 Task: Go to Program & Features. Select Whole Food Market. Add to cart Organic Granola-2. Place order for Jazmin Davis, _x000D_
304 Lower Adkinstown Rd_x000D_
Mc Kee, Kentucky(KY), 40447, Cell Number (606) 287-3572
Action: Mouse moved to (335, 281)
Screenshot: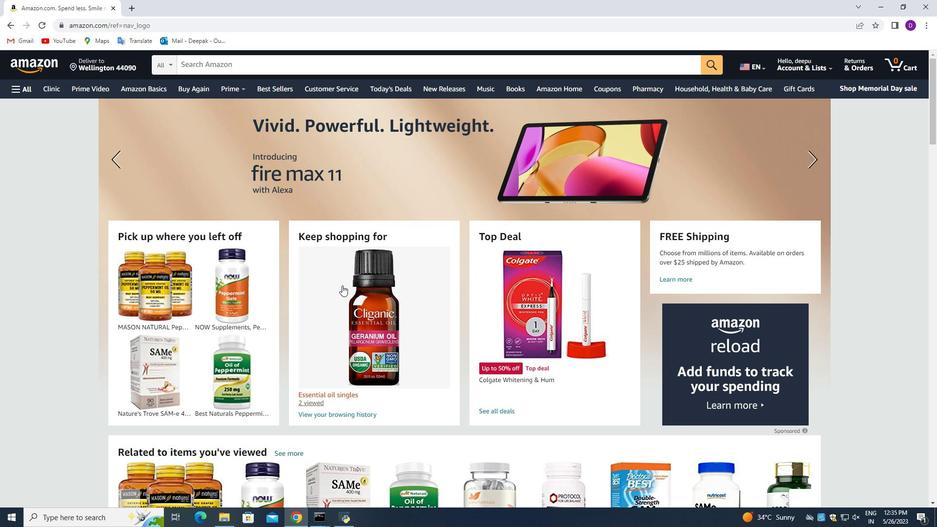 
Action: Mouse scrolled (335, 282) with delta (0, 0)
Screenshot: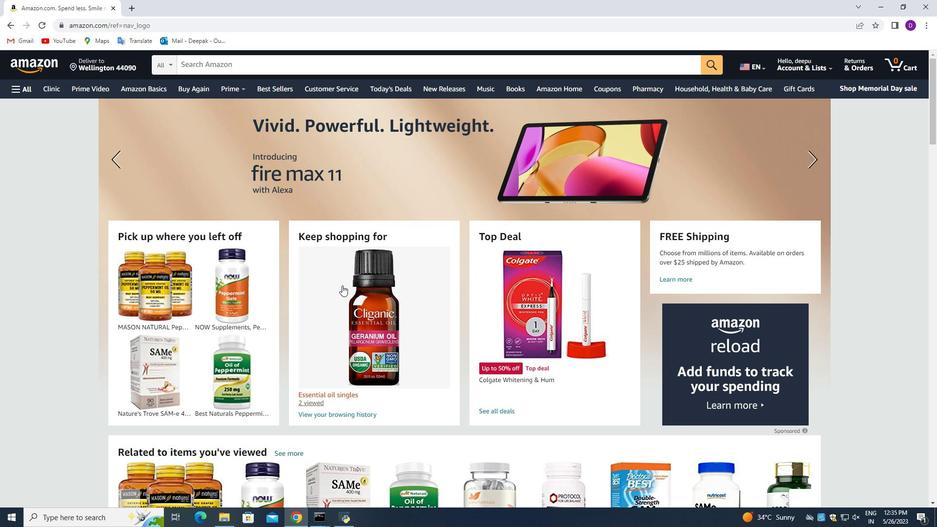
Action: Mouse scrolled (335, 282) with delta (0, 0)
Screenshot: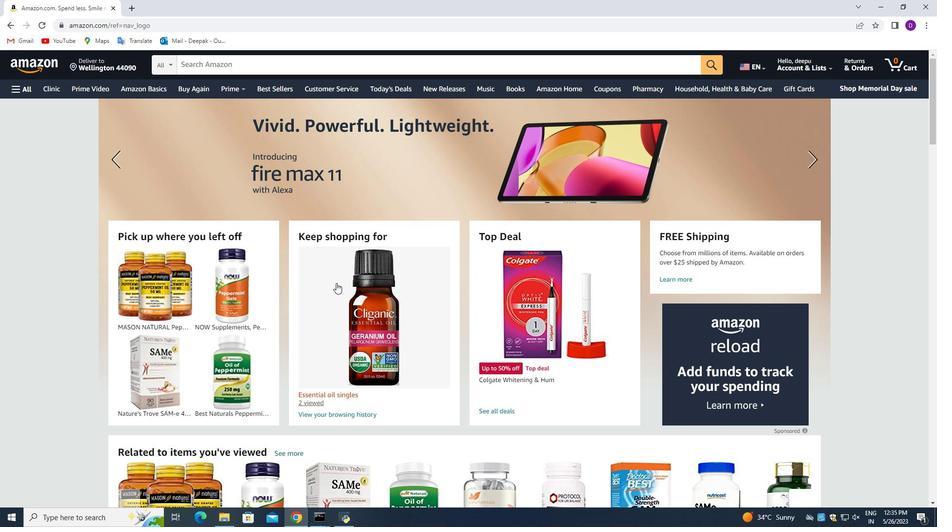
Action: Mouse scrolled (335, 282) with delta (0, 0)
Screenshot: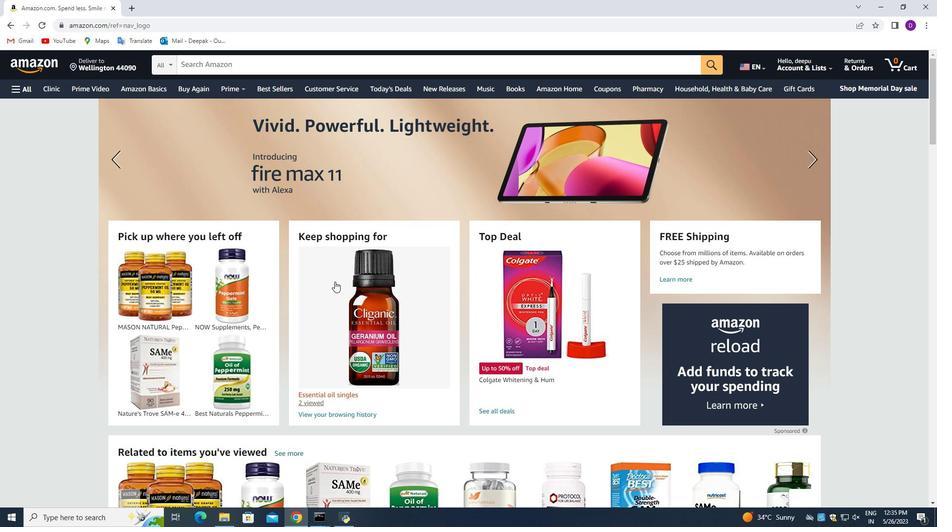 
Action: Mouse scrolled (335, 282) with delta (0, 0)
Screenshot: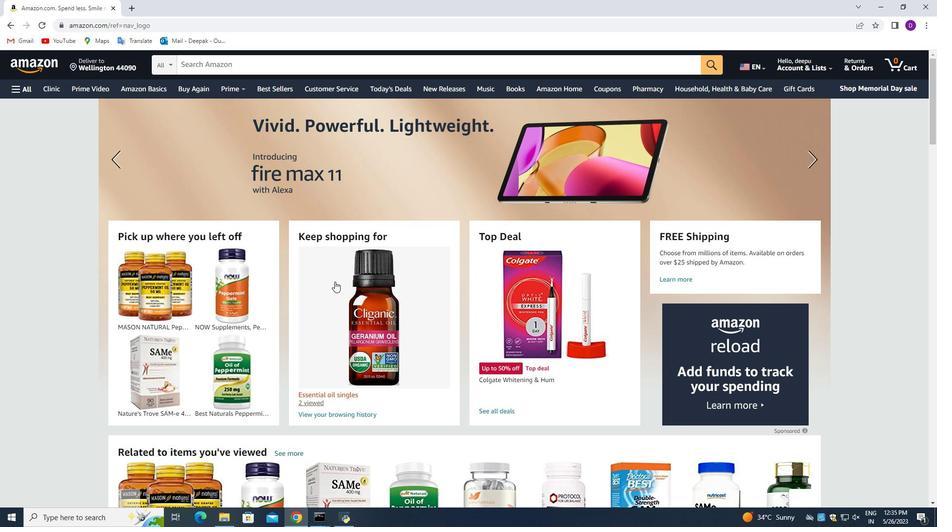
Action: Mouse moved to (14, 86)
Screenshot: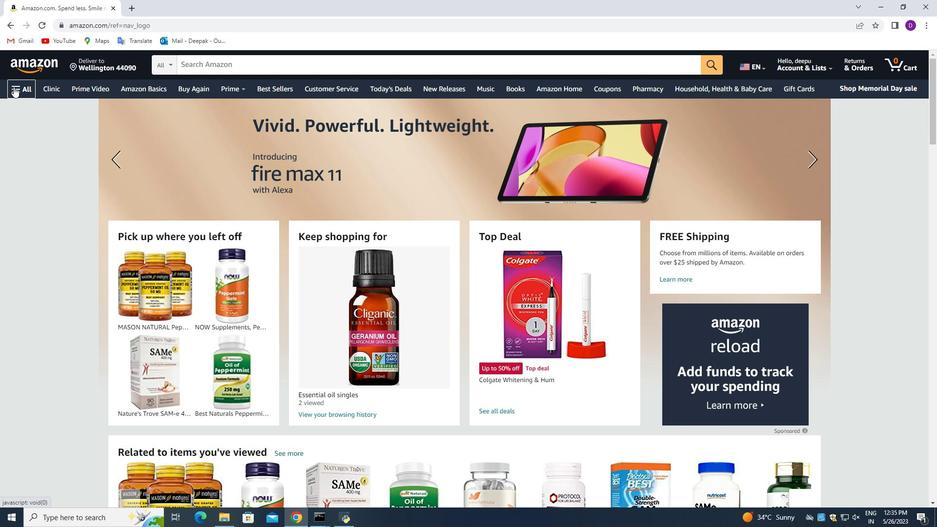 
Action: Mouse pressed left at (14, 86)
Screenshot: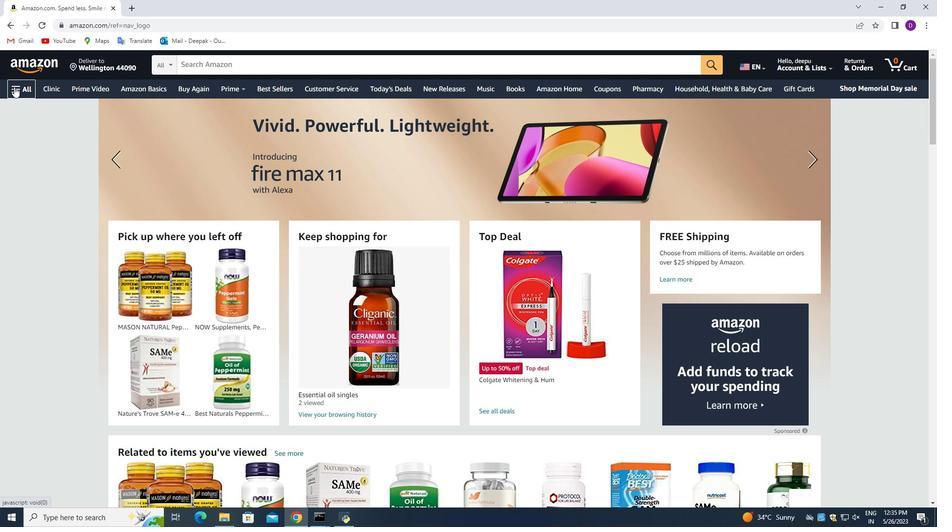 
Action: Mouse moved to (78, 163)
Screenshot: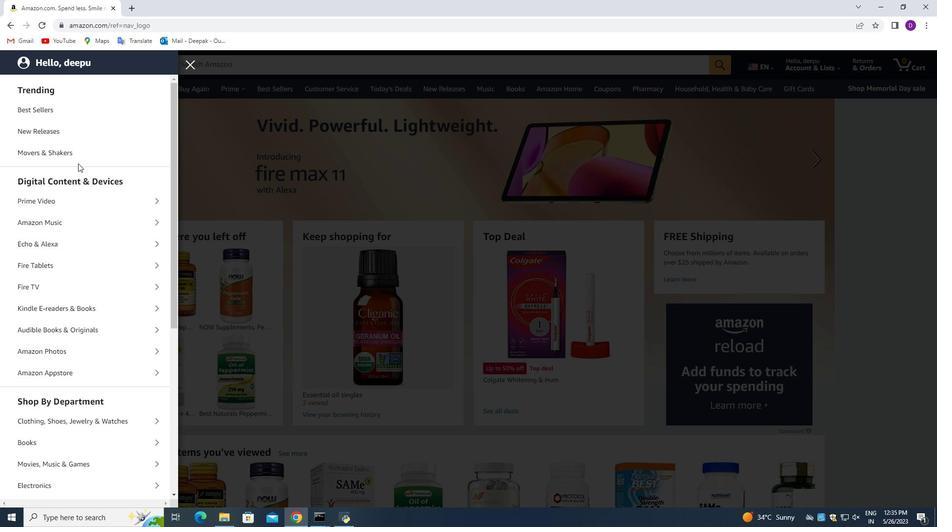 
Action: Mouse scrolled (78, 163) with delta (0, 0)
Screenshot: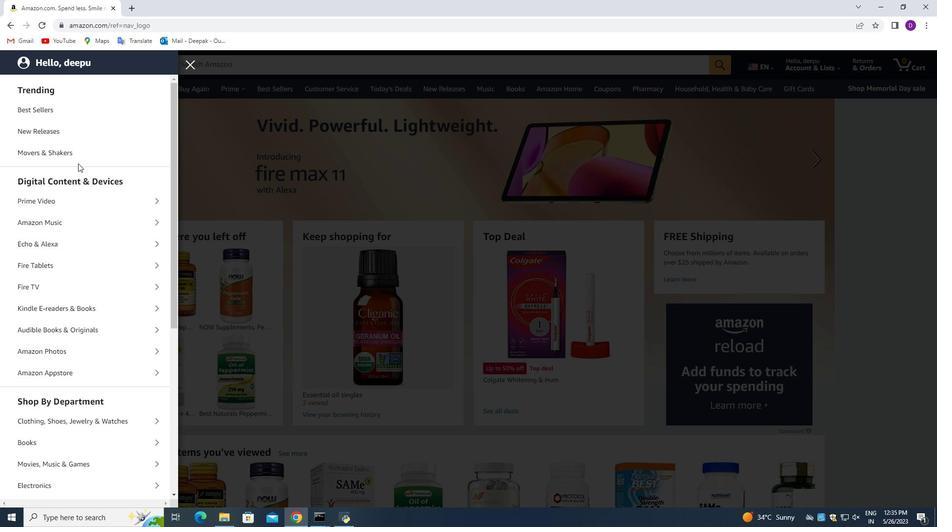 
Action: Mouse moved to (96, 232)
Screenshot: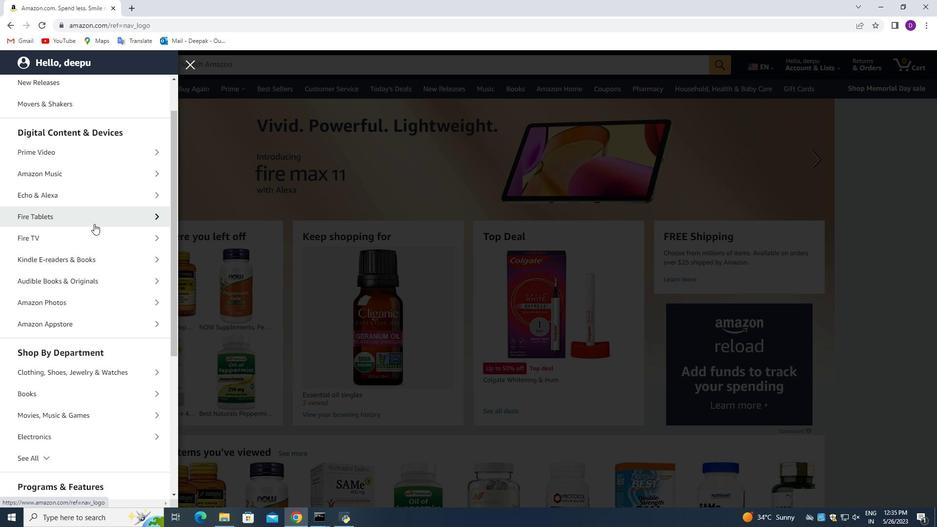 
Action: Mouse scrolled (96, 232) with delta (0, 0)
Screenshot: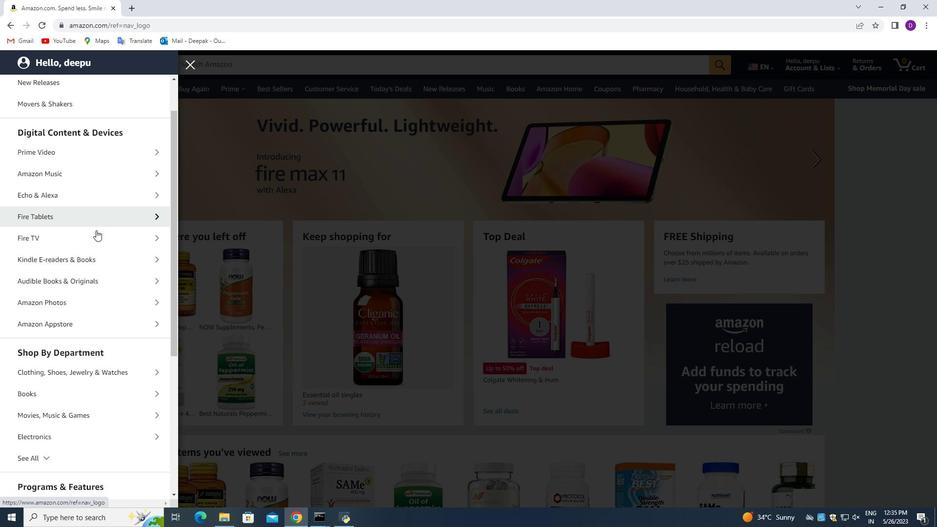 
Action: Mouse moved to (96, 264)
Screenshot: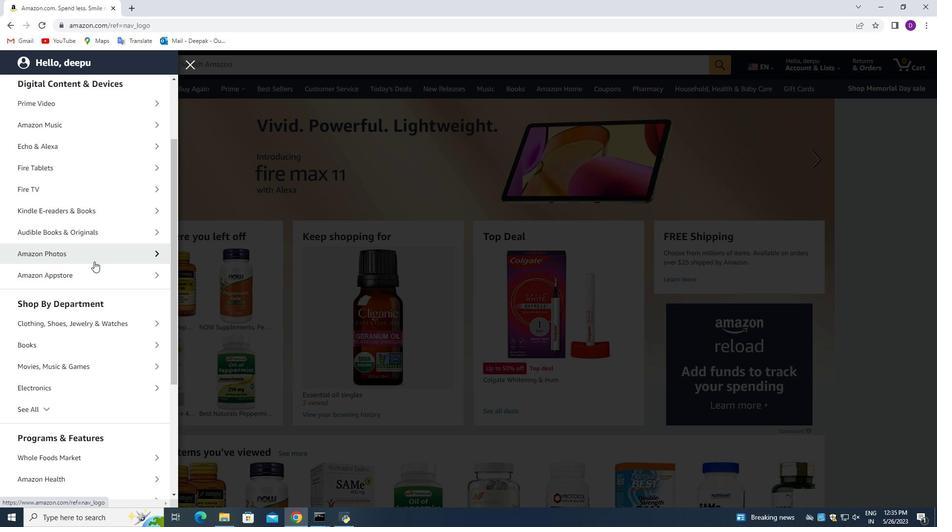 
Action: Mouse scrolled (96, 264) with delta (0, 0)
Screenshot: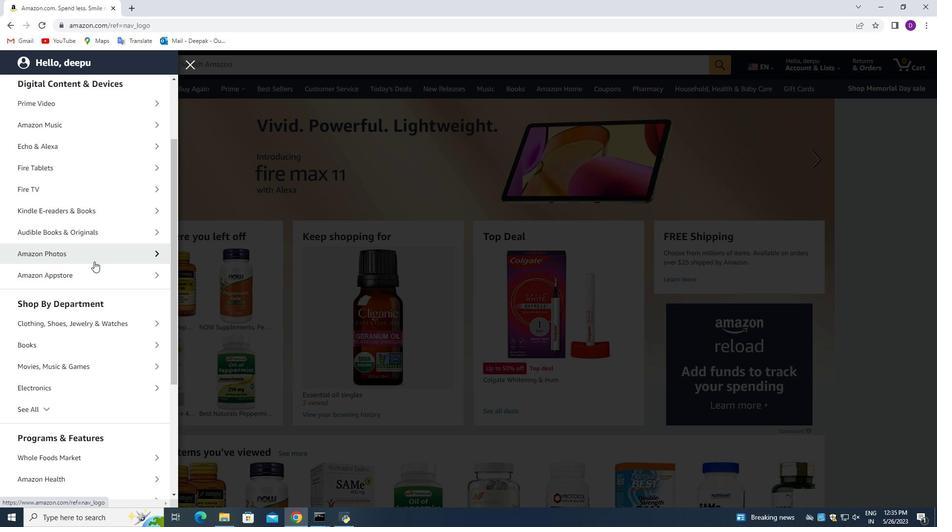 
Action: Mouse moved to (97, 267)
Screenshot: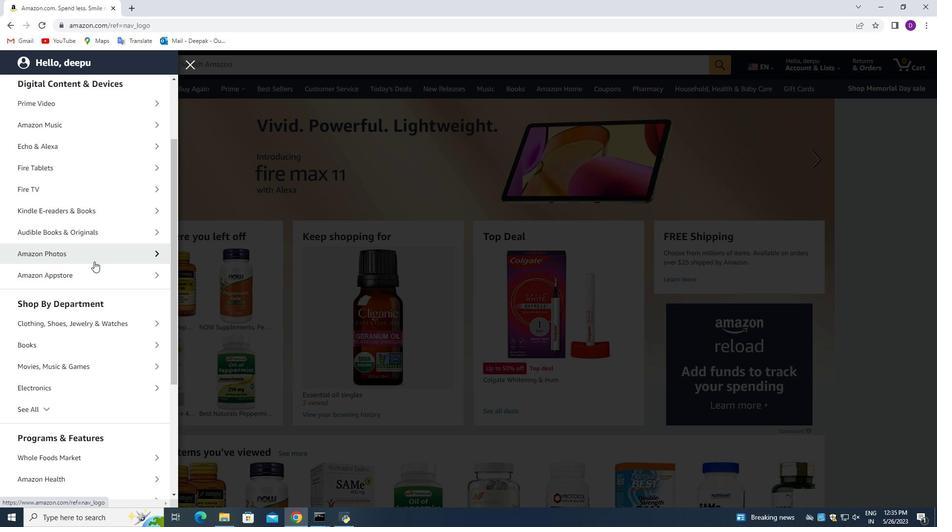 
Action: Mouse scrolled (97, 266) with delta (0, 0)
Screenshot: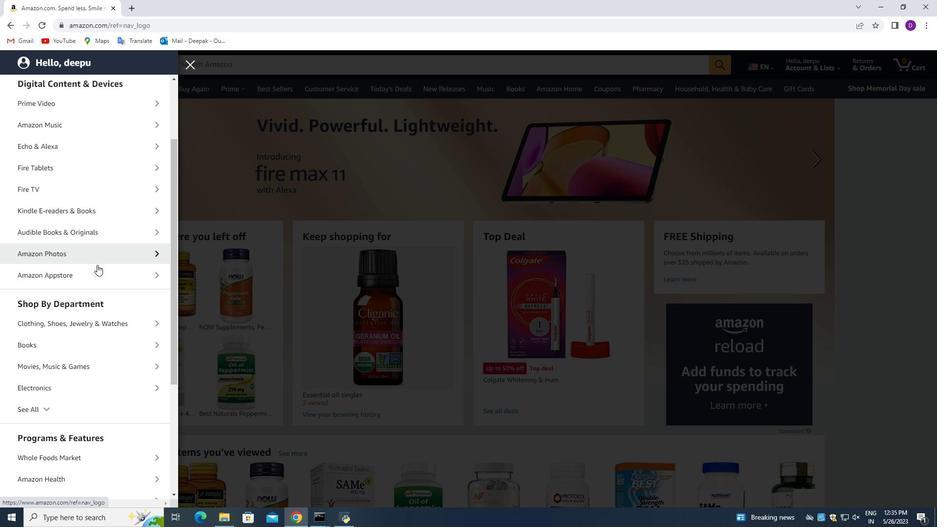 
Action: Mouse moved to (91, 283)
Screenshot: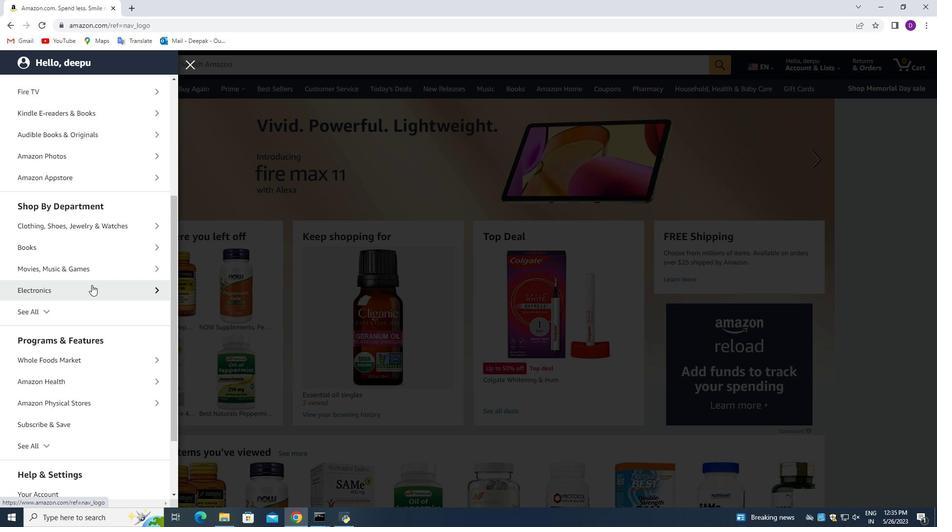 
Action: Mouse scrolled (91, 283) with delta (0, 0)
Screenshot: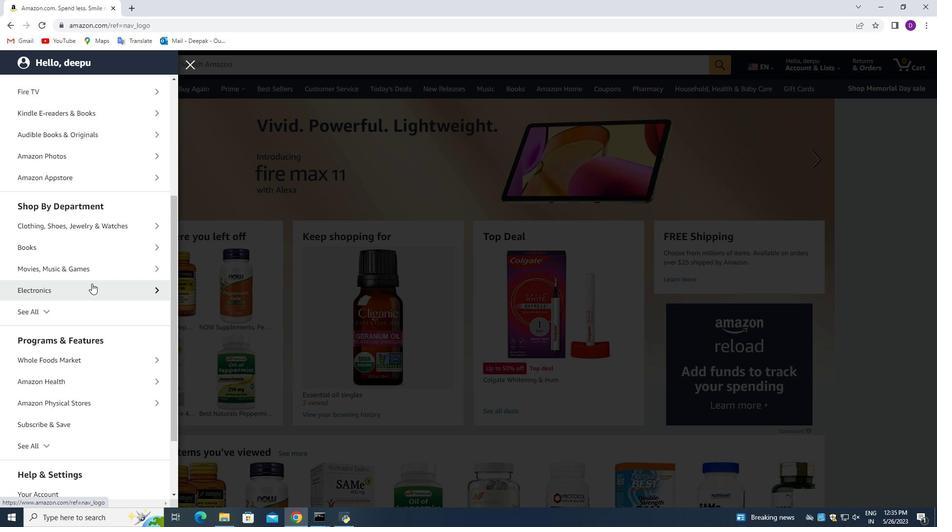 
Action: Mouse moved to (91, 281)
Screenshot: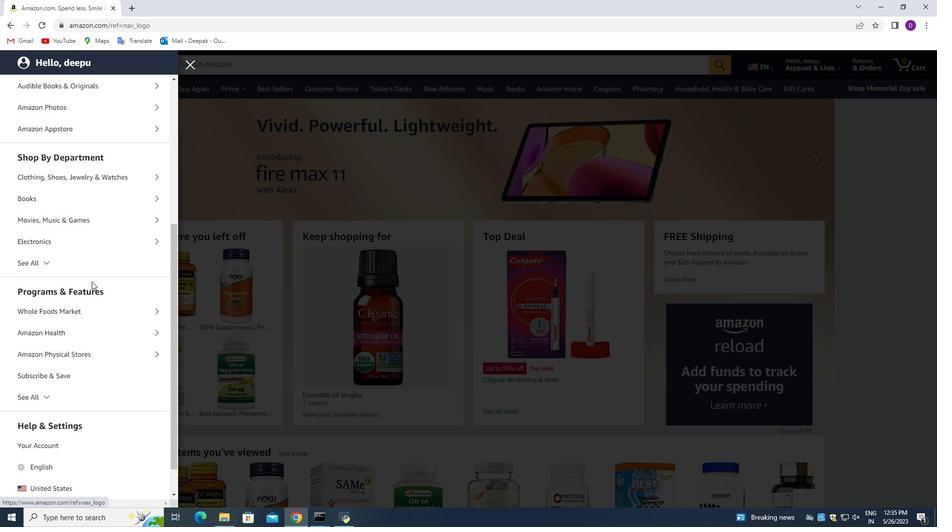 
Action: Mouse scrolled (91, 281) with delta (0, 0)
Screenshot: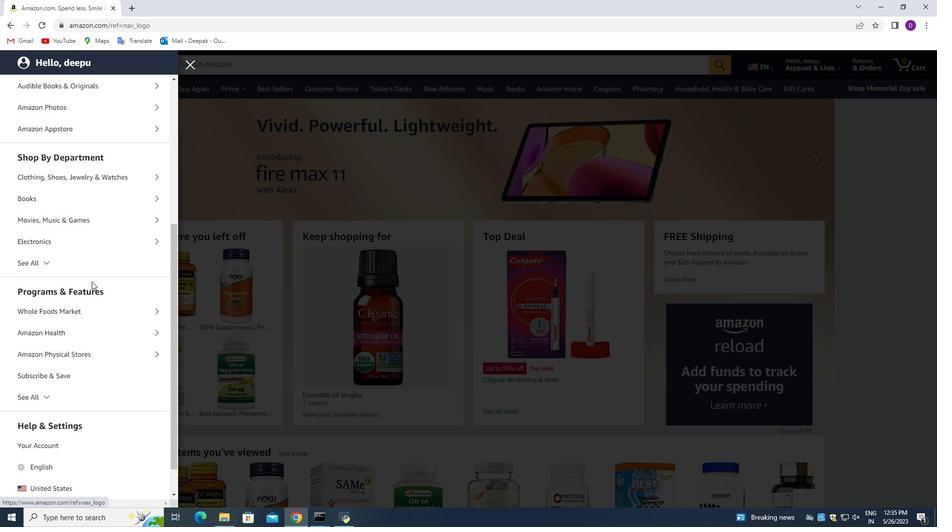 
Action: Mouse moved to (92, 284)
Screenshot: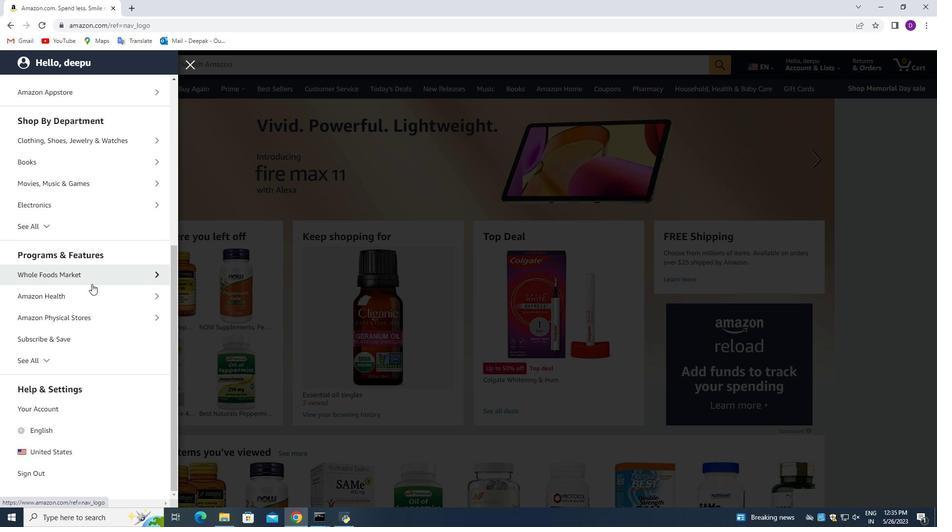 
Action: Mouse scrolled (91, 283) with delta (0, 0)
Screenshot: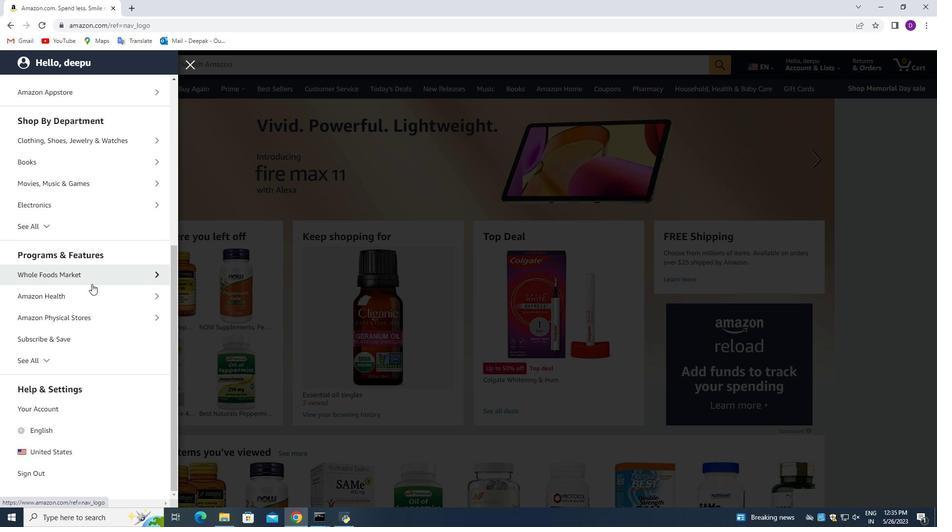 
Action: Mouse moved to (93, 272)
Screenshot: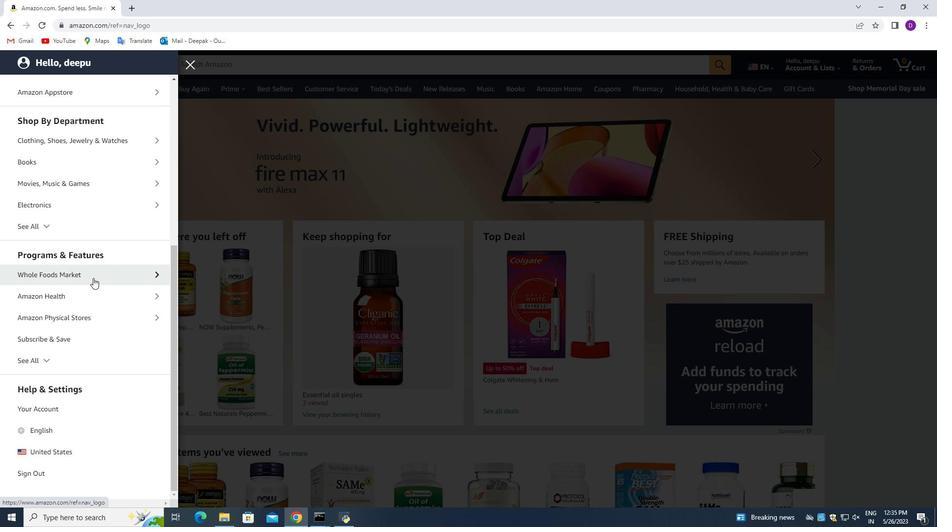 
Action: Mouse scrolled (93, 272) with delta (0, 0)
Screenshot: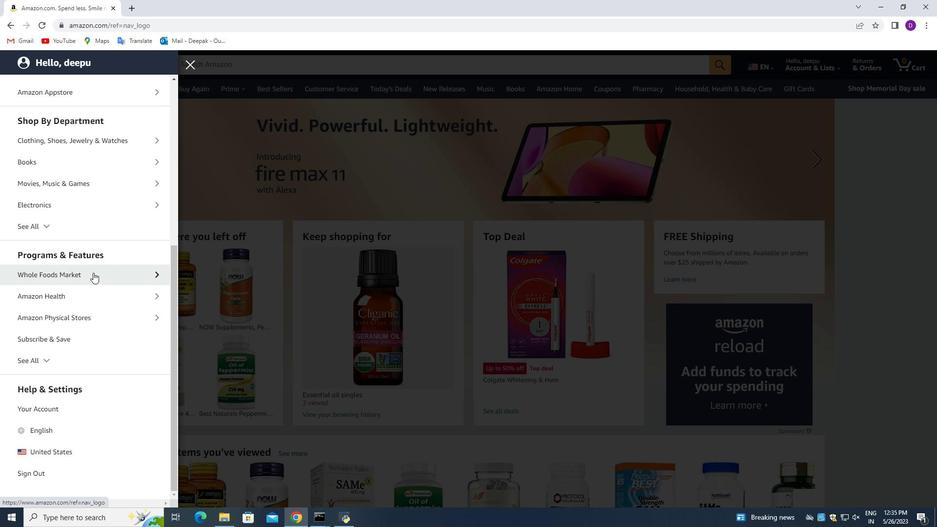 
Action: Mouse moved to (84, 272)
Screenshot: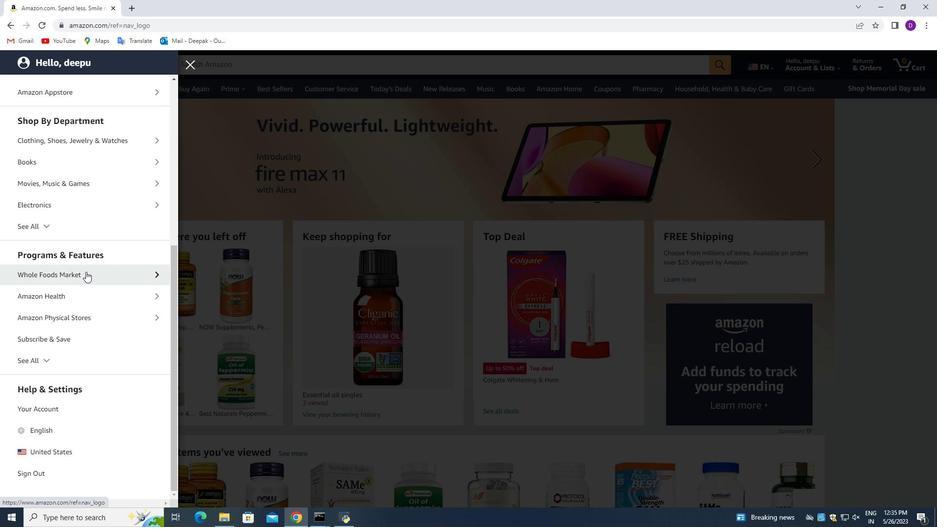 
Action: Mouse scrolled (84, 272) with delta (0, 0)
Screenshot: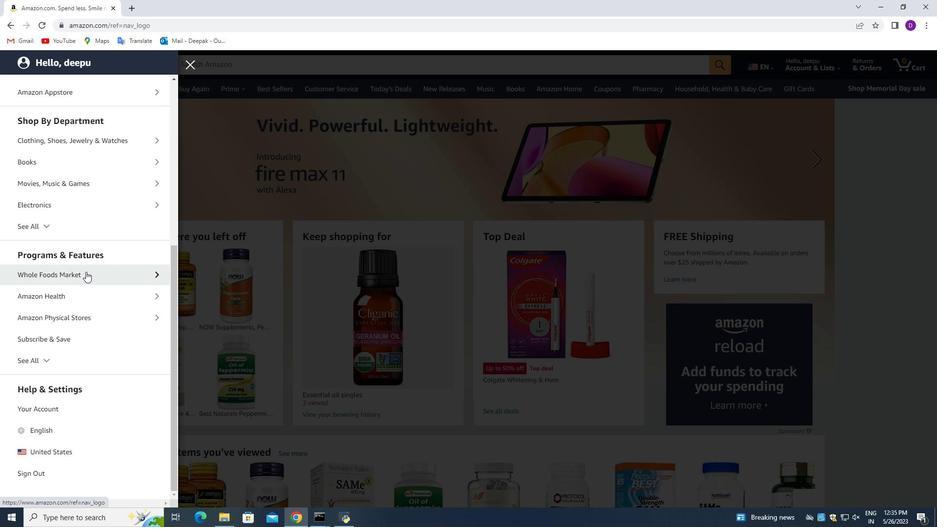 
Action: Mouse moved to (84, 273)
Screenshot: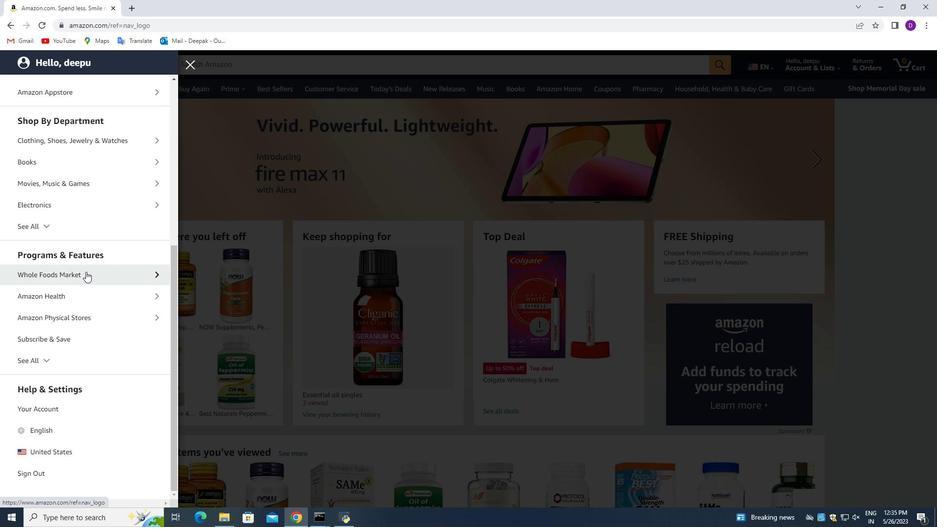 
Action: Mouse scrolled (84, 273) with delta (0, 0)
Screenshot: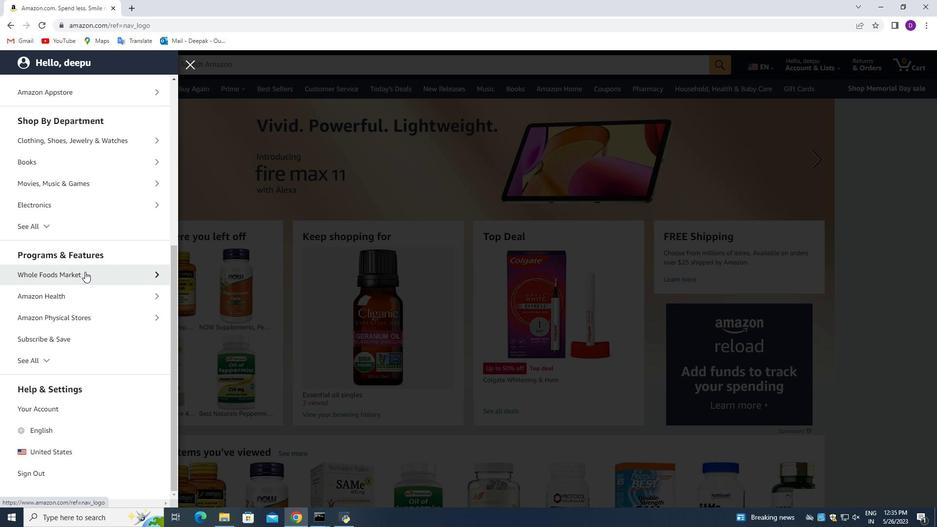
Action: Mouse moved to (83, 278)
Screenshot: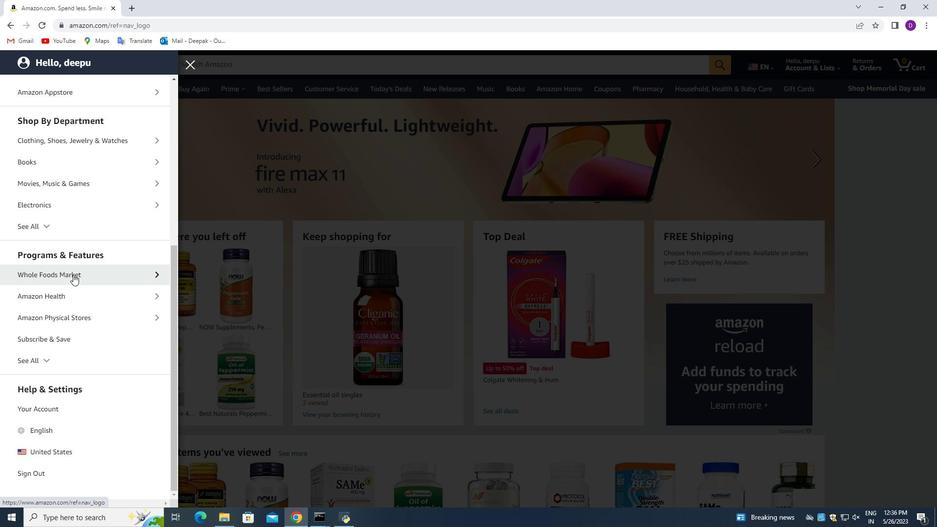 
Action: Mouse scrolled (83, 277) with delta (0, 0)
Screenshot: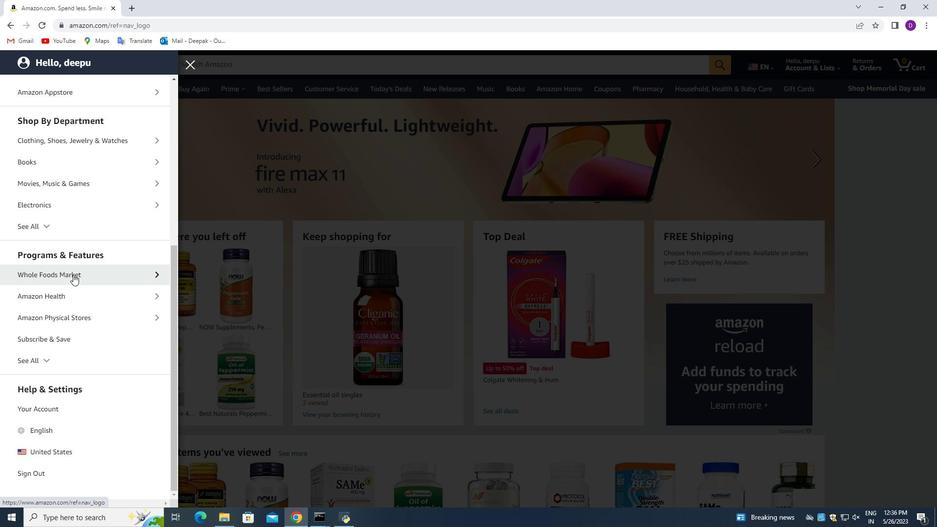 
Action: Mouse moved to (85, 279)
Screenshot: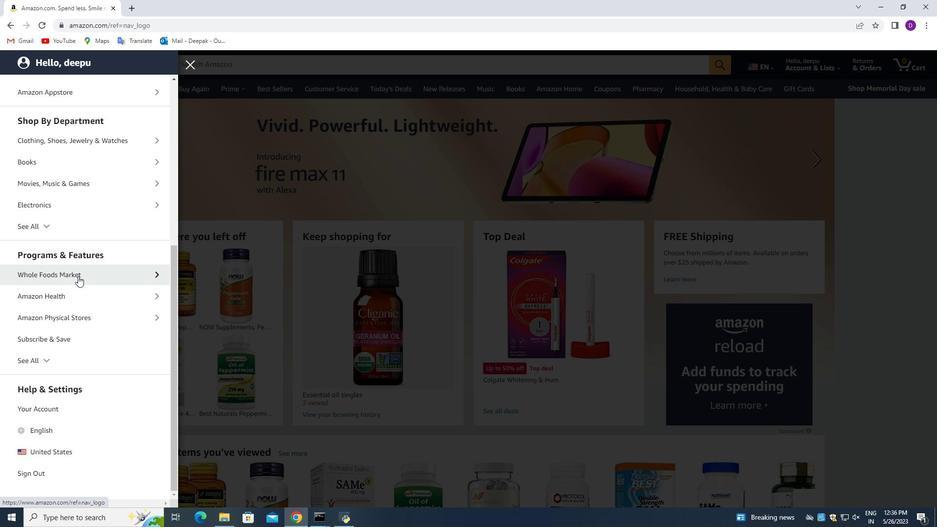 
Action: Mouse scrolled (85, 278) with delta (0, 0)
Screenshot: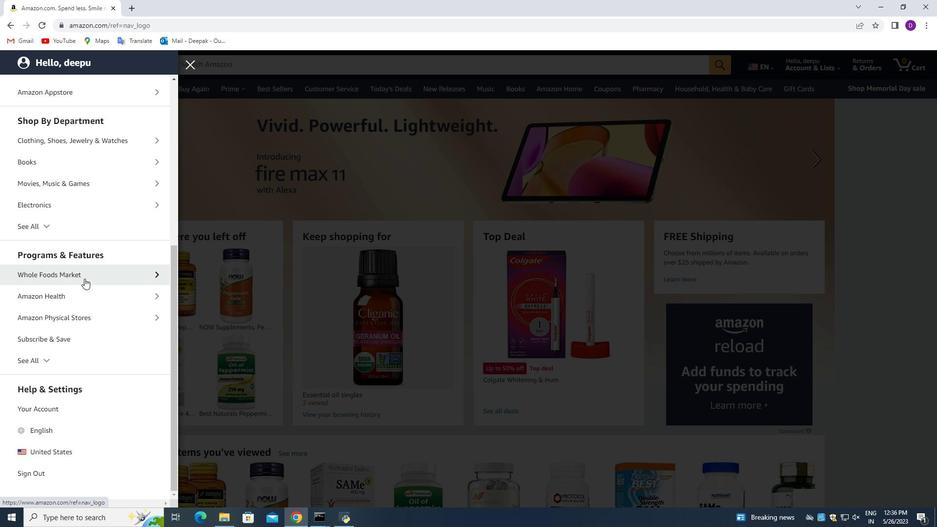 
Action: Mouse moved to (92, 294)
Screenshot: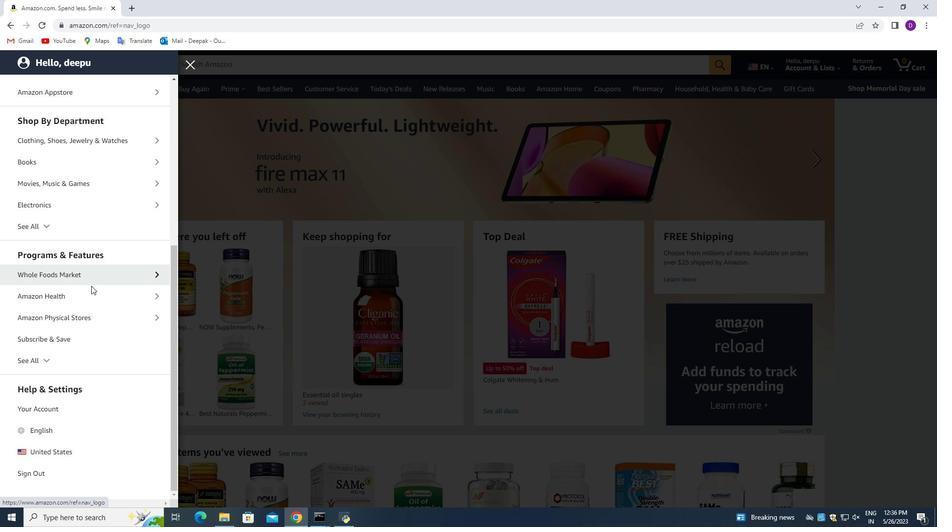 
Action: Mouse scrolled (92, 295) with delta (0, 0)
Screenshot: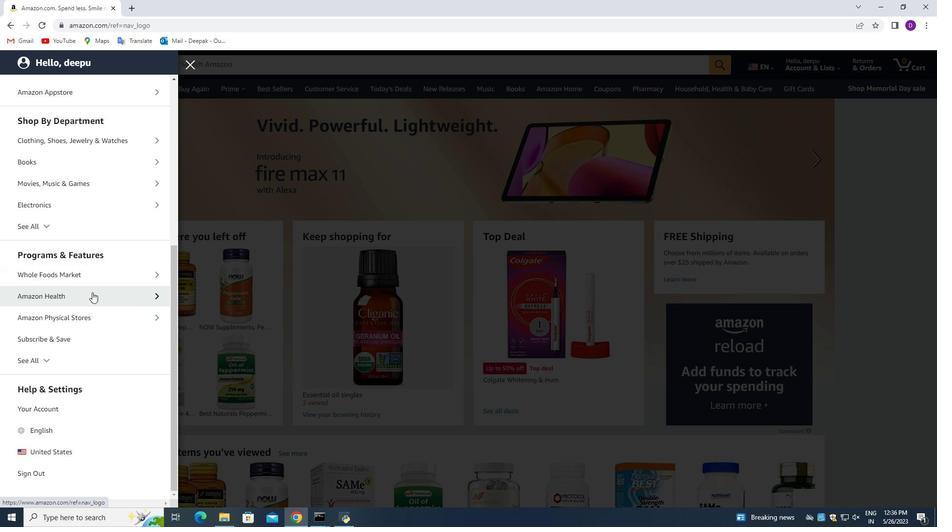 
Action: Mouse scrolled (92, 295) with delta (0, 0)
Screenshot: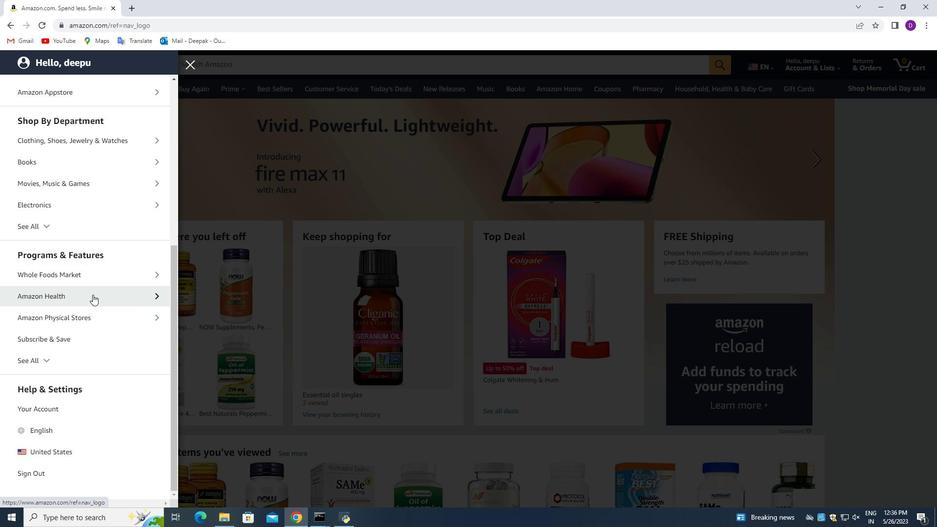 
Action: Mouse moved to (89, 297)
Screenshot: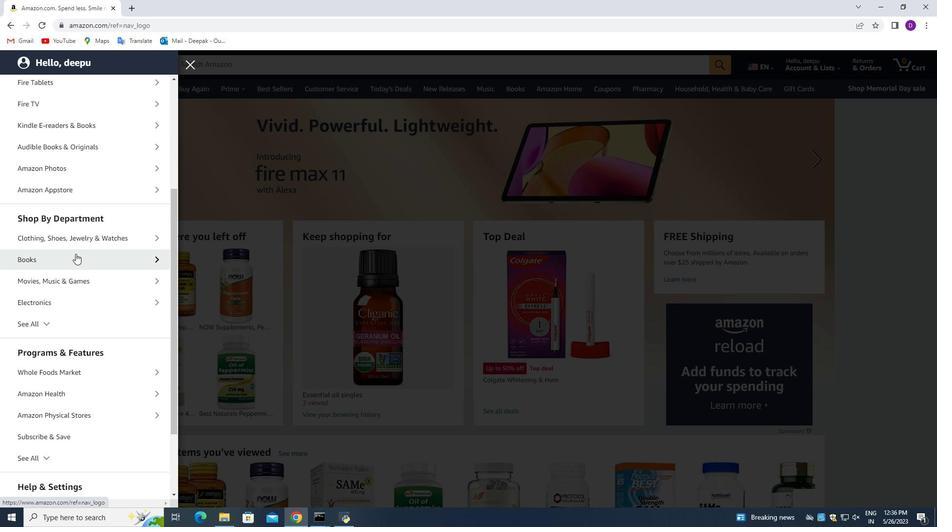 
Action: Mouse scrolled (89, 296) with delta (0, 0)
Screenshot: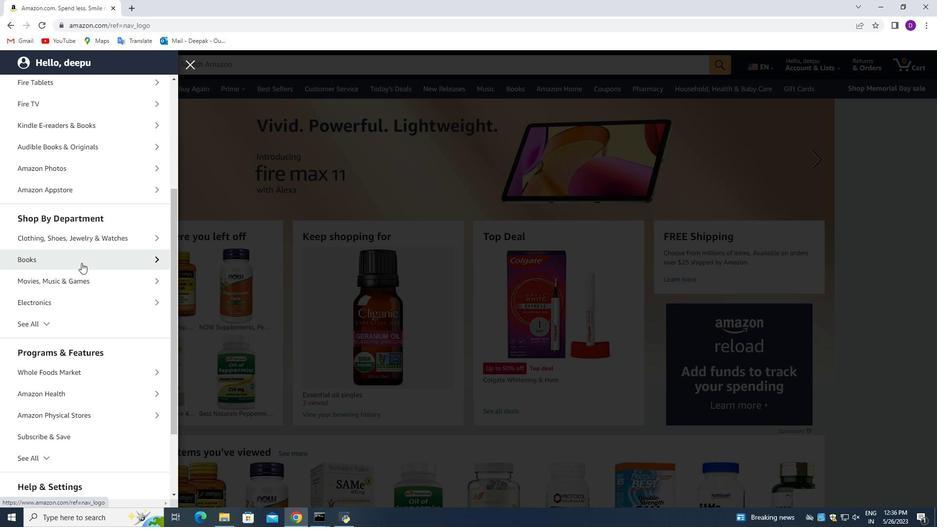 
Action: Mouse moved to (89, 304)
Screenshot: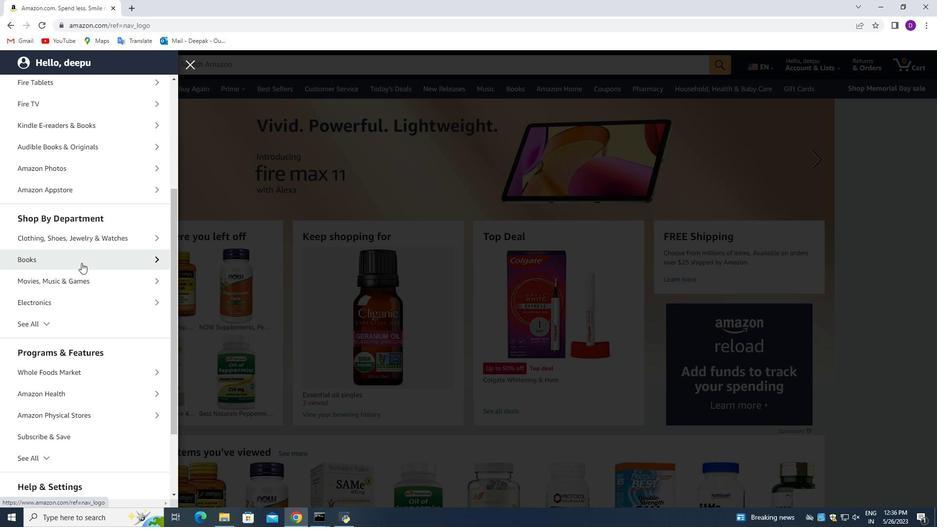 
Action: Mouse scrolled (89, 304) with delta (0, 0)
Screenshot: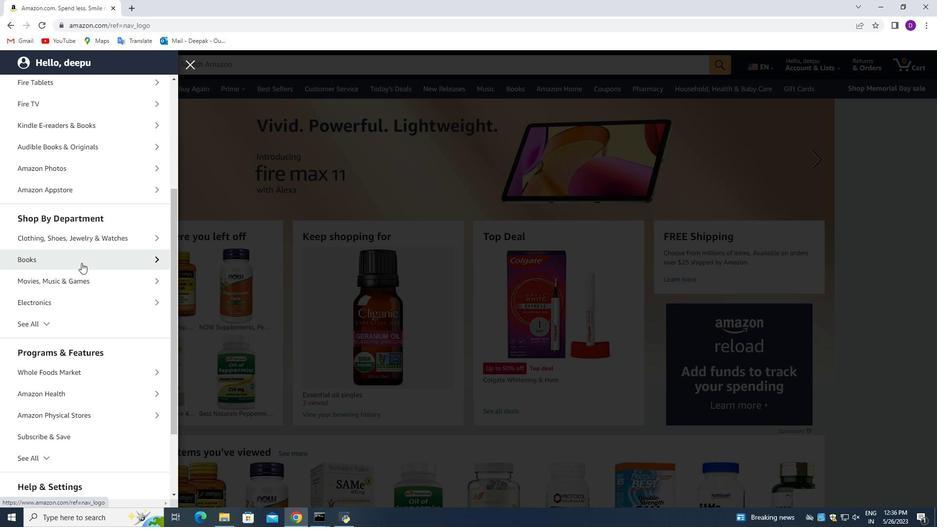 
Action: Mouse moved to (89, 306)
Screenshot: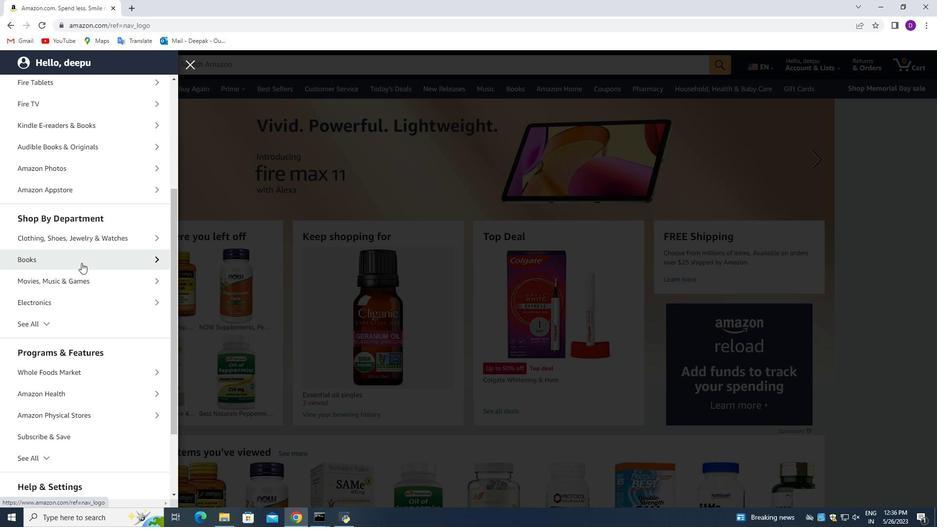 
Action: Mouse scrolled (89, 305) with delta (0, 0)
Screenshot: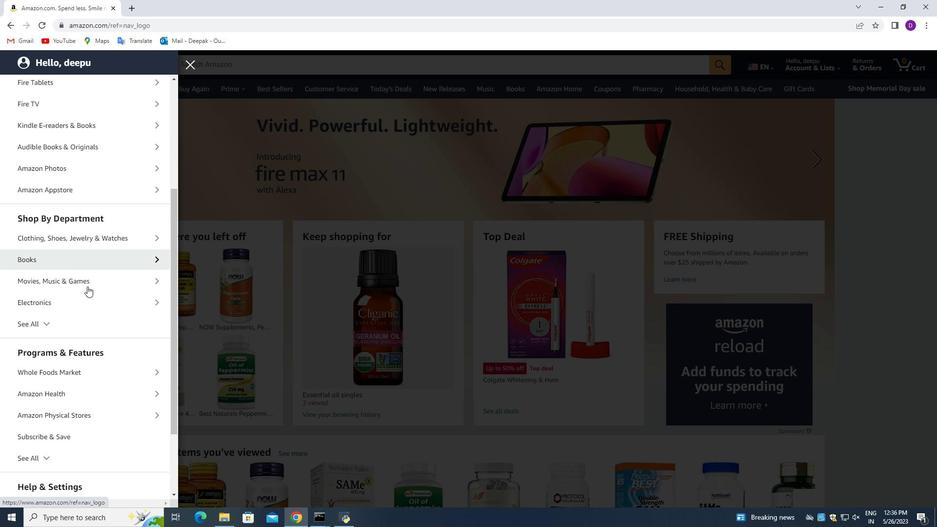 
Action: Mouse moved to (101, 278)
Screenshot: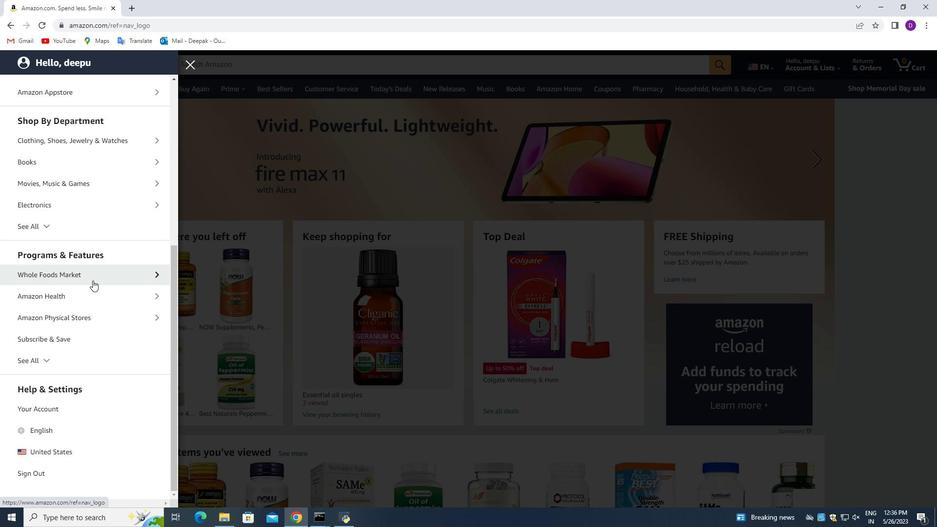 
Action: Mouse pressed left at (101, 278)
Screenshot: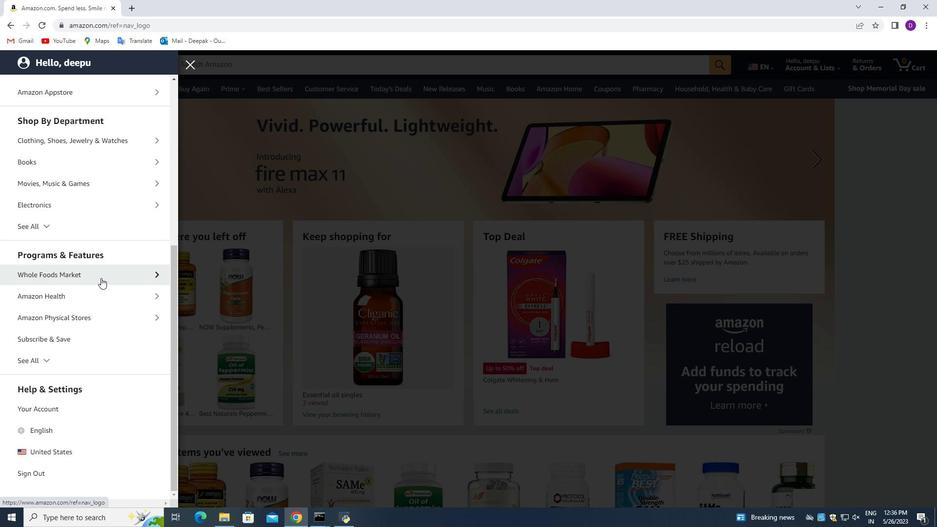 
Action: Mouse moved to (95, 136)
Screenshot: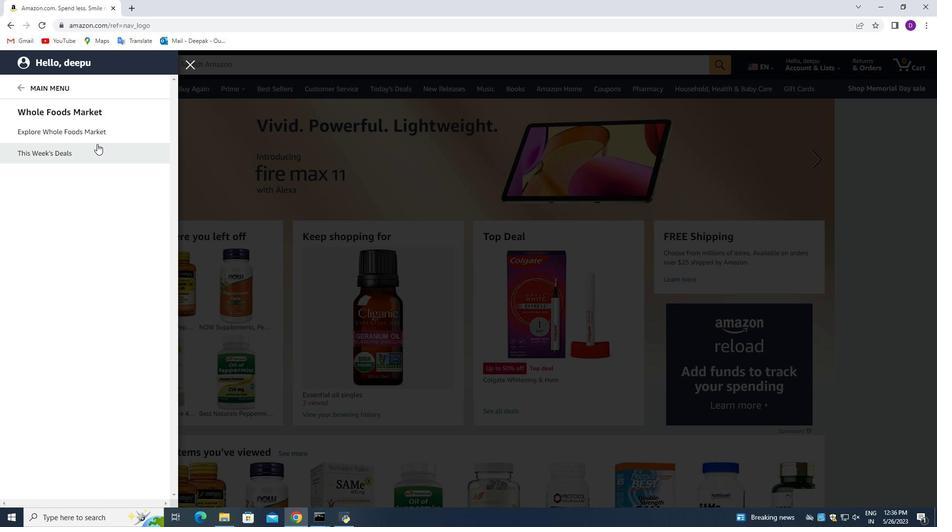 
Action: Mouse pressed left at (95, 136)
Screenshot: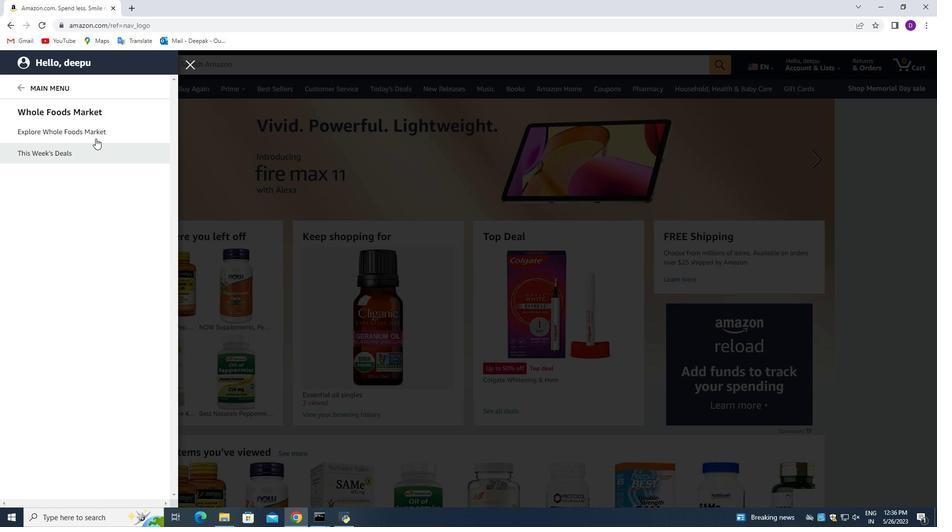 
Action: Mouse moved to (253, 152)
Screenshot: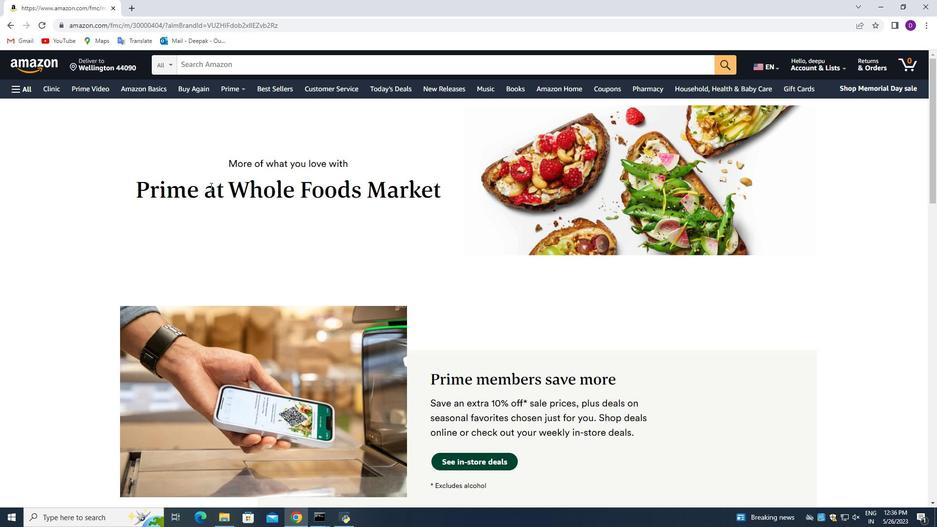 
Action: Mouse scrolled (252, 153) with delta (0, 0)
Screenshot: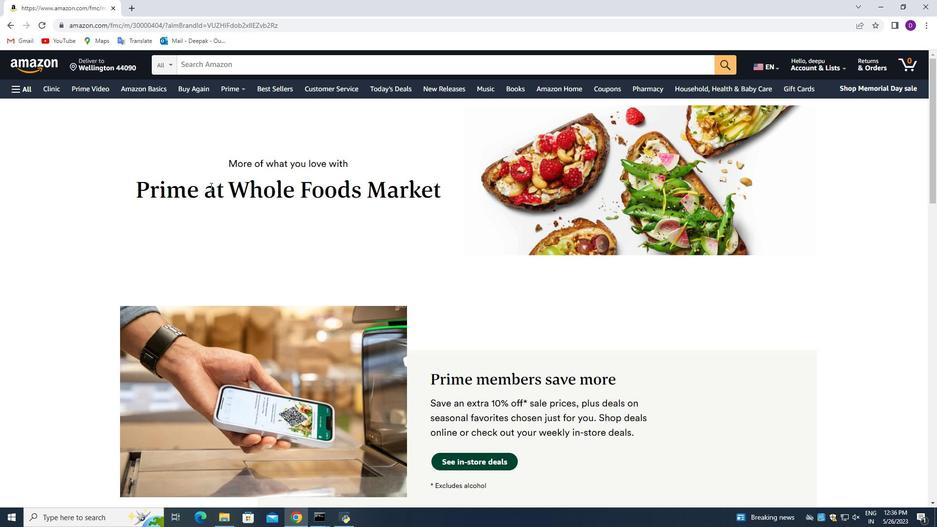 
Action: Mouse moved to (256, 146)
Screenshot: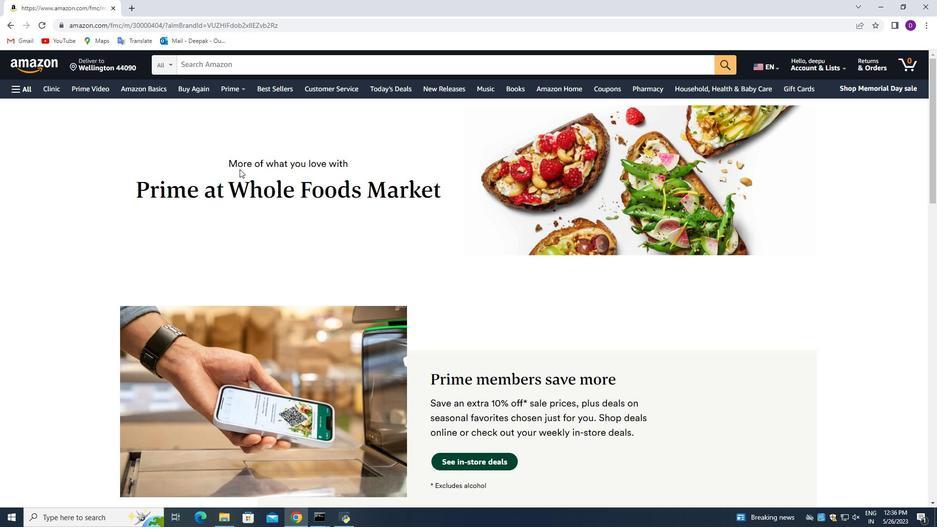 
Action: Mouse scrolled (256, 146) with delta (0, 0)
Screenshot: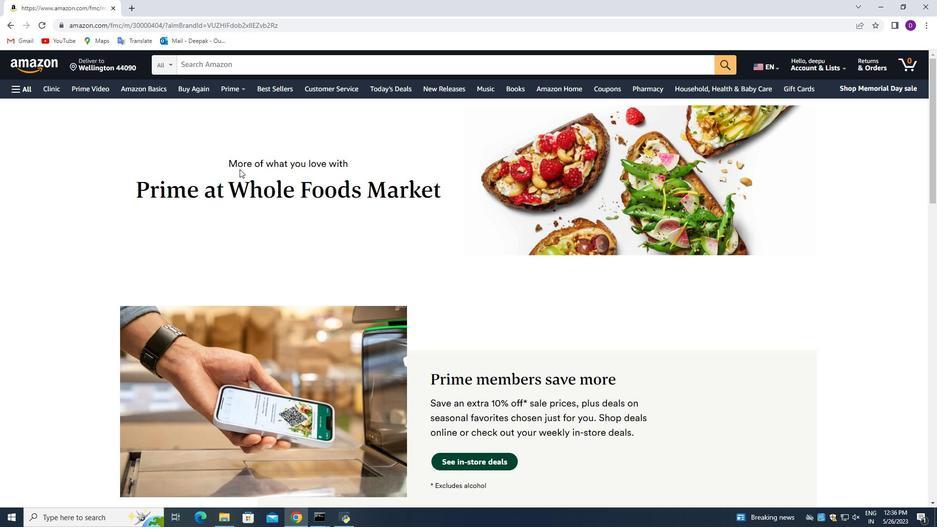 
Action: Mouse moved to (257, 142)
Screenshot: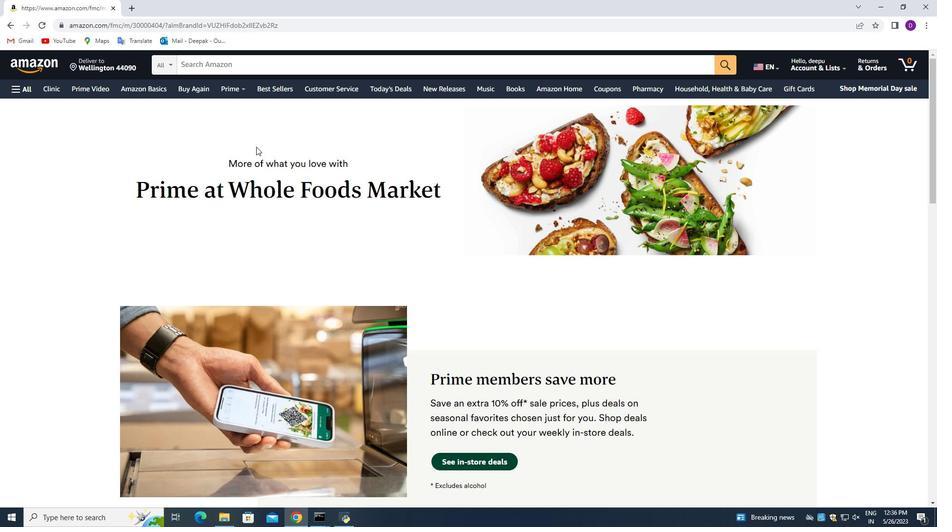 
Action: Mouse scrolled (257, 142) with delta (0, 0)
Screenshot: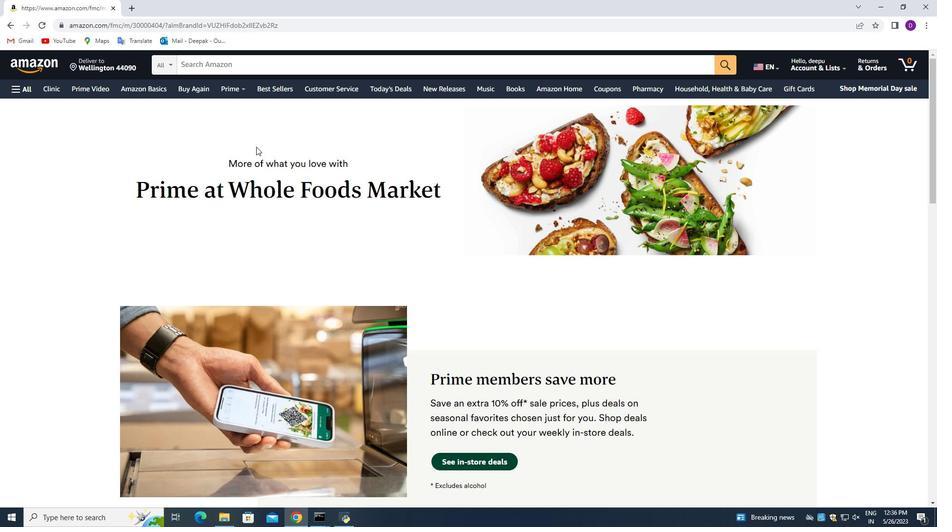
Action: Mouse moved to (258, 140)
Screenshot: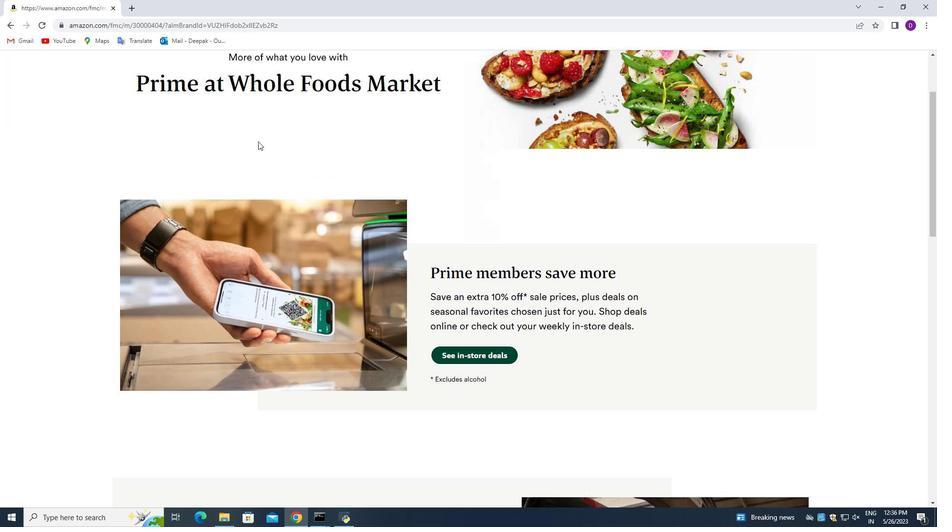 
Action: Mouse scrolled (258, 140) with delta (0, 0)
Screenshot: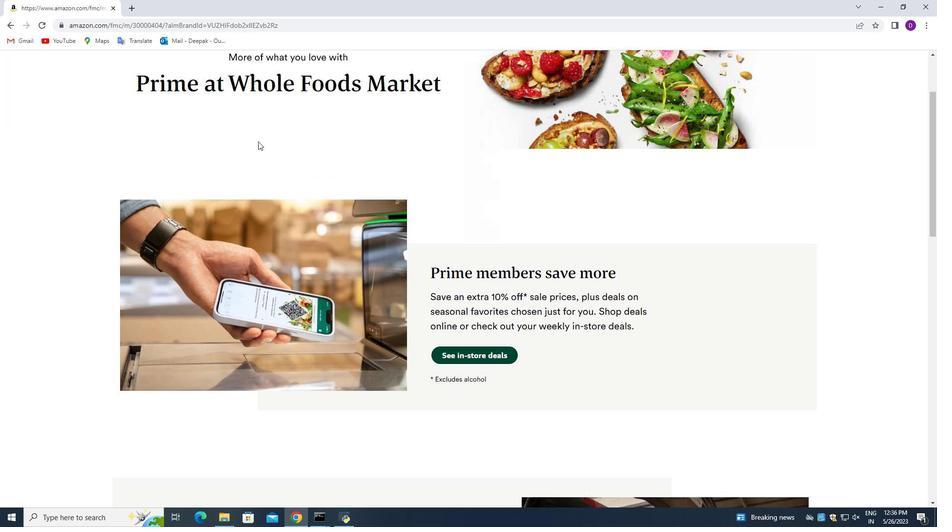 
Action: Mouse scrolled (258, 140) with delta (0, 0)
Screenshot: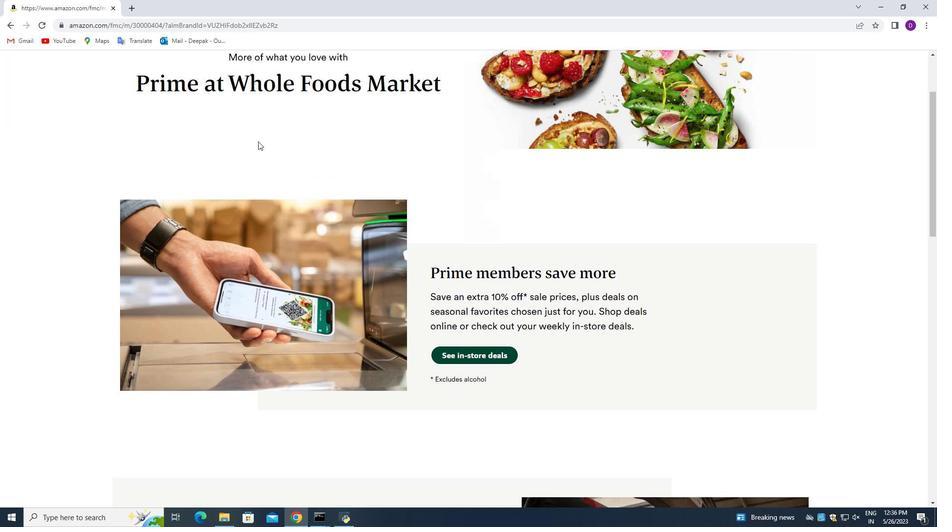 
Action: Mouse scrolled (258, 140) with delta (0, 0)
Screenshot: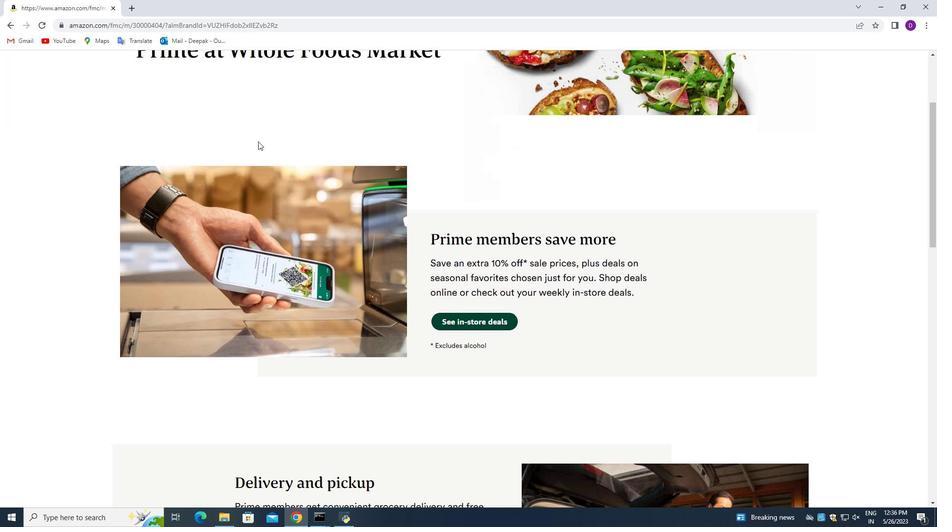
Action: Mouse scrolled (258, 140) with delta (0, 0)
Screenshot: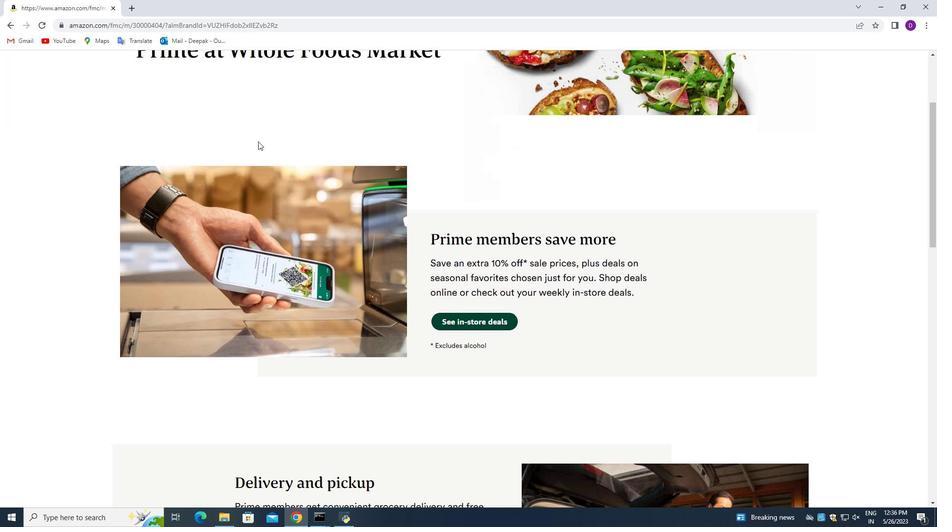 
Action: Mouse moved to (238, 63)
Screenshot: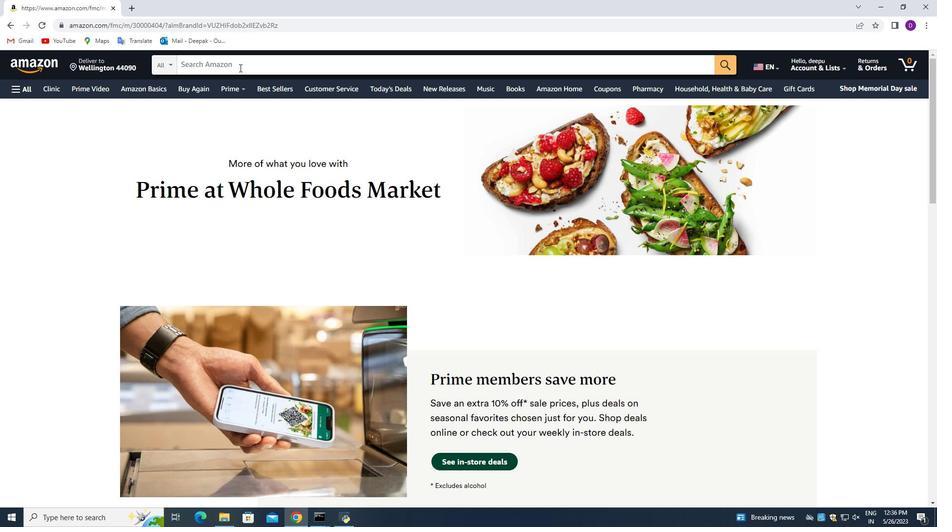 
Action: Mouse pressed left at (238, 63)
Screenshot: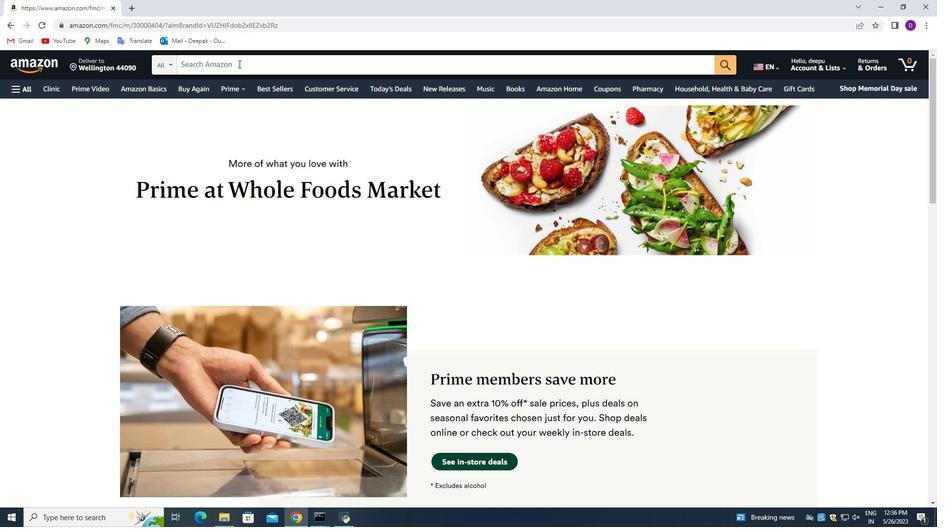 
Action: Mouse moved to (231, 64)
Screenshot: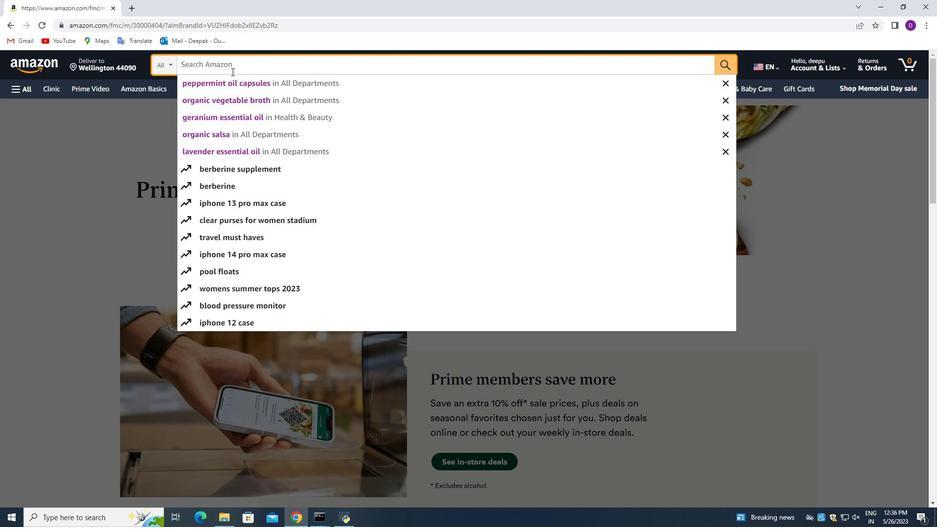 
Action: Mouse pressed left at (231, 64)
Screenshot: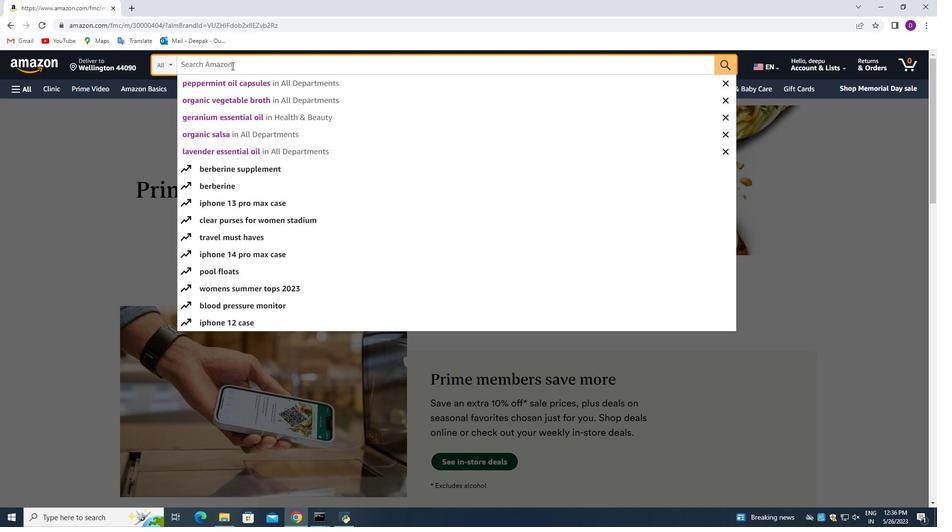 
Action: Mouse moved to (216, 65)
Screenshot: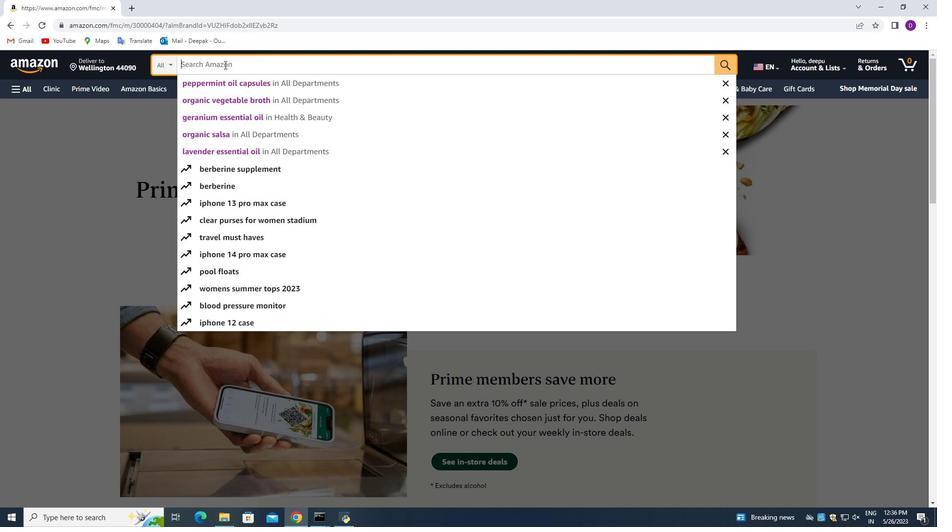 
Action: Key pressed <Key.shift>Orgab<Key.backspace>nic<Key.space><Key.shift>Granola
Screenshot: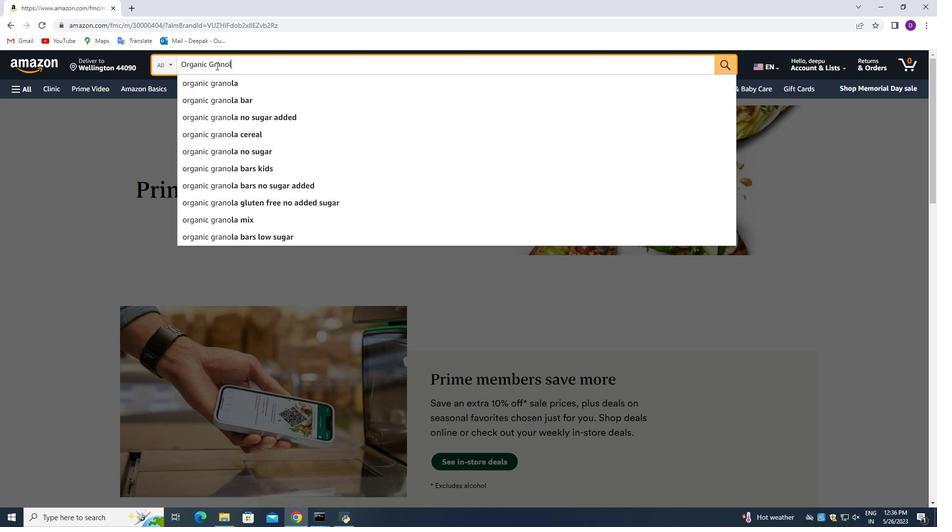 
Action: Mouse moved to (267, 82)
Screenshot: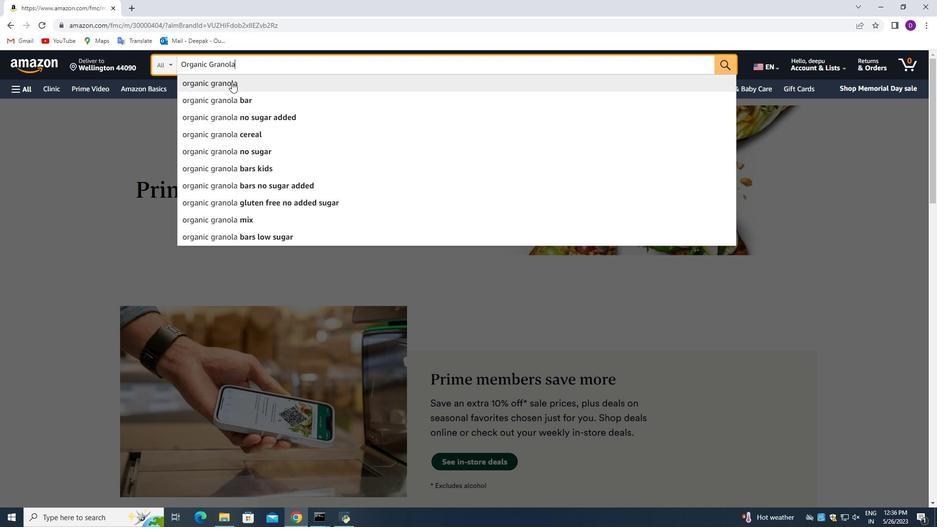 
Action: Mouse pressed left at (267, 82)
Screenshot: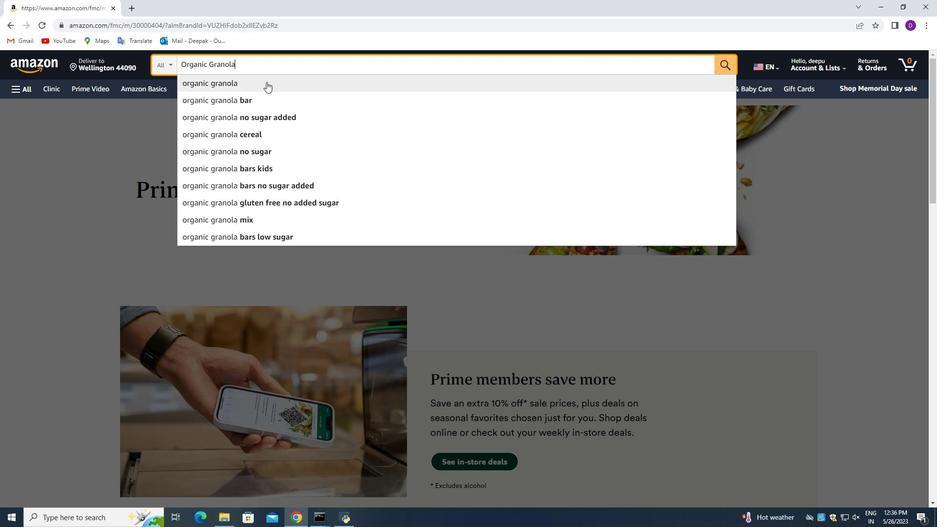 
Action: Mouse moved to (249, 341)
Screenshot: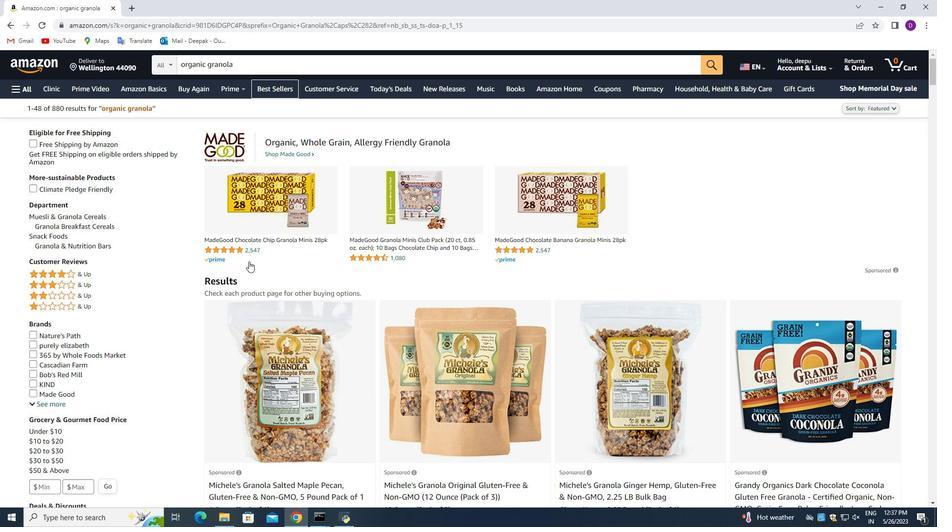 
Action: Mouse scrolled (249, 340) with delta (0, 0)
Screenshot: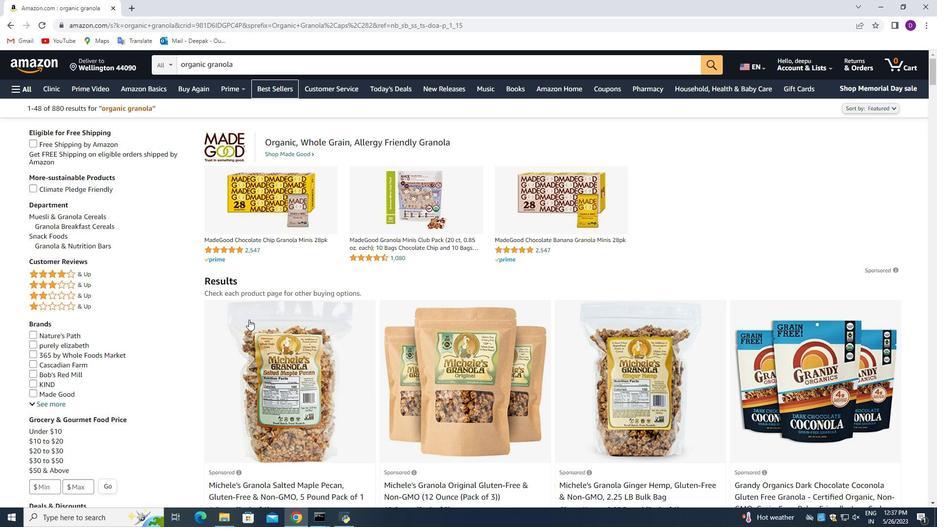 
Action: Mouse moved to (287, 378)
Screenshot: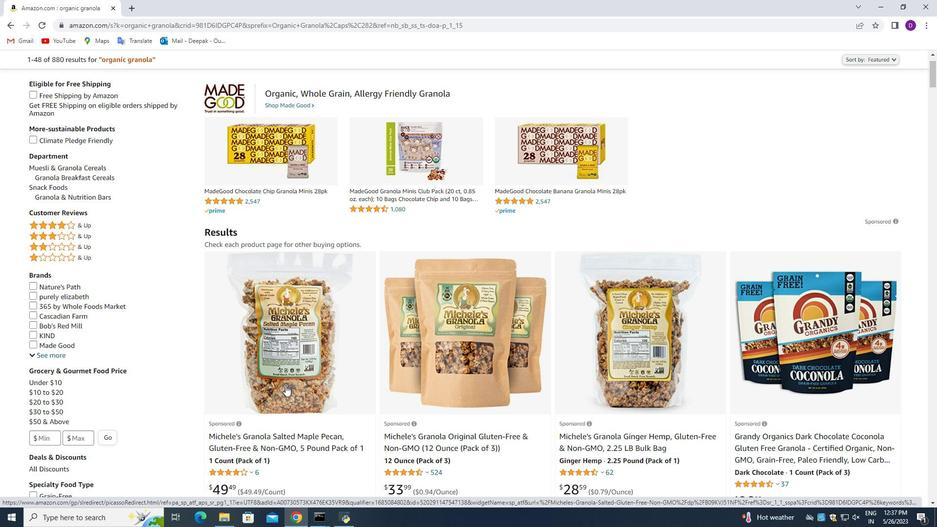 
Action: Mouse scrolled (286, 384) with delta (0, 0)
Screenshot: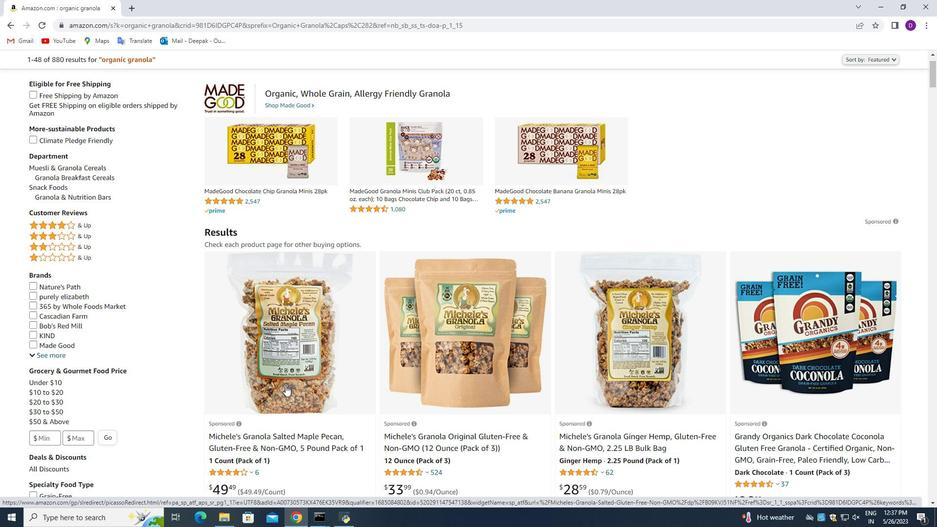 
Action: Mouse moved to (286, 310)
Screenshot: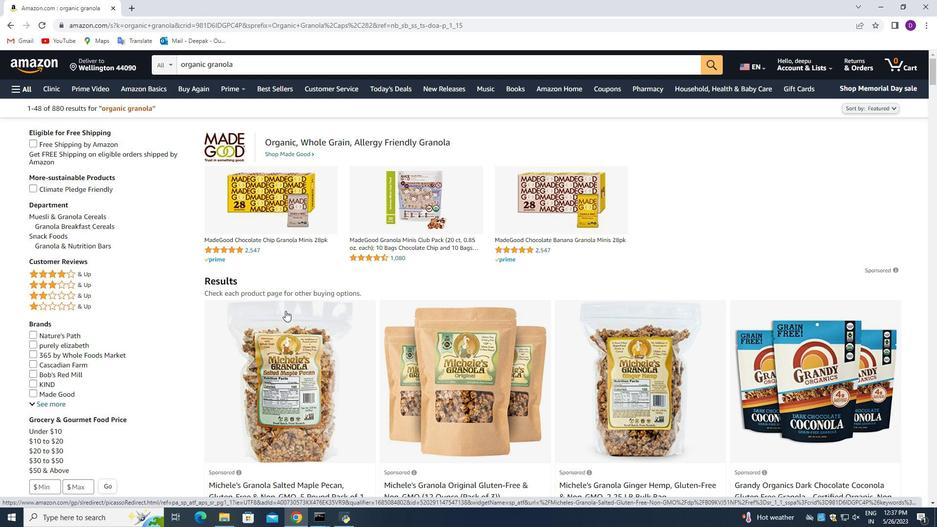 
Action: Mouse scrolled (285, 311) with delta (0, 0)
Screenshot: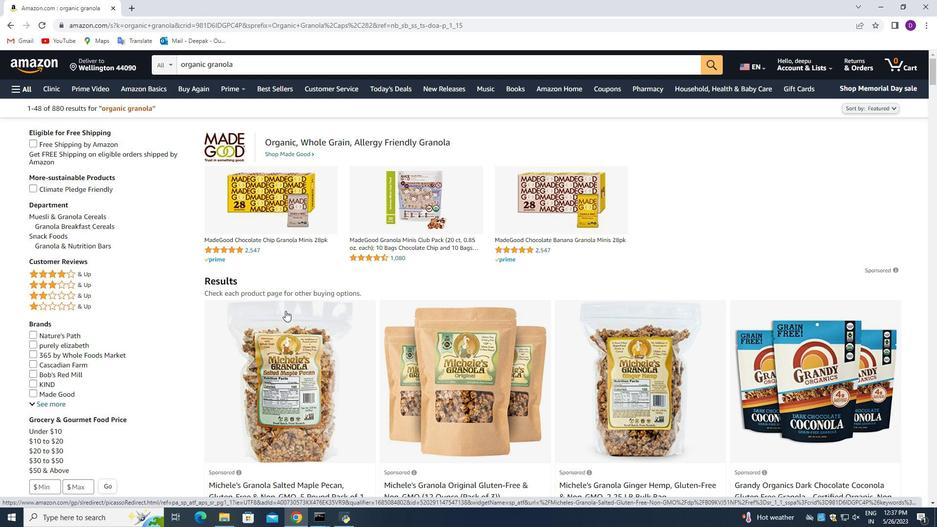 
Action: Mouse moved to (290, 370)
Screenshot: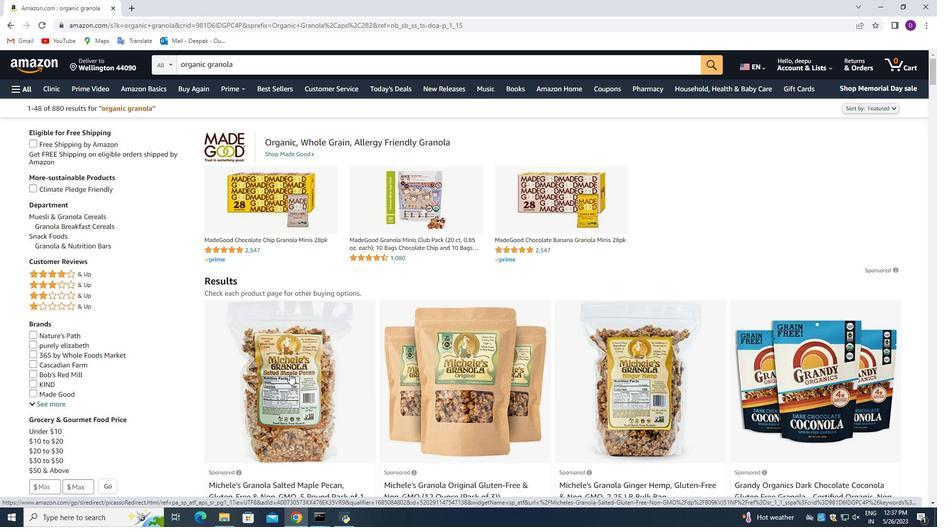 
Action: Mouse scrolled (290, 371) with delta (0, 0)
Screenshot: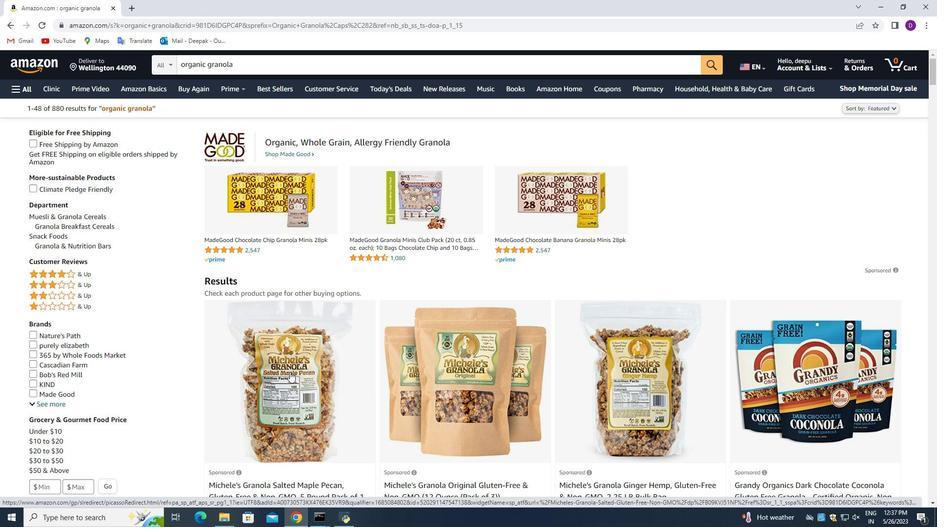 
Action: Mouse scrolled (290, 371) with delta (0, 0)
Screenshot: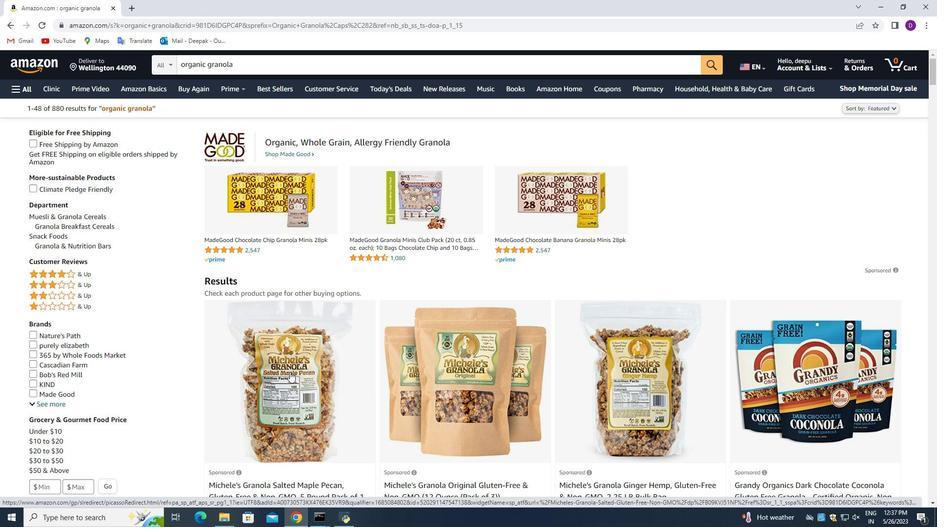 
Action: Mouse moved to (290, 370)
Screenshot: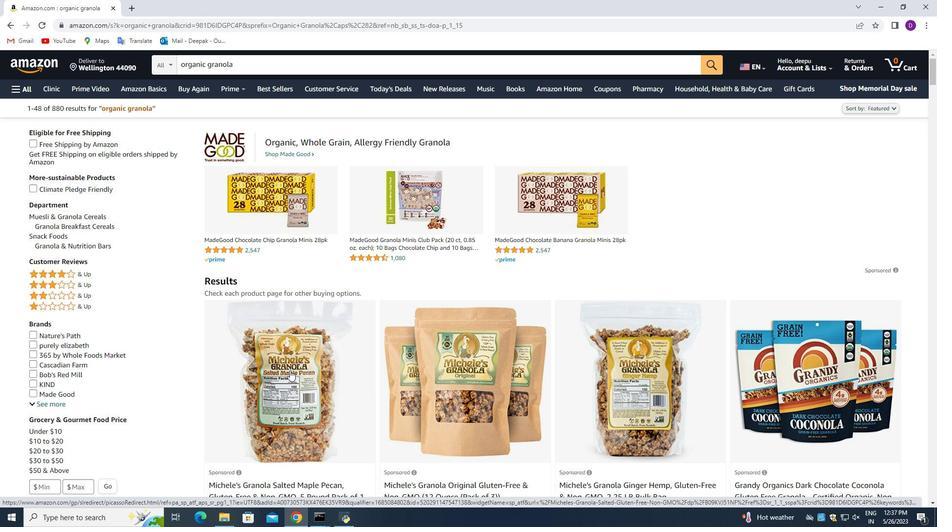 
Action: Mouse scrolled (290, 370) with delta (0, 0)
Screenshot: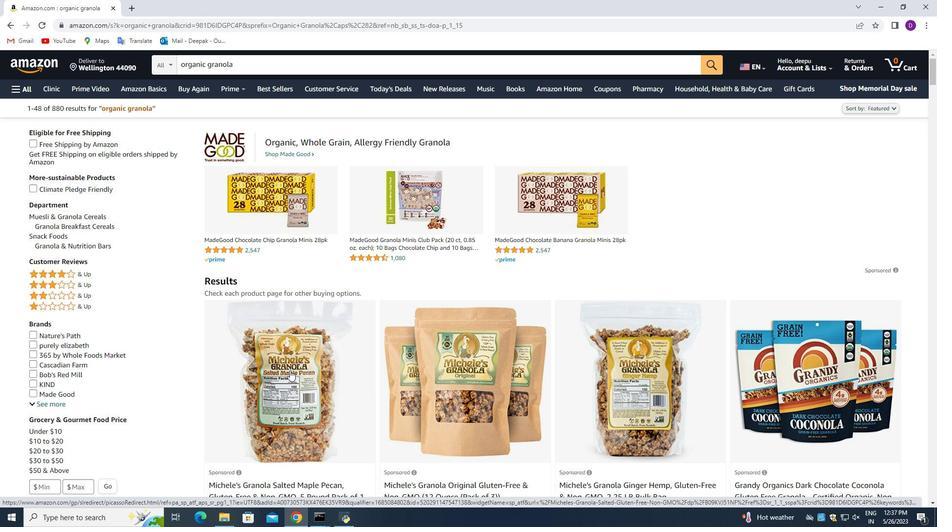
Action: Mouse moved to (290, 367)
Screenshot: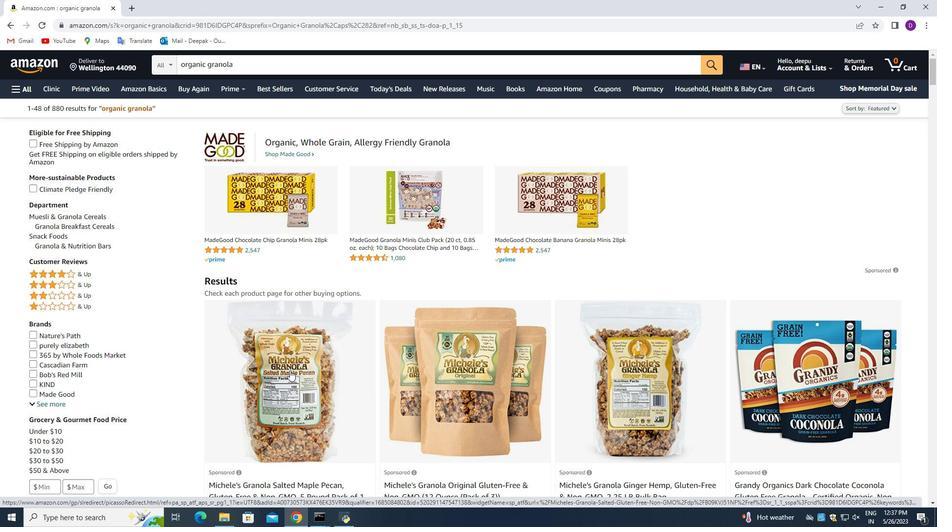 
Action: Mouse scrolled (290, 368) with delta (0, 0)
Screenshot: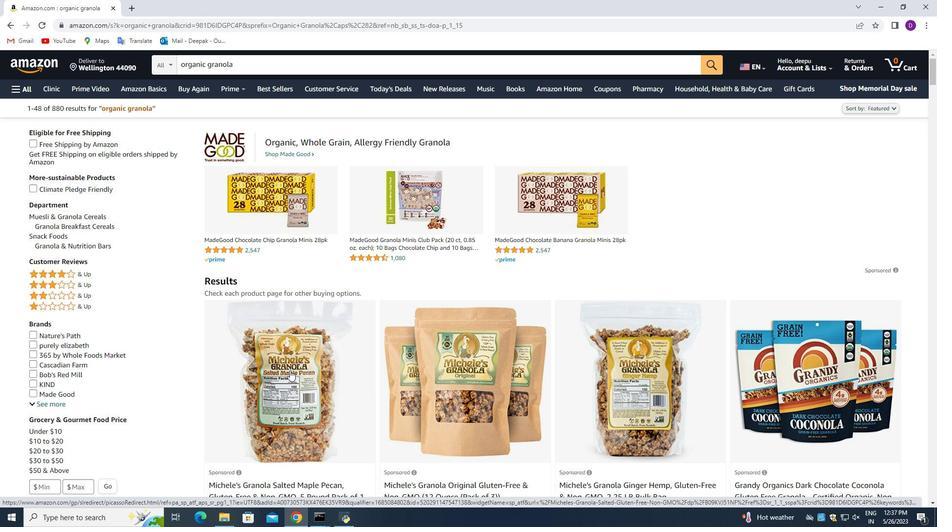 
Action: Mouse moved to (394, 328)
Screenshot: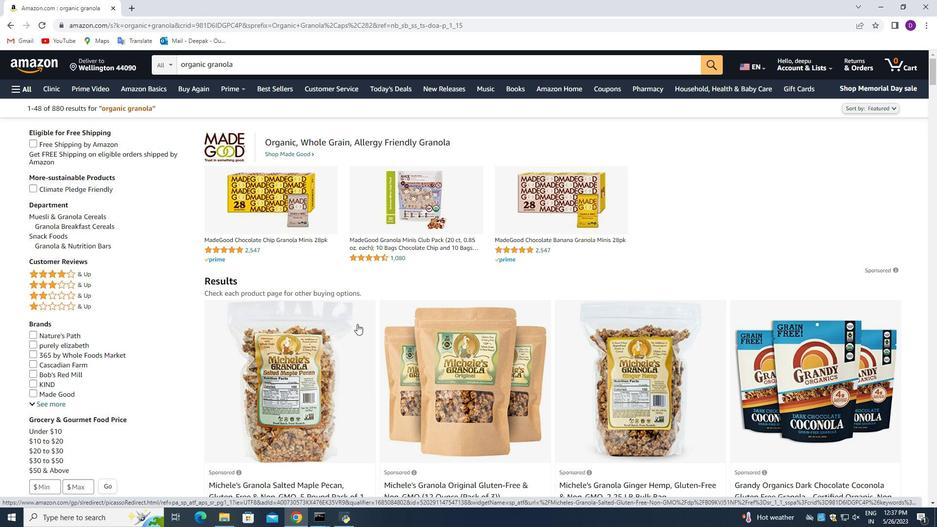 
Action: Mouse scrolled (394, 328) with delta (0, 0)
Screenshot: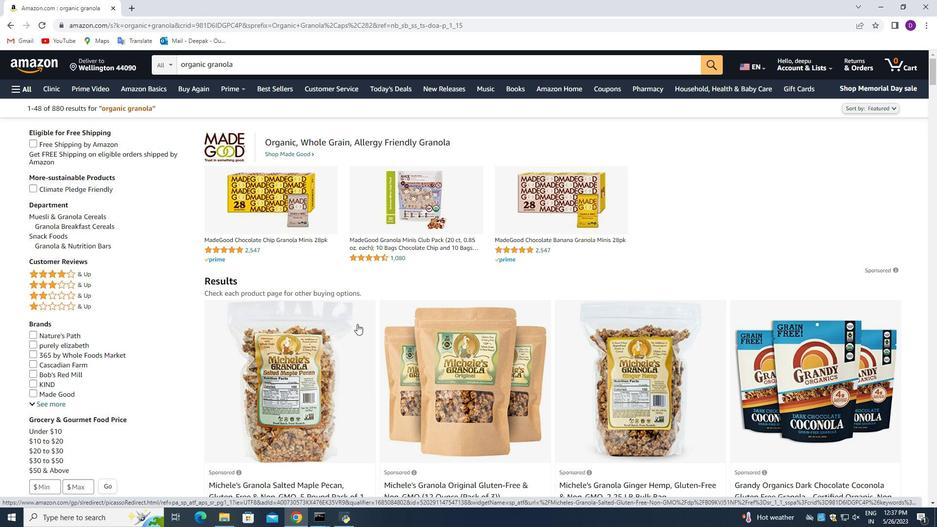 
Action: Mouse moved to (398, 328)
Screenshot: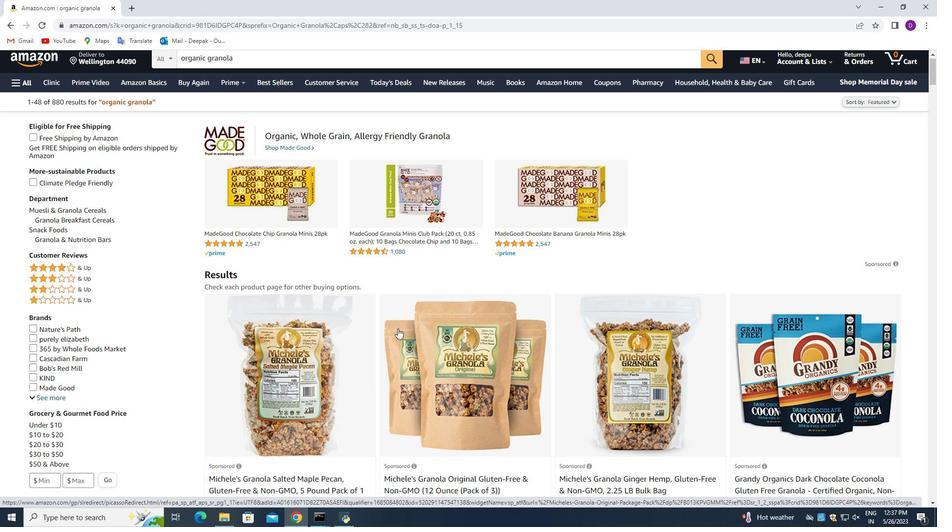
Action: Mouse scrolled (398, 328) with delta (0, 0)
Screenshot: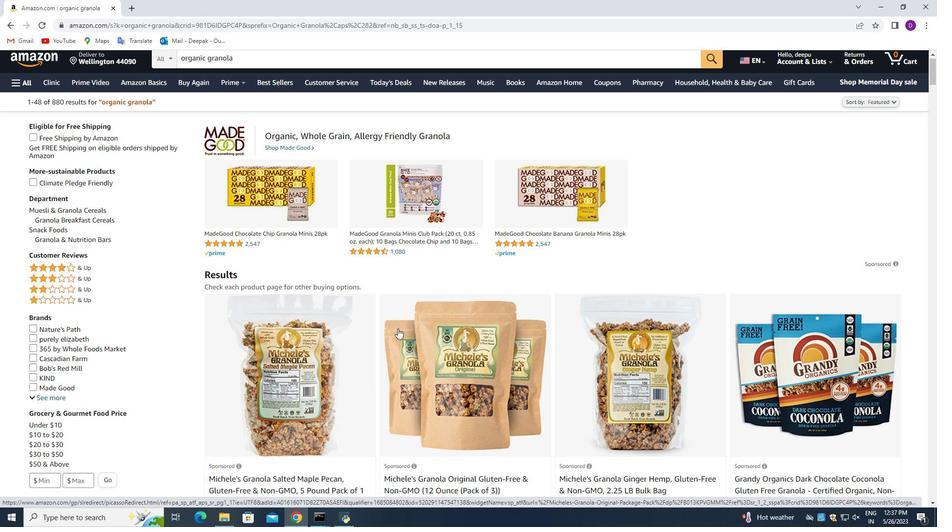 
Action: Mouse moved to (470, 350)
Screenshot: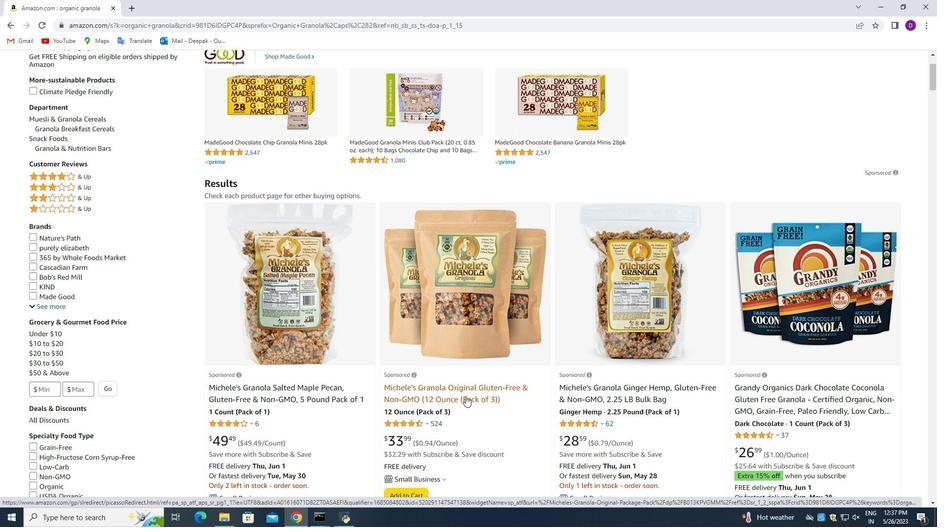 
Action: Mouse scrolled (470, 351) with delta (0, 0)
Screenshot: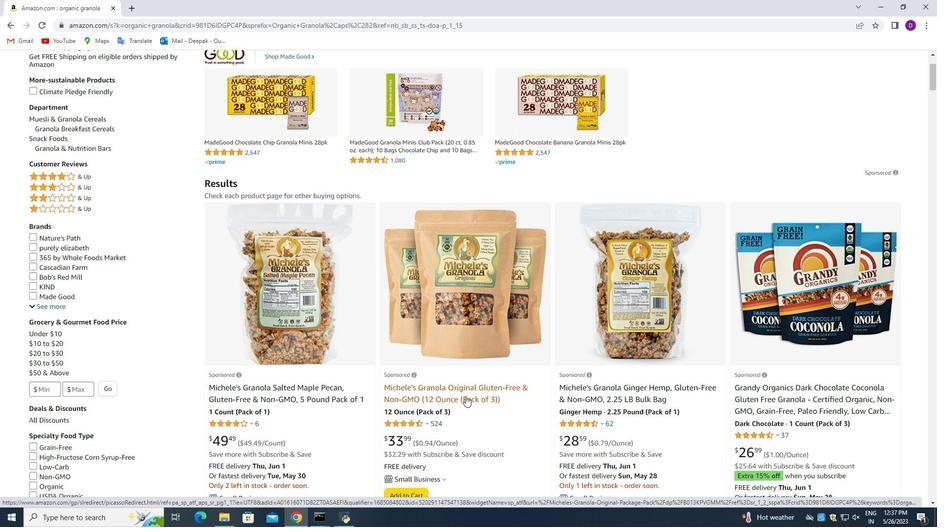 
Action: Mouse scrolled (470, 350) with delta (0, 0)
Screenshot: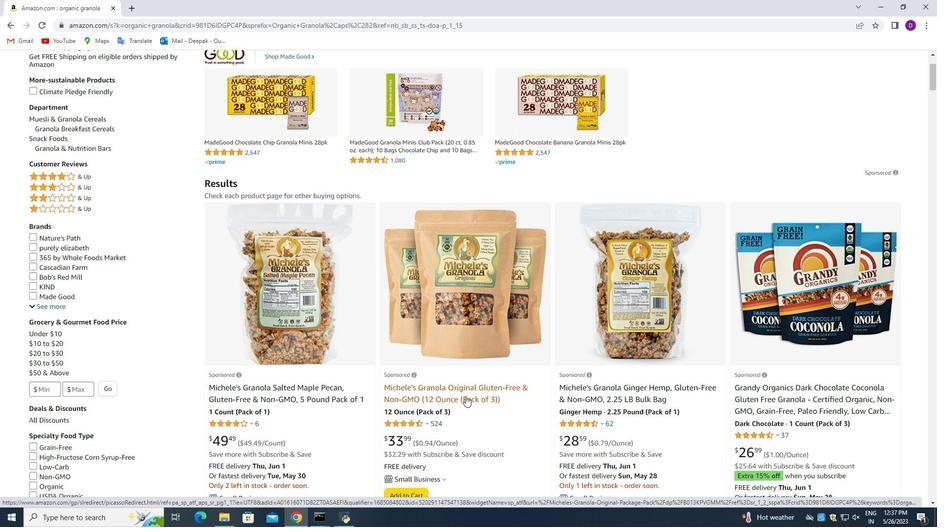 
Action: Mouse scrolled (470, 350) with delta (0, 0)
Screenshot: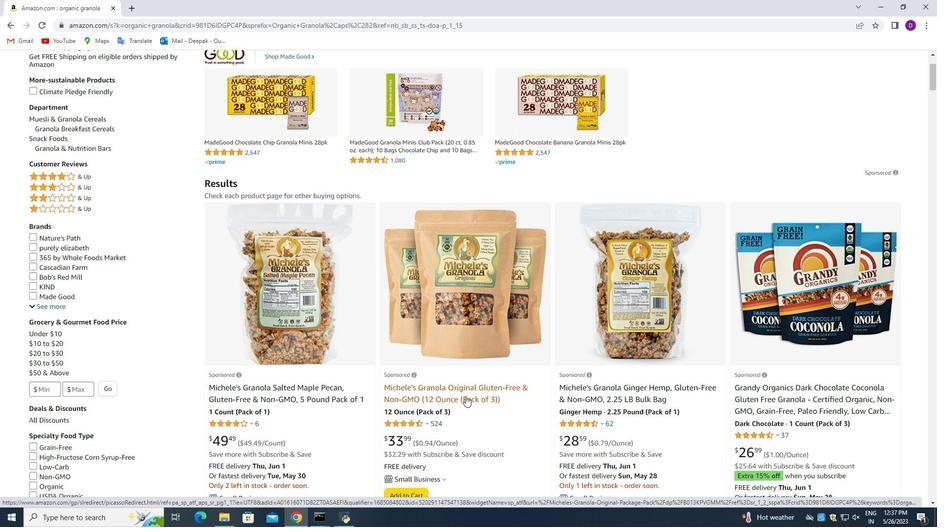 
Action: Mouse scrolled (470, 350) with delta (0, 0)
Screenshot: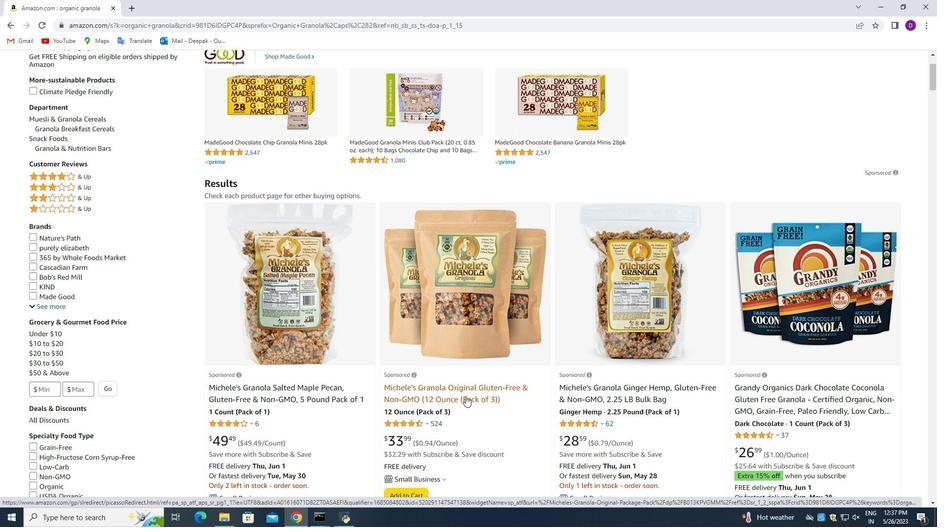 
Action: Mouse scrolled (470, 350) with delta (0, 0)
Screenshot: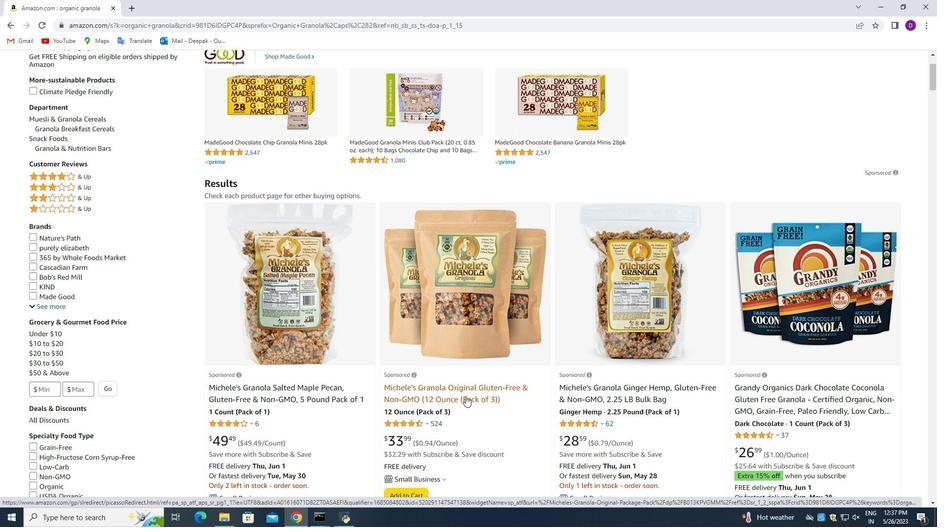 
Action: Mouse moved to (381, 307)
Screenshot: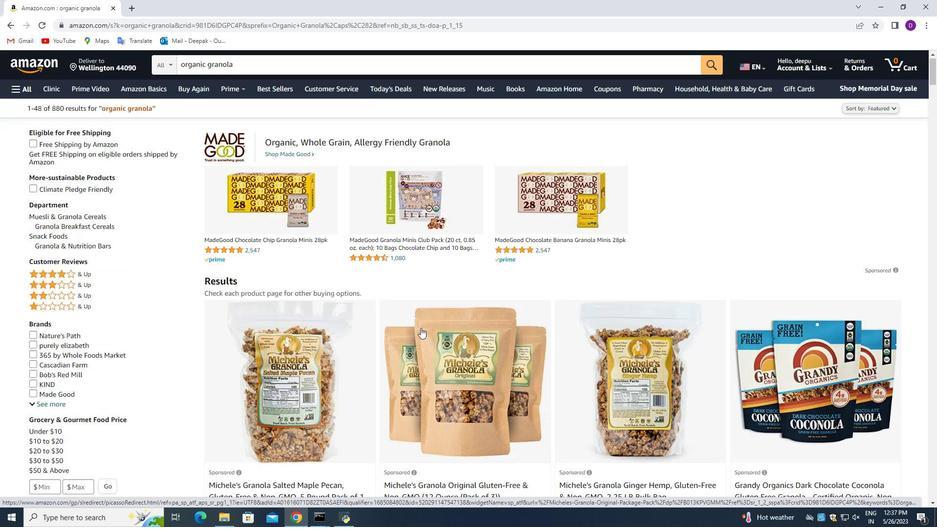 
Action: Mouse scrolled (381, 308) with delta (0, 0)
Screenshot: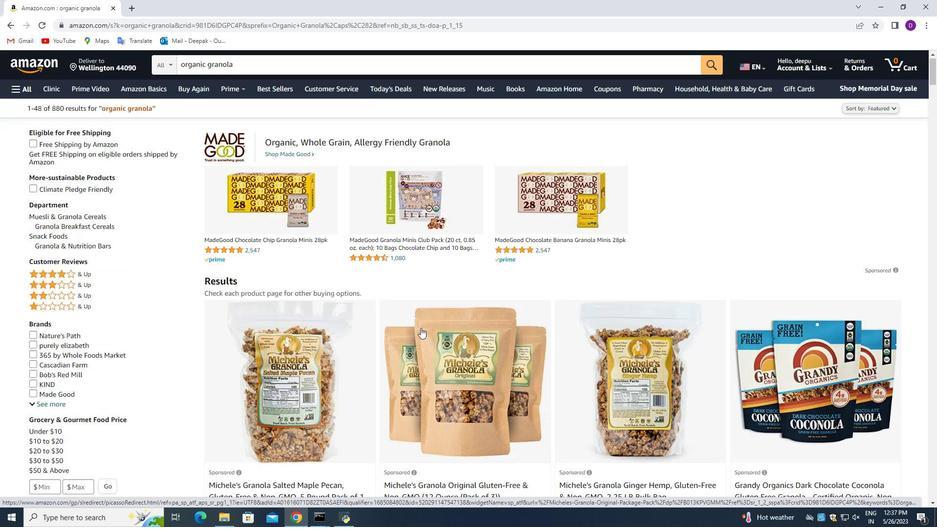 
Action: Mouse moved to (374, 307)
Screenshot: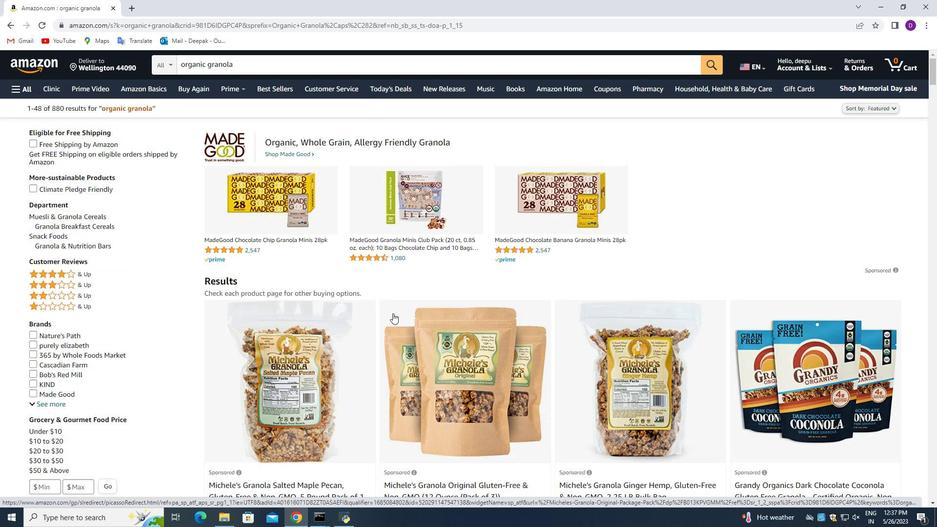 
Action: Mouse scrolled (374, 308) with delta (0, 0)
Screenshot: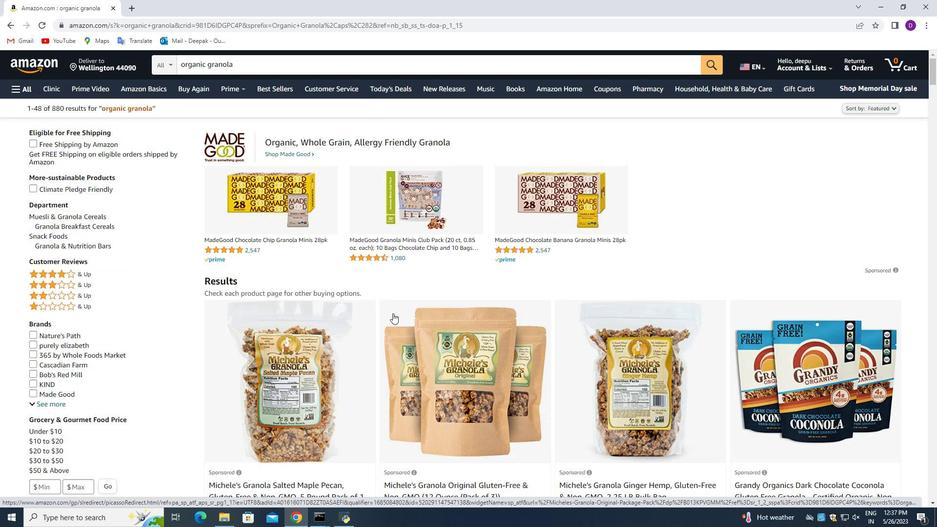 
Action: Mouse moved to (366, 309)
Screenshot: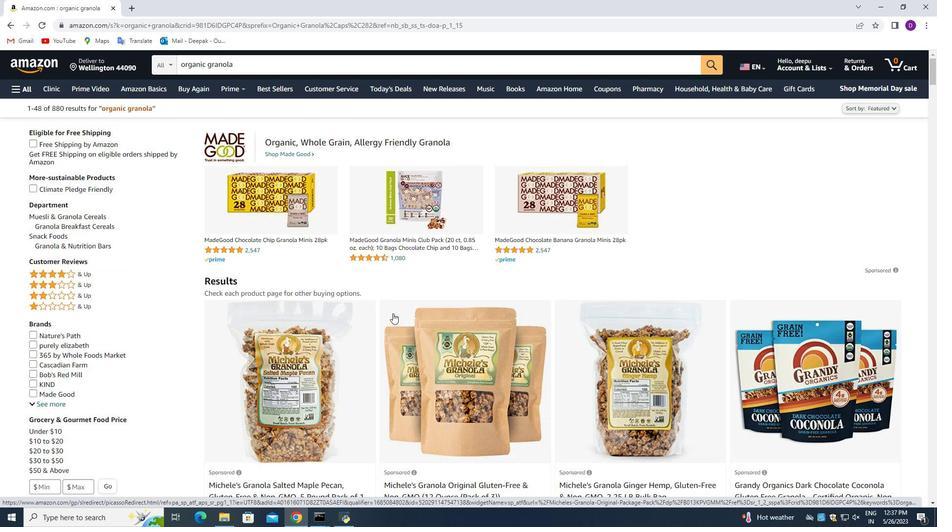 
Action: Mouse scrolled (366, 309) with delta (0, 0)
Screenshot: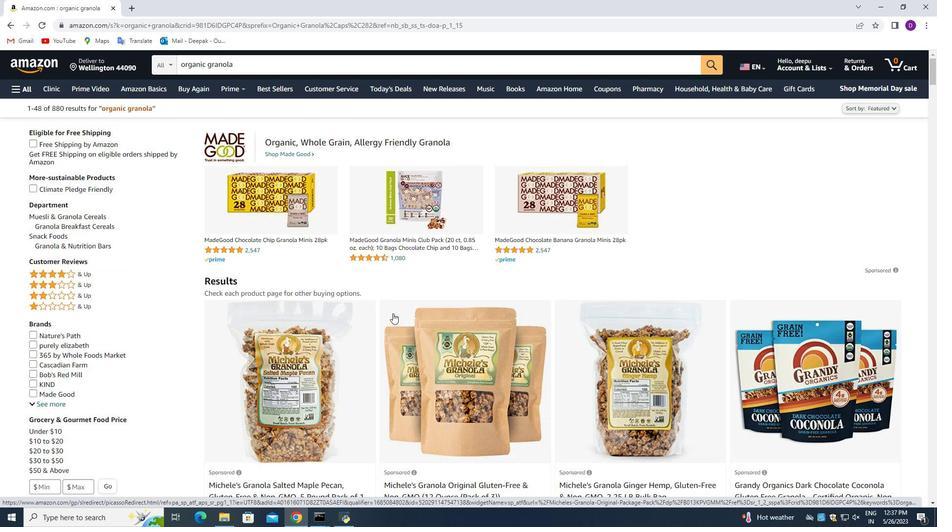 
Action: Mouse moved to (363, 310)
Screenshot: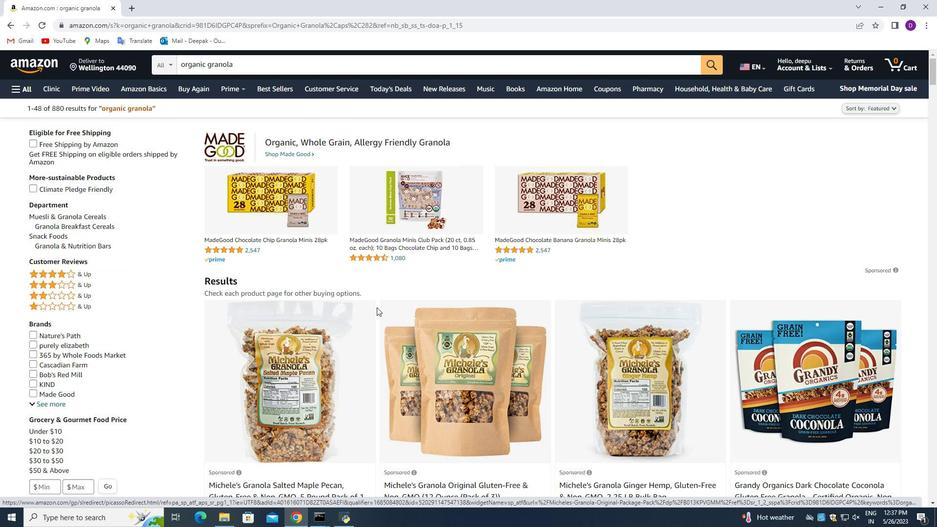 
Action: Mouse scrolled (363, 310) with delta (0, 0)
Screenshot: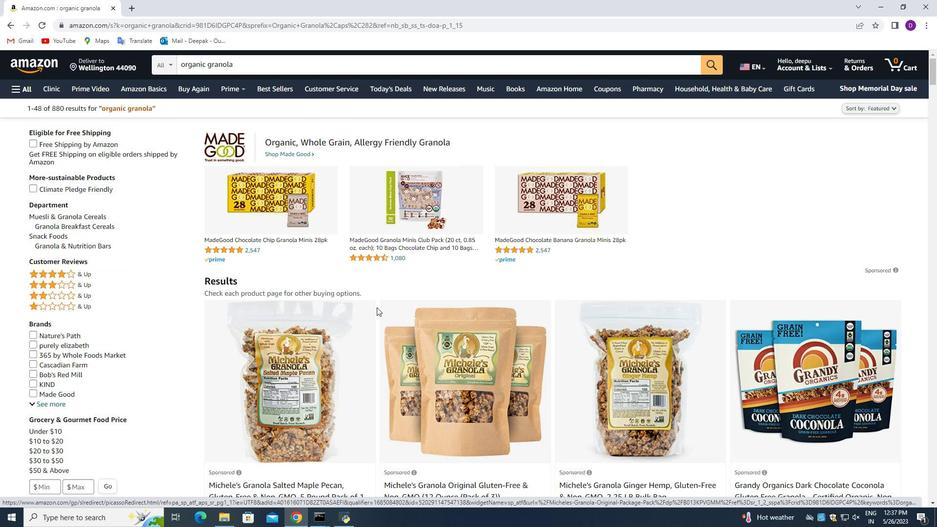 
Action: Mouse moved to (599, 370)
Screenshot: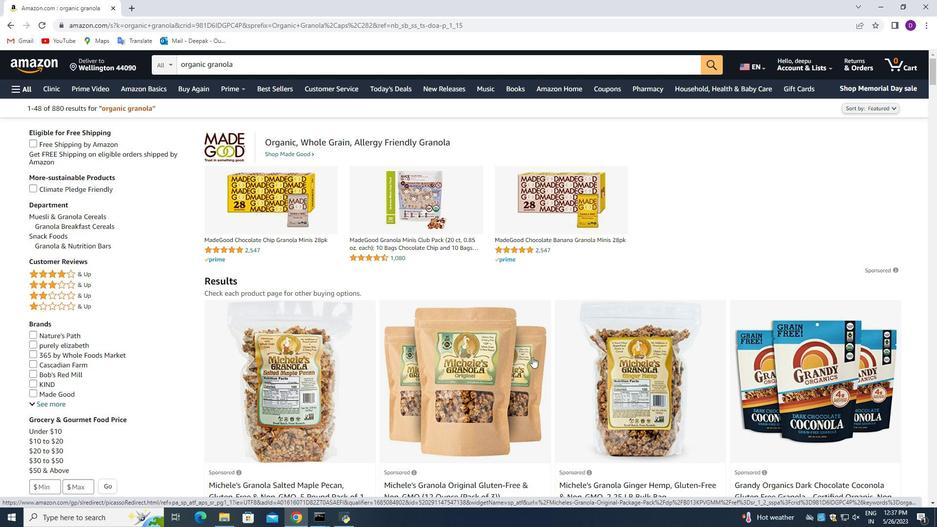 
Action: Mouse scrolled (591, 369) with delta (0, 0)
Screenshot: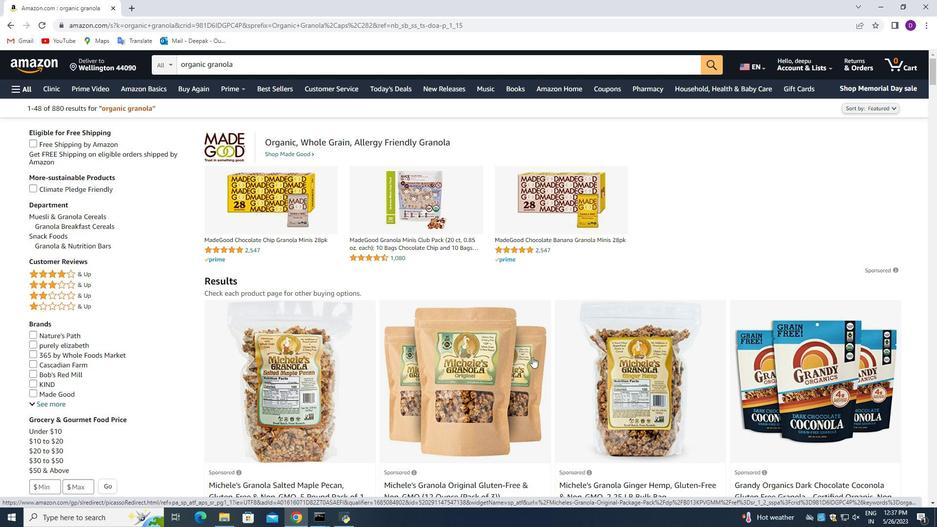 
Action: Mouse moved to (599, 369)
Screenshot: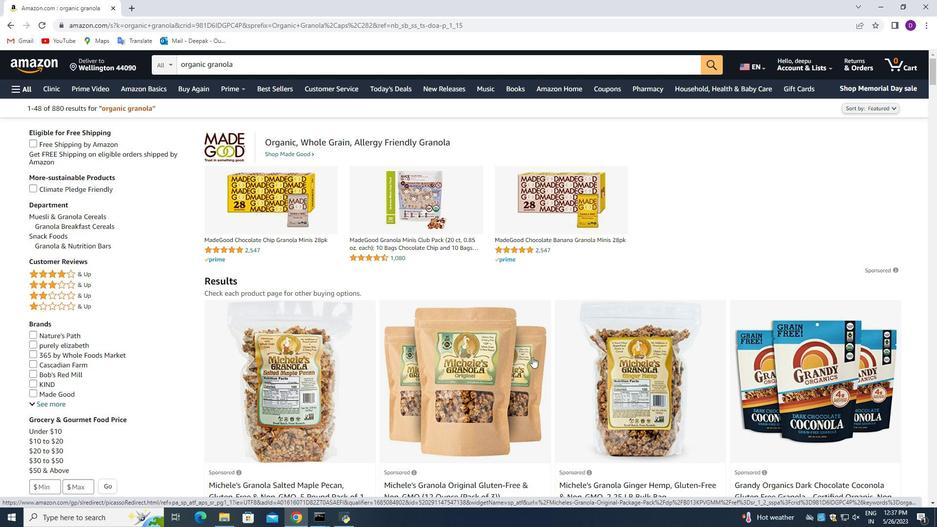 
Action: Mouse scrolled (599, 369) with delta (0, 0)
Screenshot: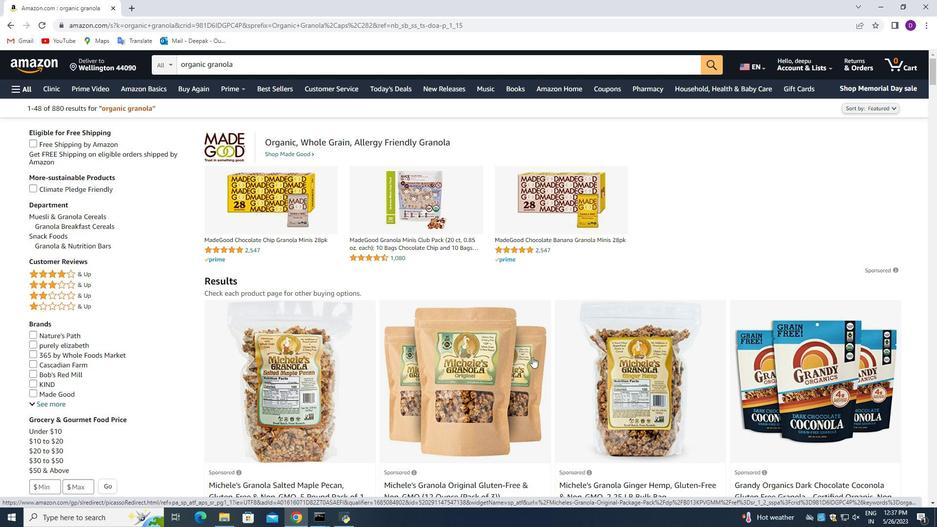 
Action: Mouse moved to (597, 378)
Screenshot: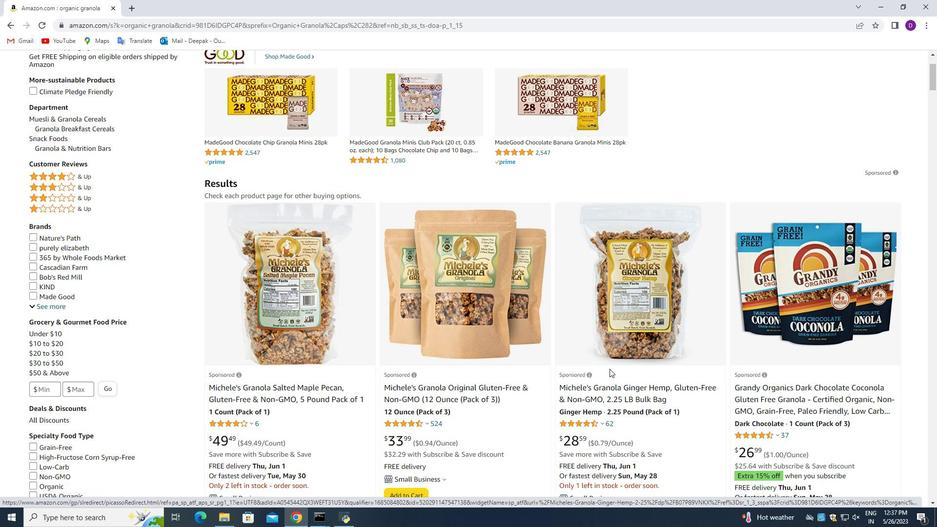 
Action: Mouse scrolled (597, 377) with delta (0, 0)
Screenshot: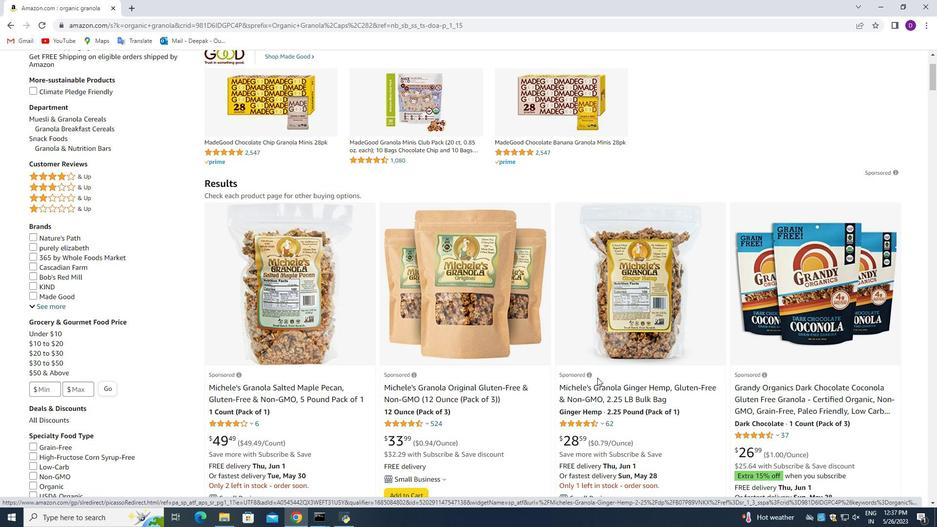 
Action: Mouse moved to (690, 379)
Screenshot: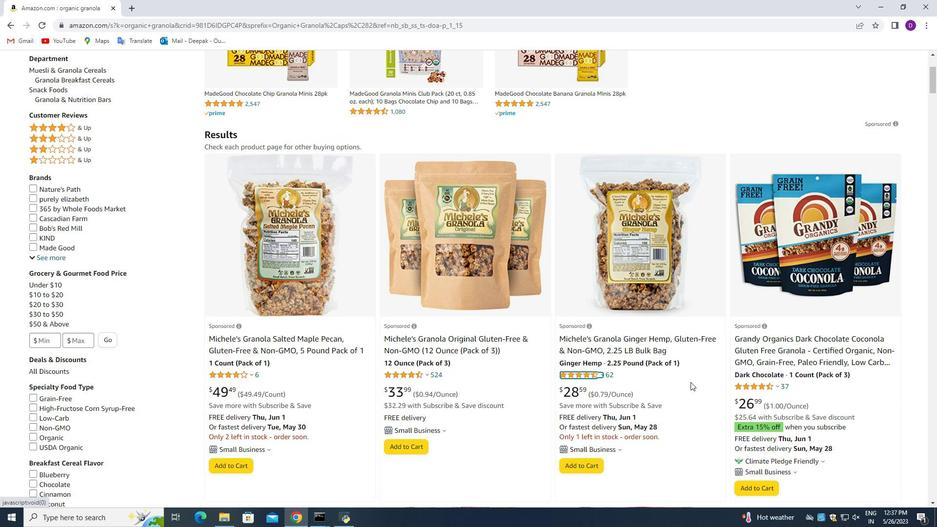 
Action: Mouse scrolled (690, 379) with delta (0, 0)
Screenshot: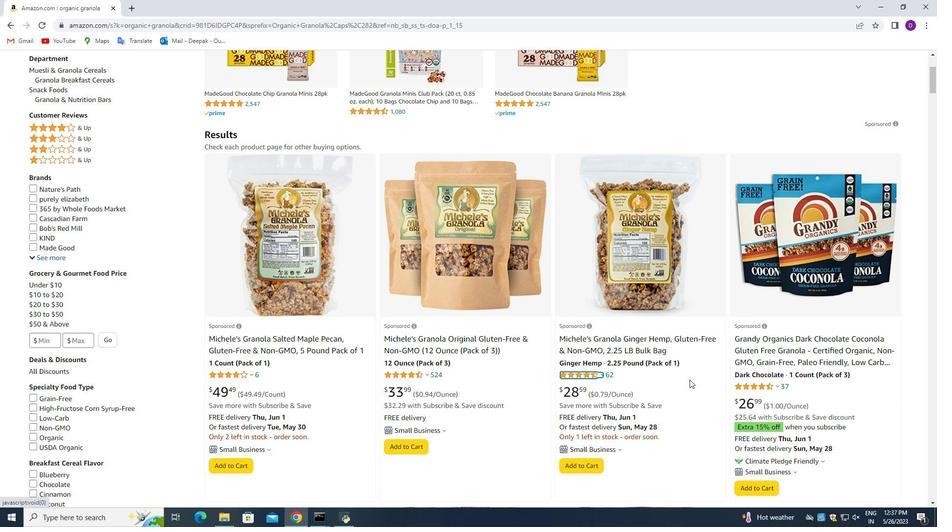 
Action: Mouse scrolled (690, 379) with delta (0, 0)
Screenshot: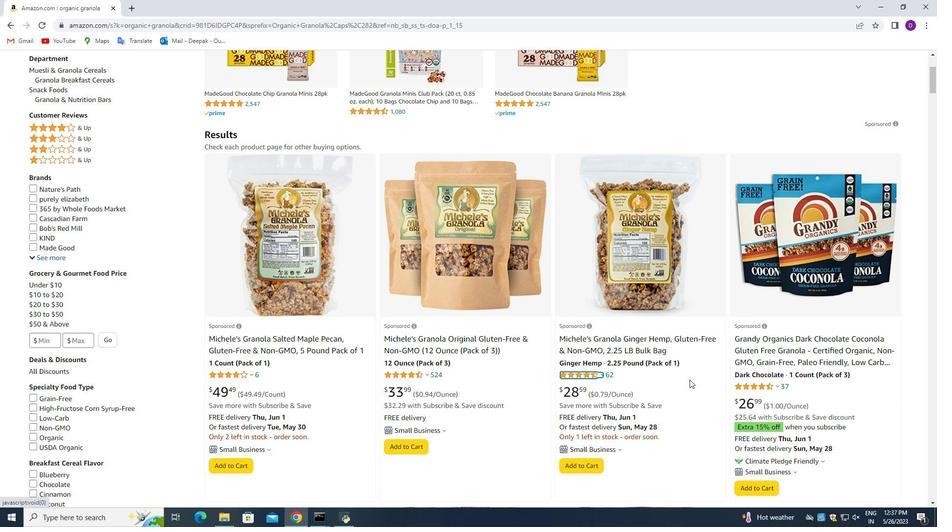 
Action: Mouse moved to (689, 377)
Screenshot: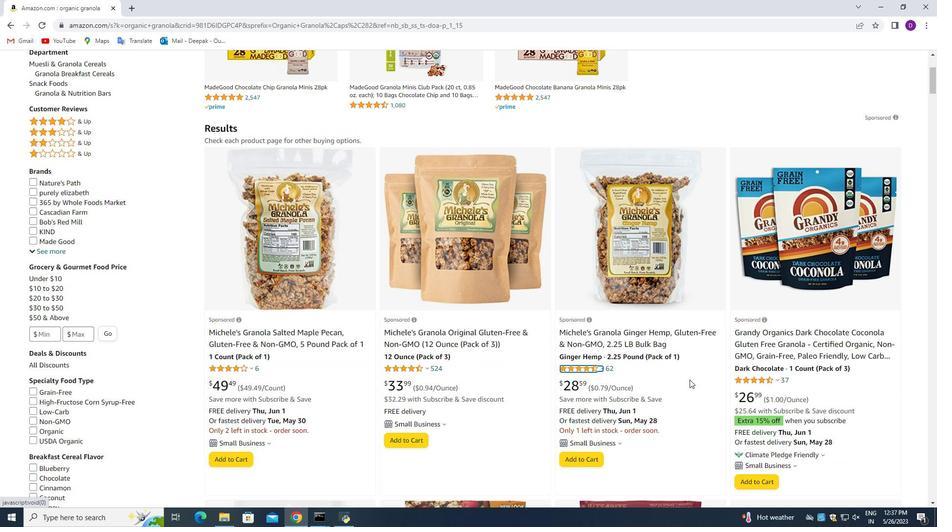 
Action: Mouse scrolled (689, 377) with delta (0, 0)
Screenshot: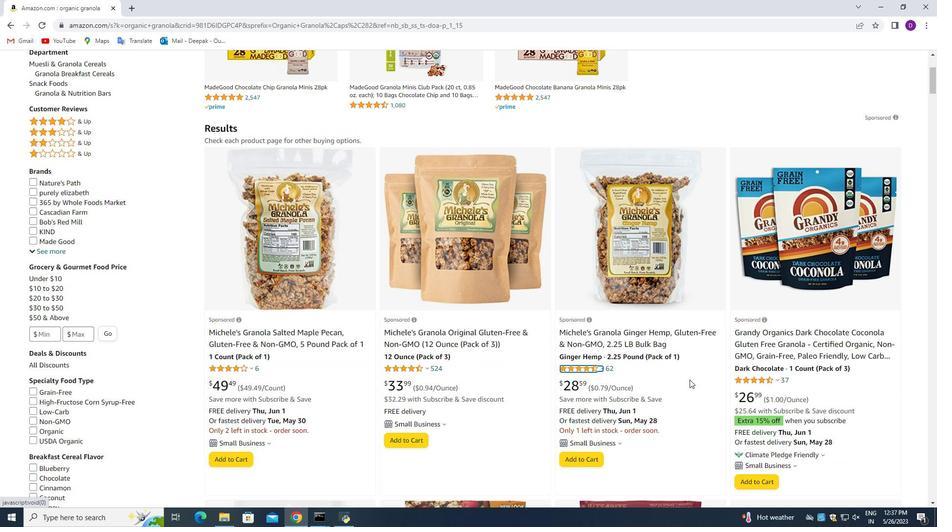
Action: Mouse moved to (464, 293)
Screenshot: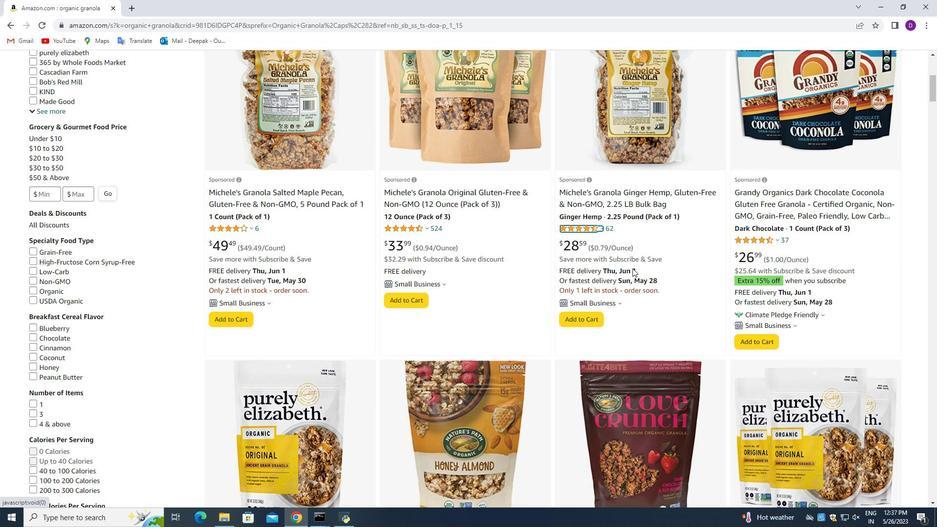 
Action: Mouse scrolled (464, 292) with delta (0, 0)
Screenshot: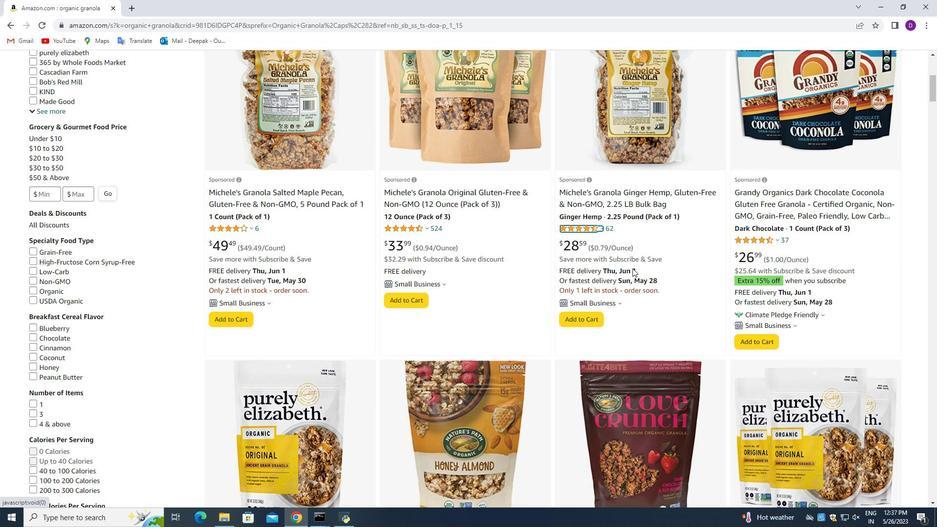 
Action: Mouse moved to (434, 296)
Screenshot: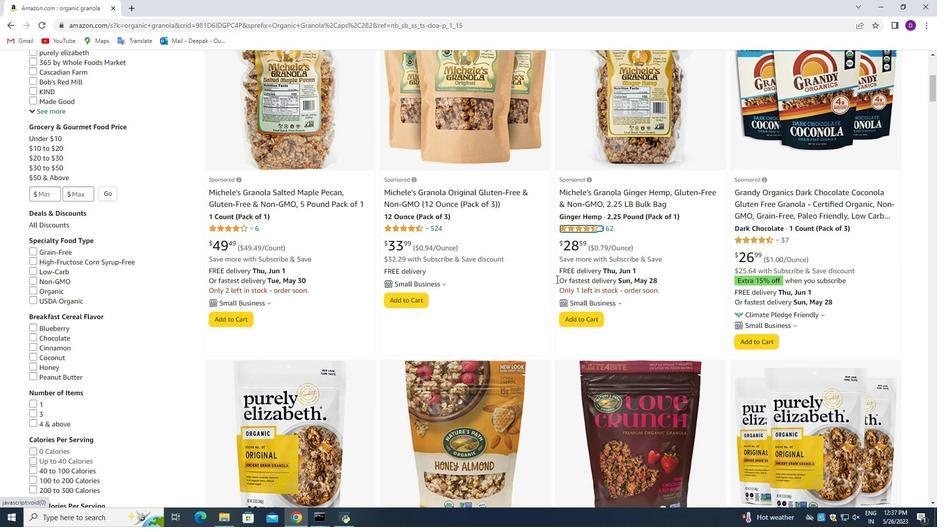 
Action: Mouse scrolled (434, 295) with delta (0, 0)
Screenshot: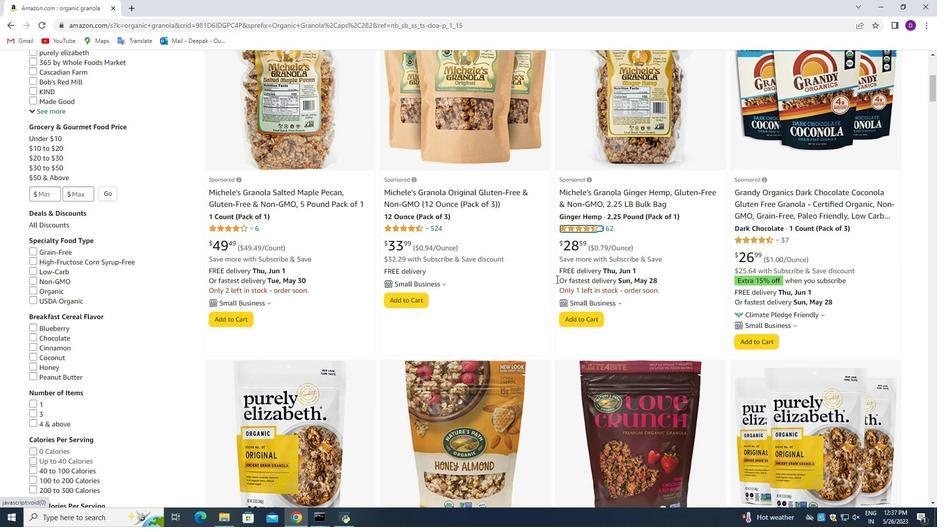 
Action: Mouse moved to (414, 298)
Screenshot: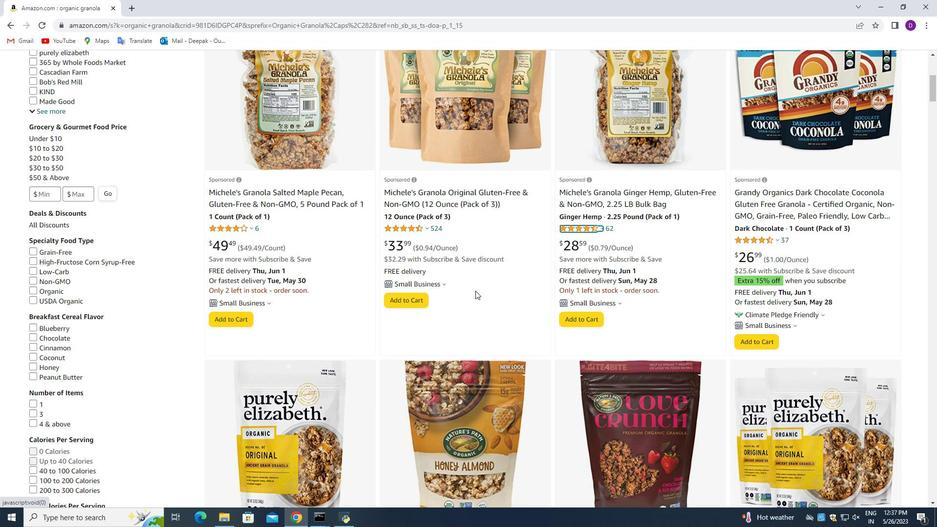 
Action: Mouse scrolled (414, 298) with delta (0, 0)
Screenshot: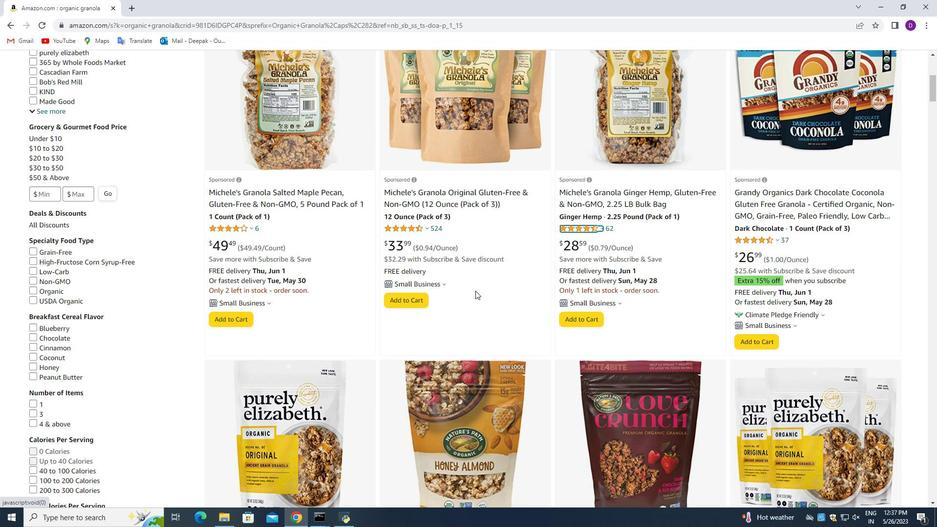 
Action: Mouse moved to (409, 298)
Screenshot: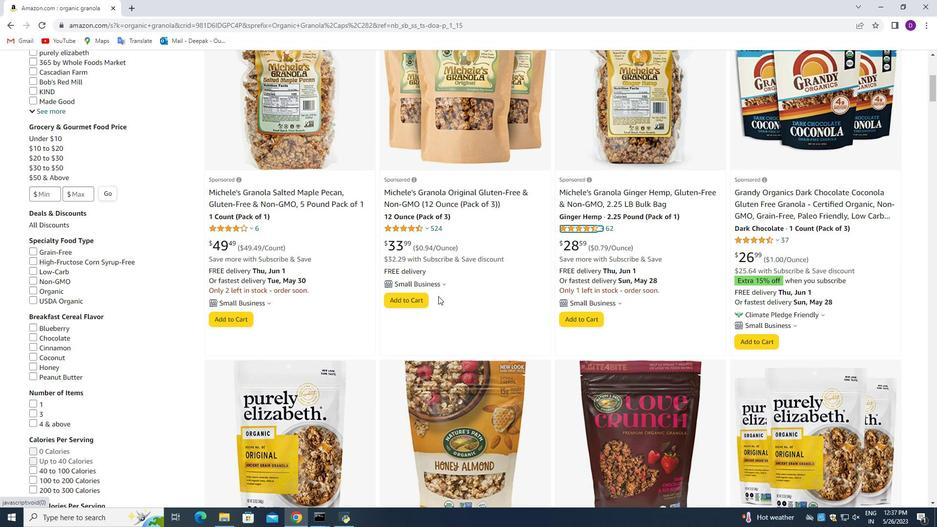 
Action: Mouse scrolled (409, 297) with delta (0, 0)
Screenshot: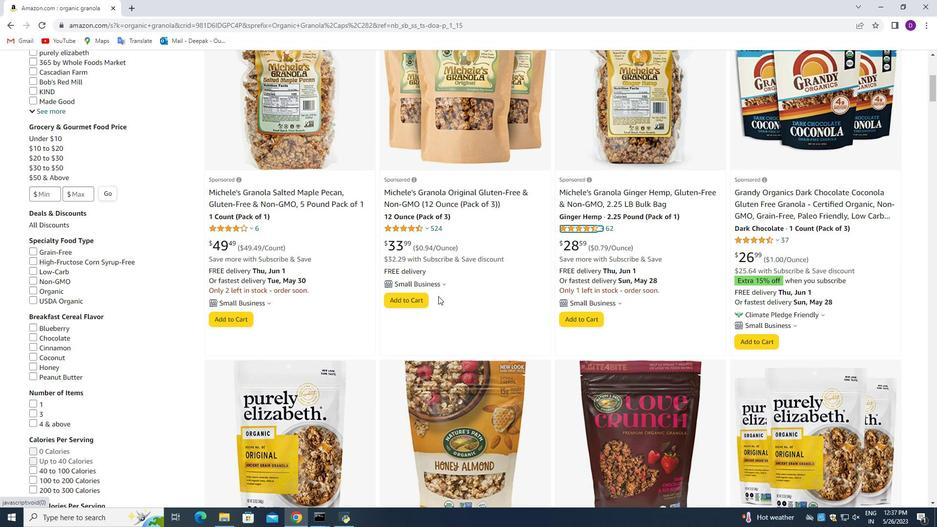 
Action: Mouse moved to (278, 295)
Screenshot: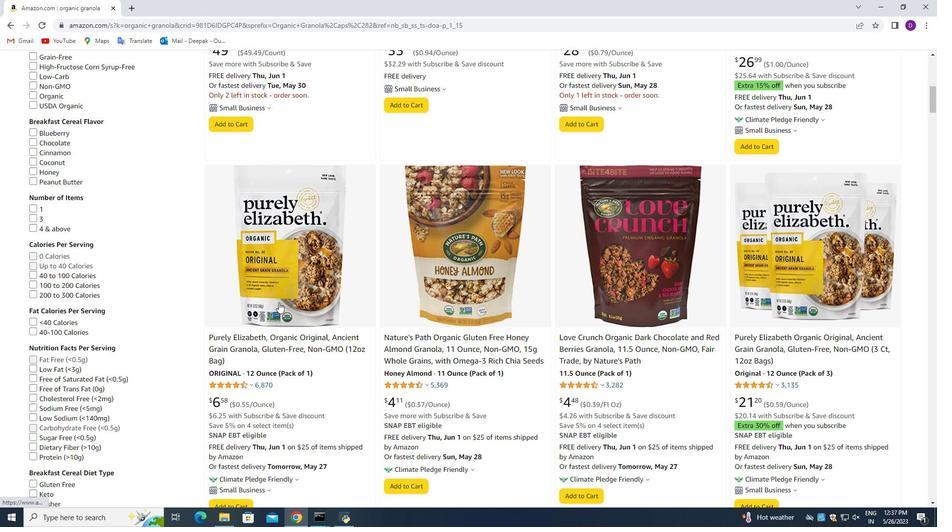 
Action: Mouse pressed left at (278, 295)
Screenshot: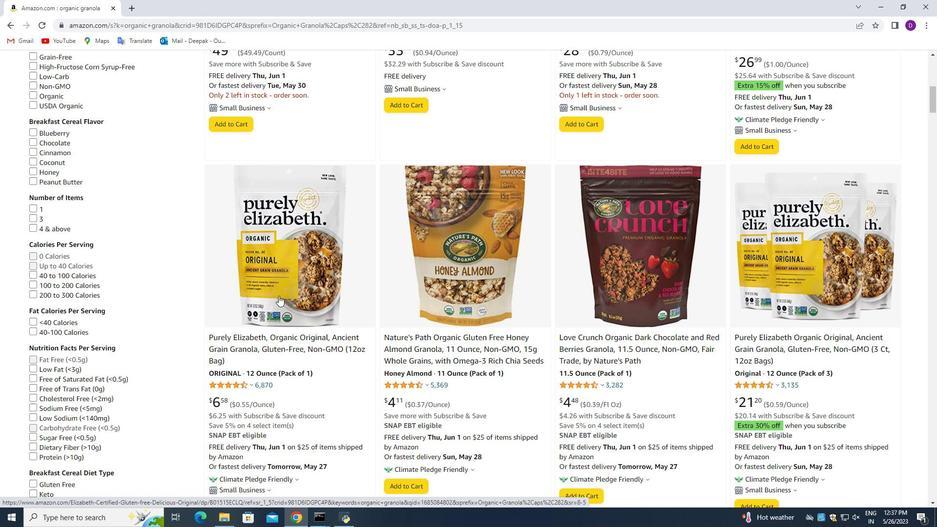 
Action: Mouse moved to (360, 309)
Screenshot: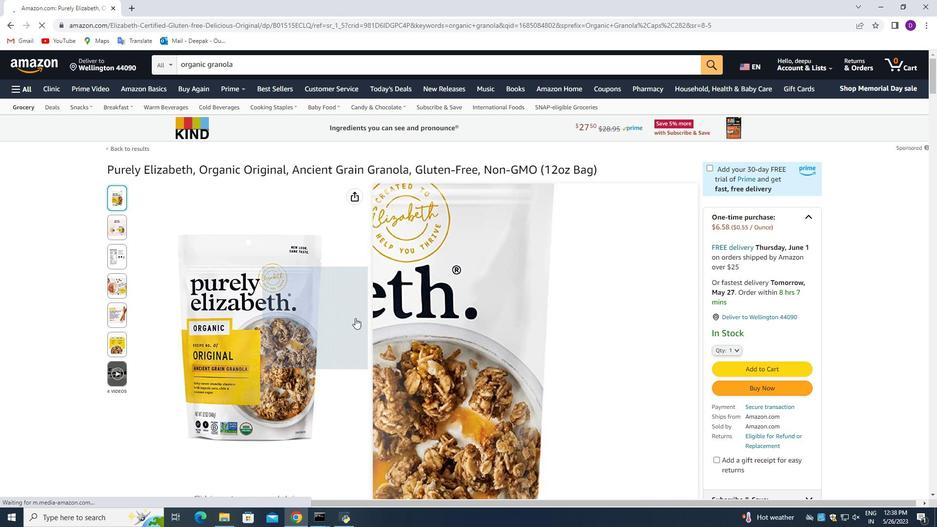 
Action: Mouse scrolled (357, 314) with delta (0, 0)
Screenshot: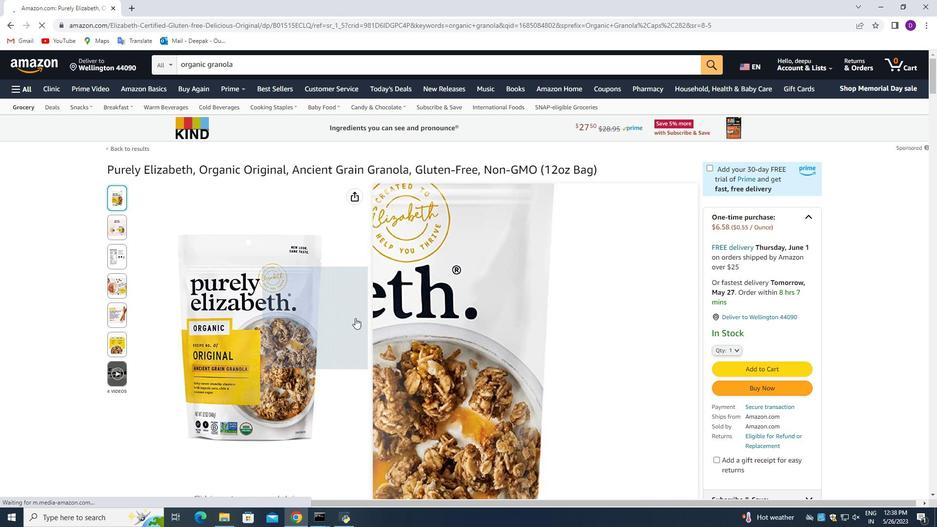 
Action: Mouse moved to (382, 277)
Screenshot: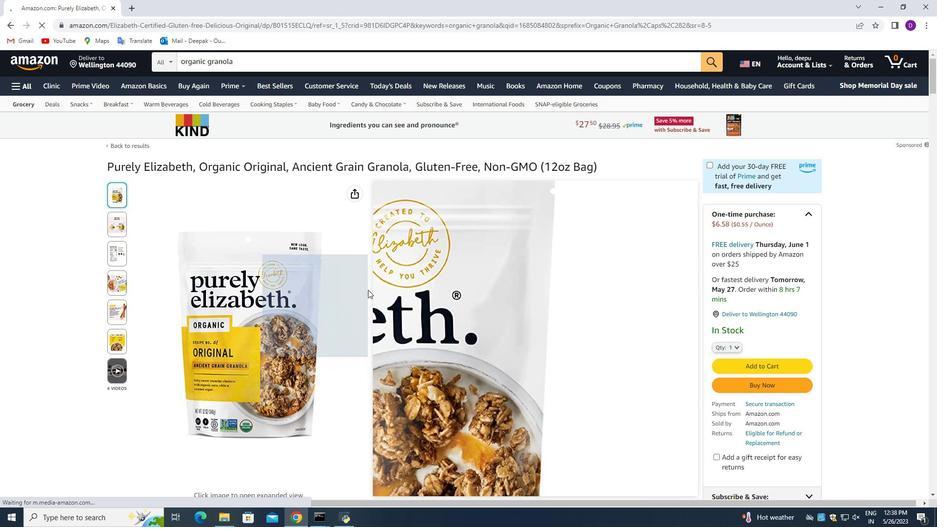 
Action: Mouse scrolled (382, 276) with delta (0, 0)
Screenshot: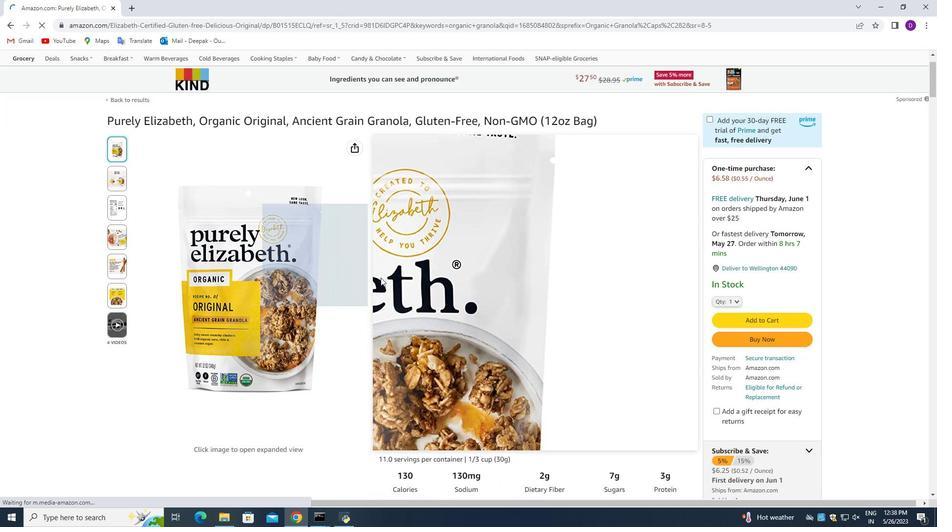 
Action: Mouse moved to (382, 273)
Screenshot: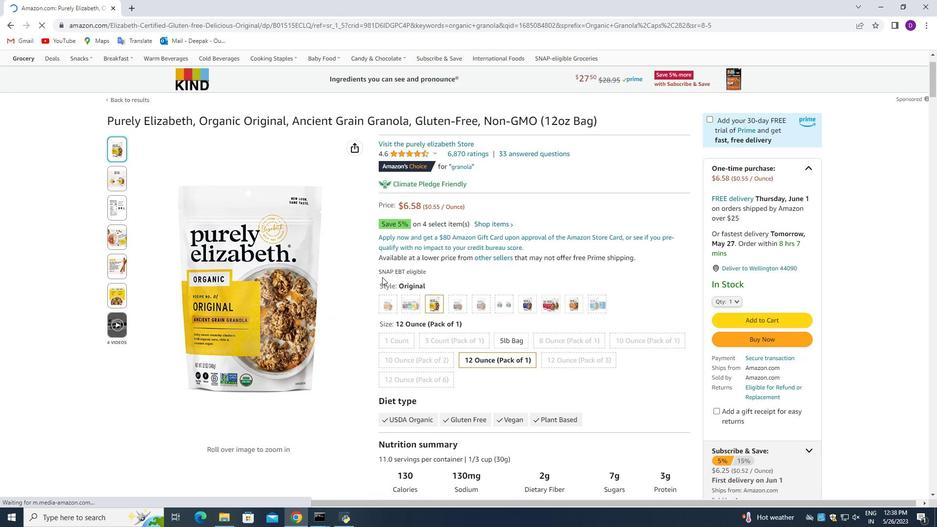 
Action: Mouse scrolled (382, 274) with delta (0, 0)
Screenshot: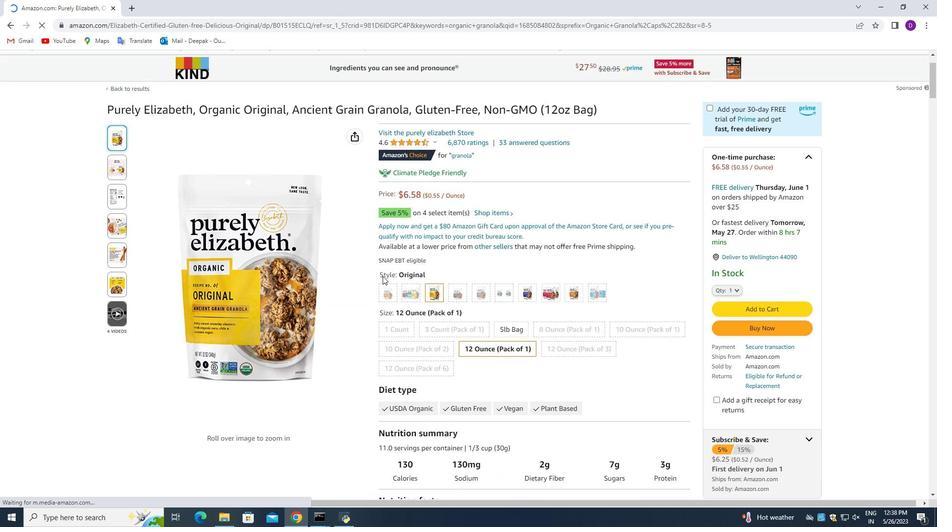 
Action: Mouse moved to (519, 281)
Screenshot: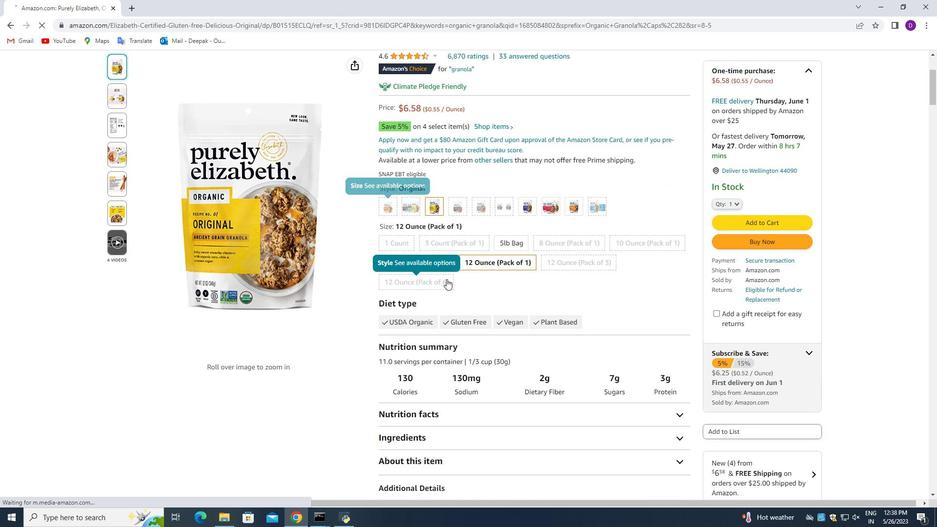 
Action: Mouse scrolled (519, 281) with delta (0, 0)
Screenshot: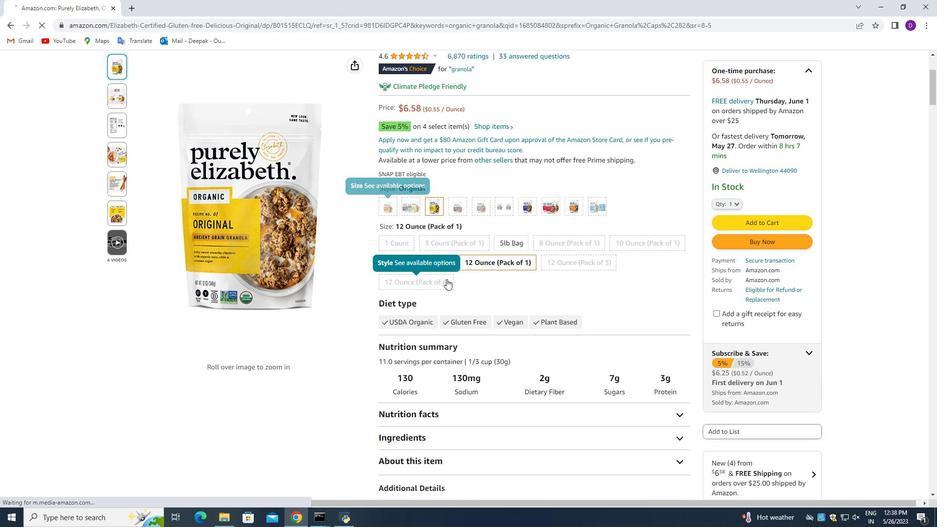 
Action: Mouse moved to (520, 285)
Screenshot: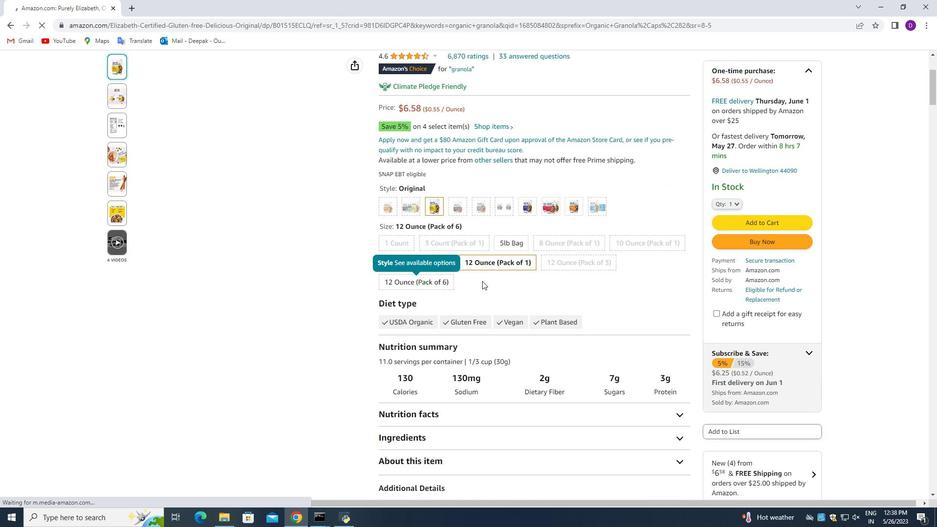 
Action: Mouse scrolled (520, 284) with delta (0, 0)
Screenshot: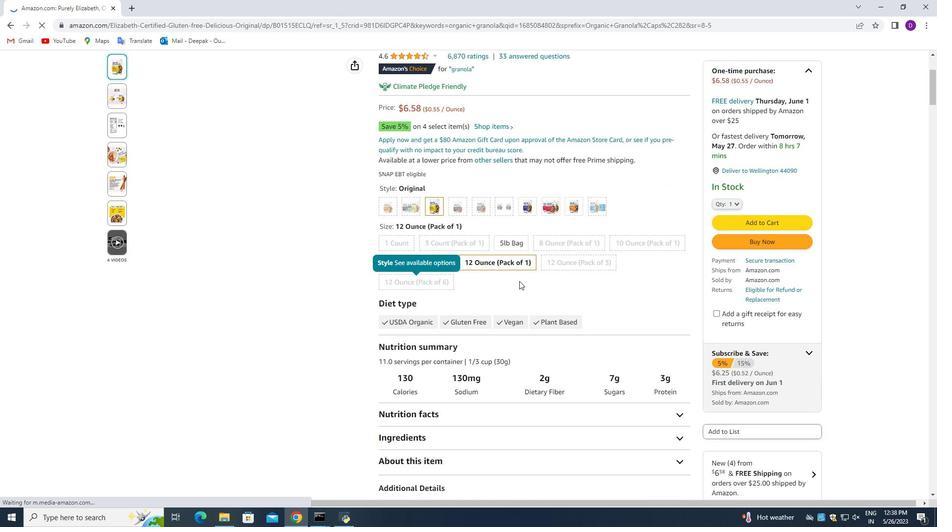 
Action: Mouse moved to (530, 294)
Screenshot: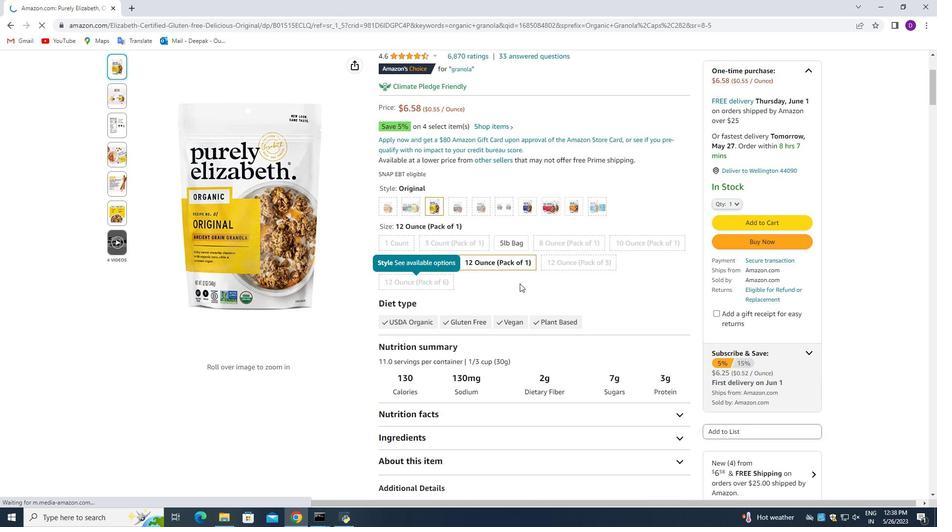 
Action: Mouse scrolled (523, 292) with delta (0, 0)
Screenshot: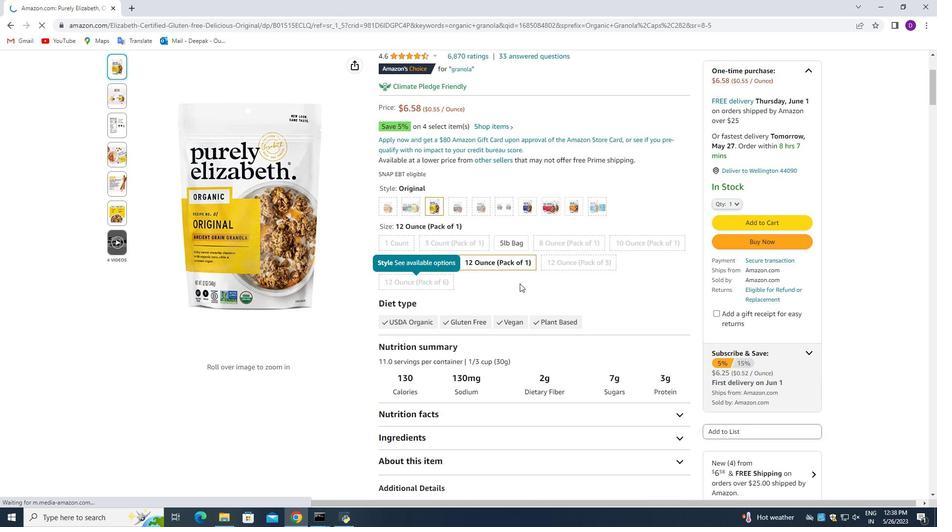 
Action: Mouse moved to (562, 293)
Screenshot: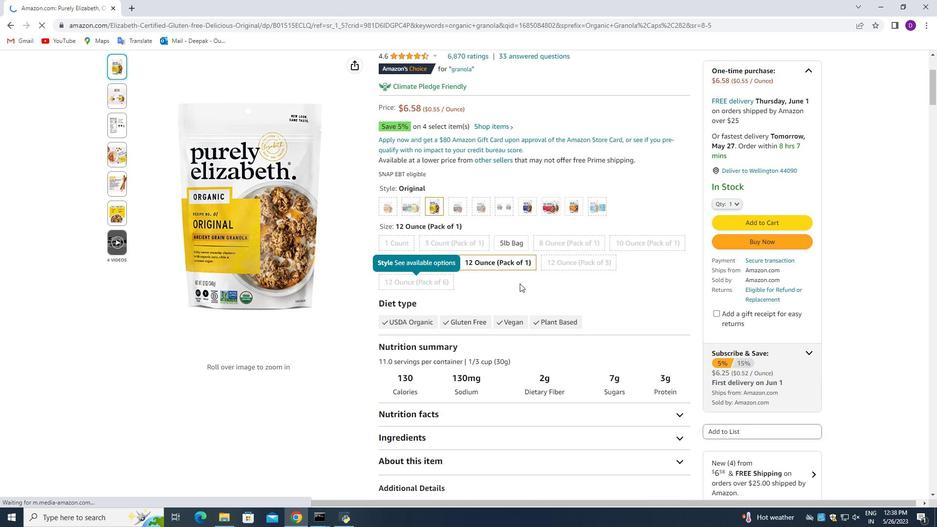 
Action: Mouse scrolled (534, 295) with delta (0, 0)
Screenshot: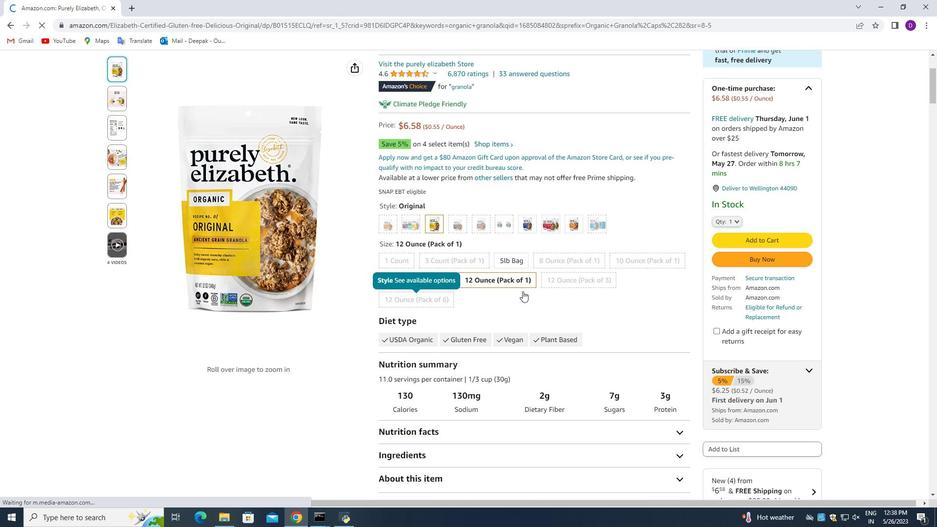 
Action: Mouse moved to (735, 347)
Screenshot: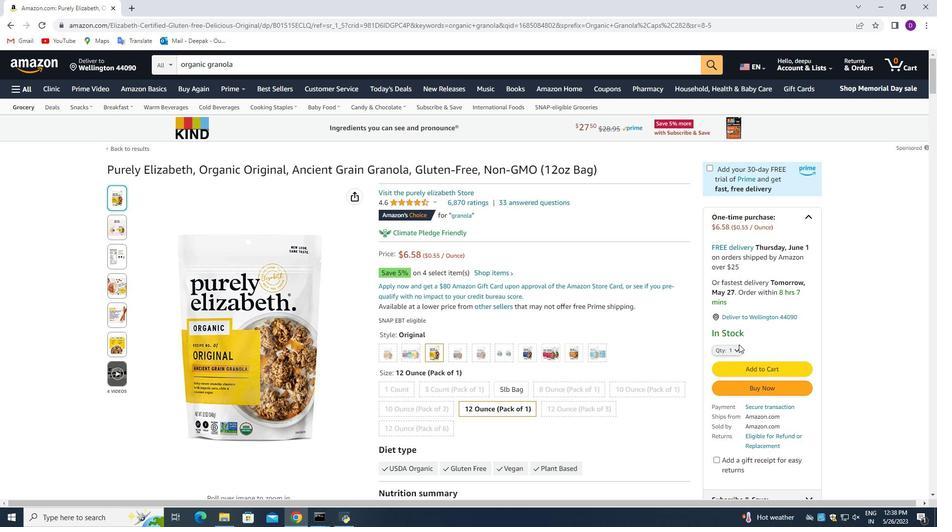 
Action: Mouse pressed left at (735, 347)
Screenshot: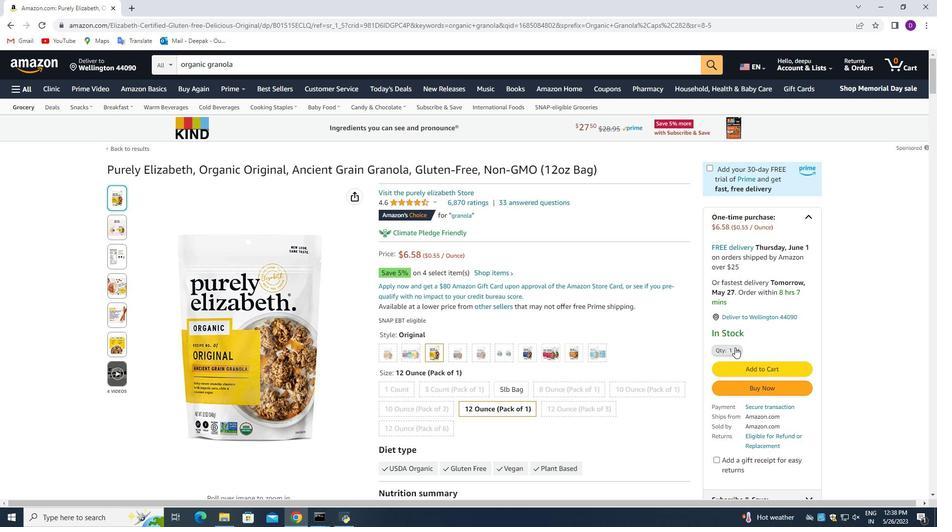 
Action: Mouse moved to (722, 369)
Screenshot: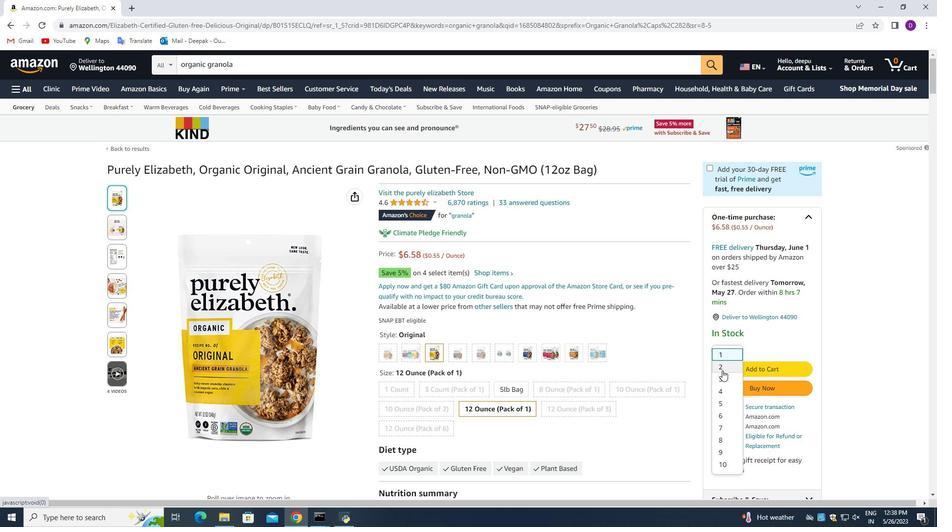 
Action: Mouse pressed left at (722, 369)
Screenshot: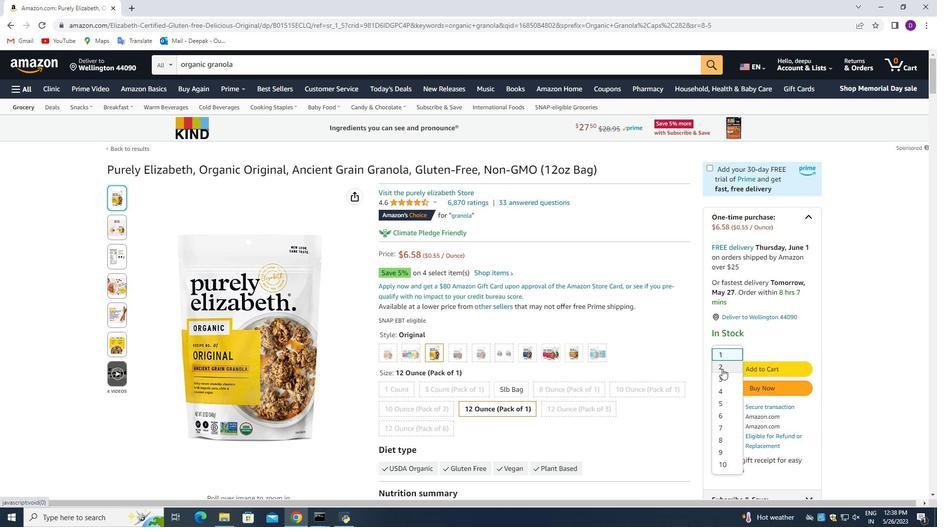 
Action: Mouse moved to (766, 365)
Screenshot: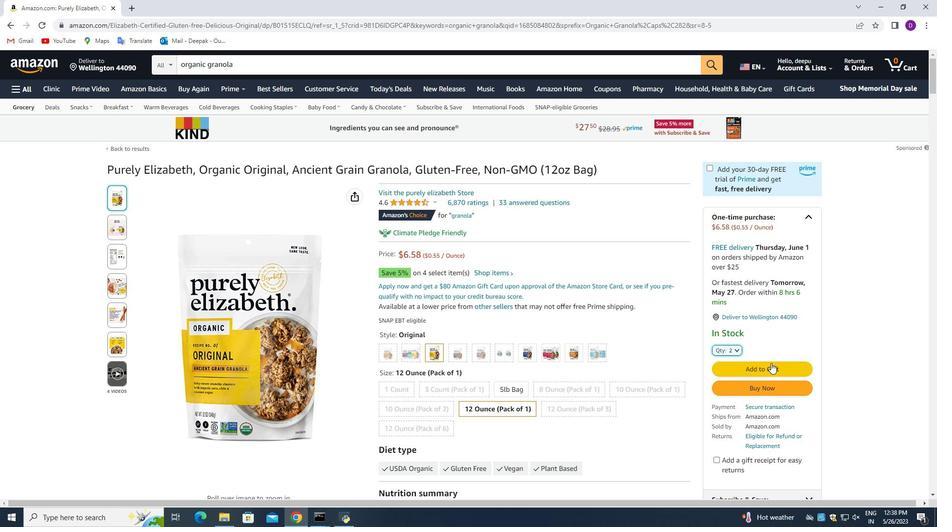 
Action: Mouse pressed left at (766, 365)
Screenshot: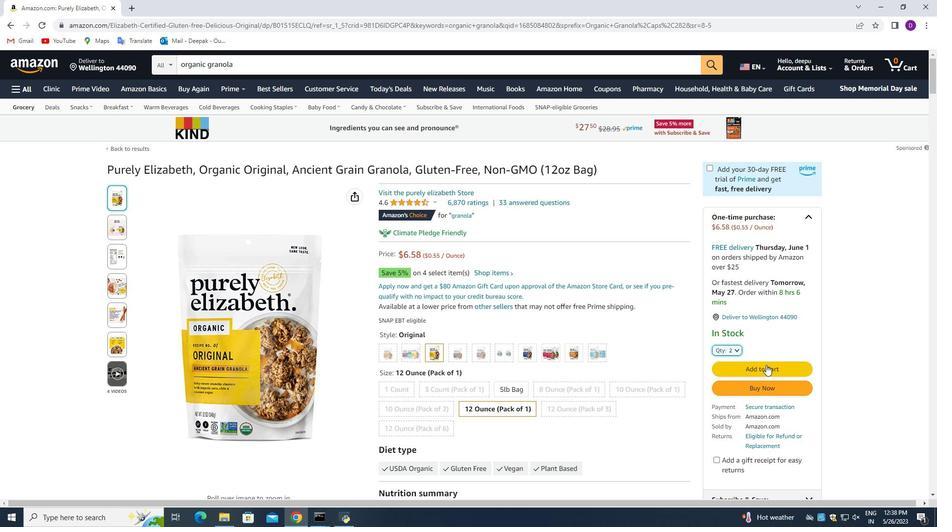 
Action: Mouse moved to (751, 142)
Screenshot: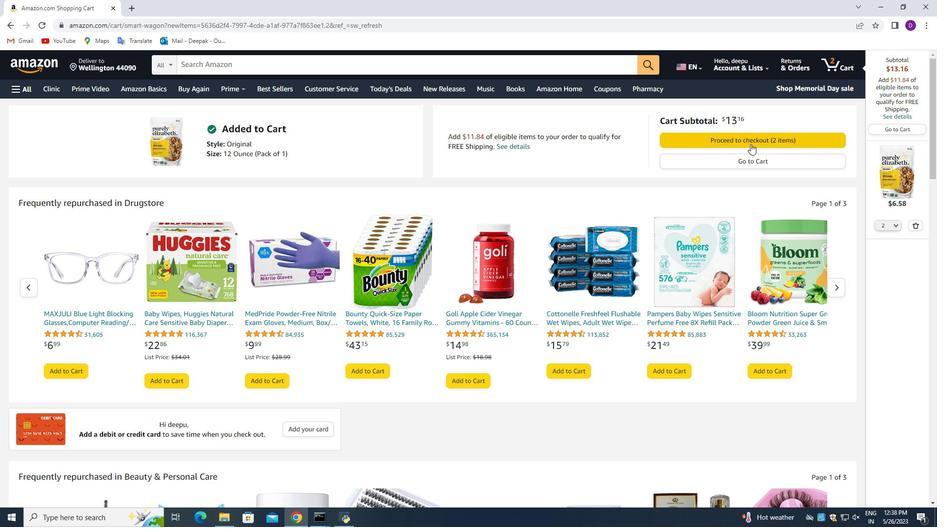 
Action: Mouse pressed left at (751, 142)
Screenshot: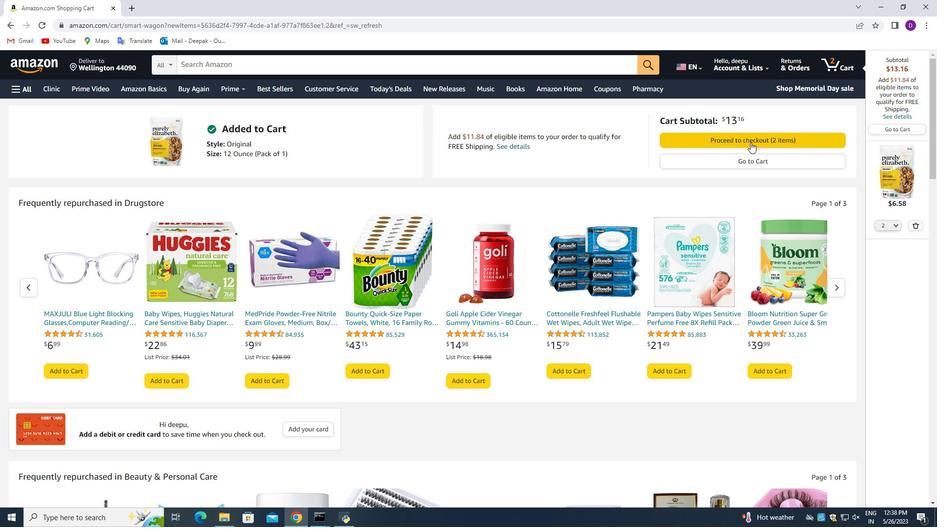 
Action: Mouse moved to (243, 258)
Screenshot: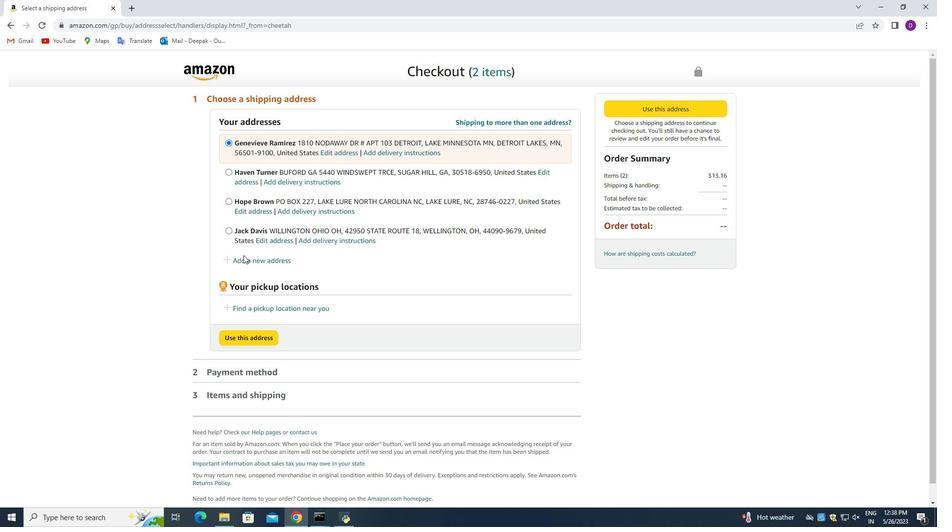 
Action: Mouse pressed left at (243, 258)
Screenshot: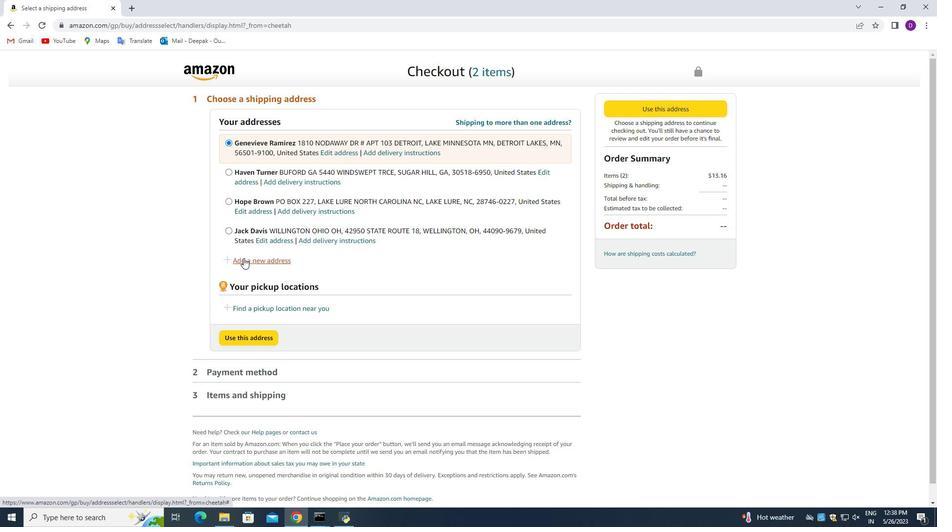 
Action: Mouse moved to (333, 244)
Screenshot: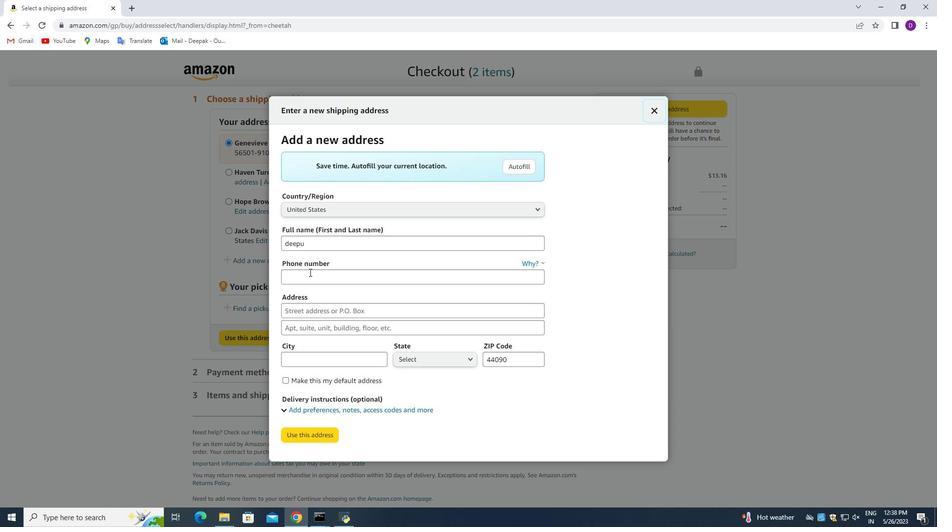 
Action: Mouse pressed left at (333, 244)
Screenshot: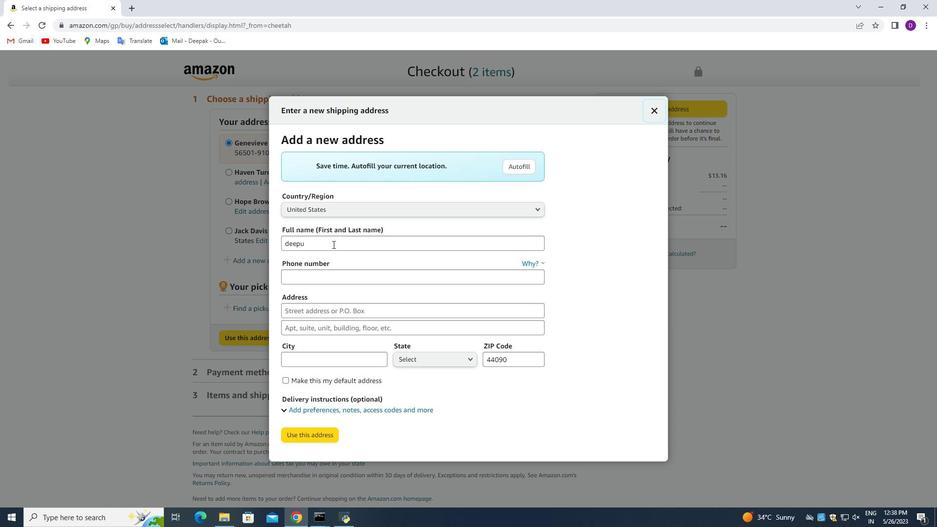 
Action: Mouse pressed left at (333, 244)
Screenshot: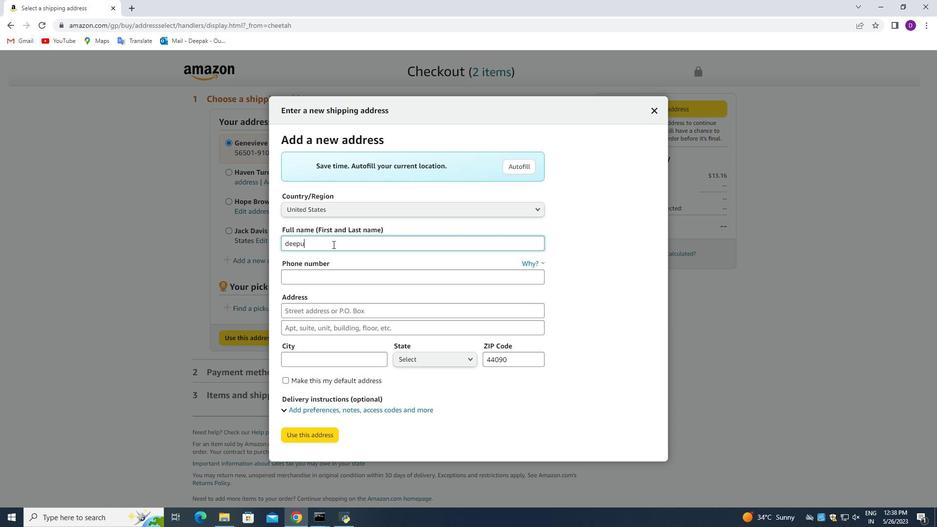 
Action: Mouse moved to (322, 245)
Screenshot: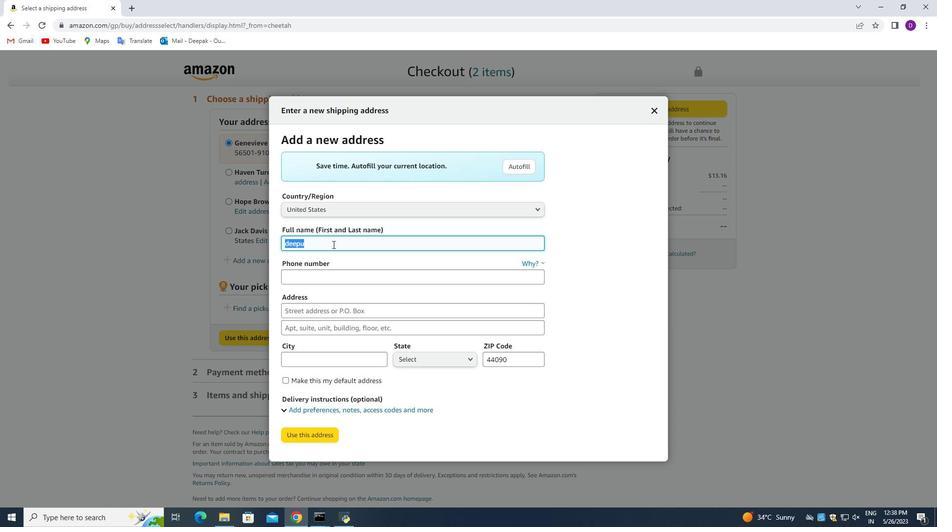 
Action: Key pressed <Key.backspace><Key.shift>Jazmin<Key.space><Key.shift_r>Davis
Screenshot: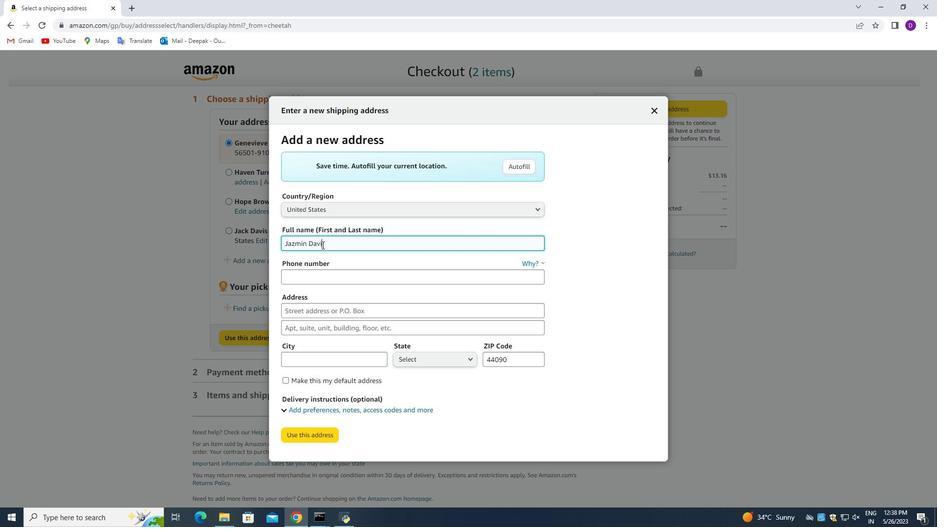 
Action: Mouse moved to (316, 278)
Screenshot: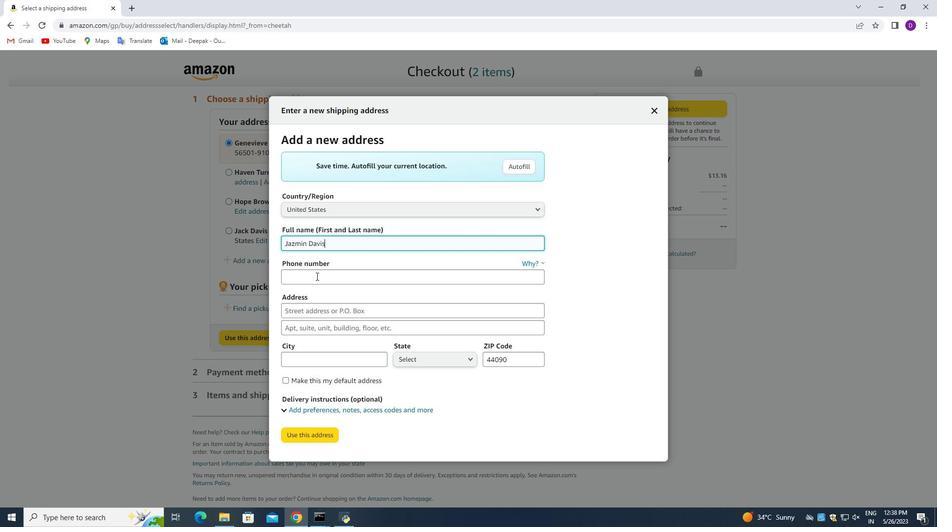 
Action: Mouse pressed left at (316, 278)
Screenshot: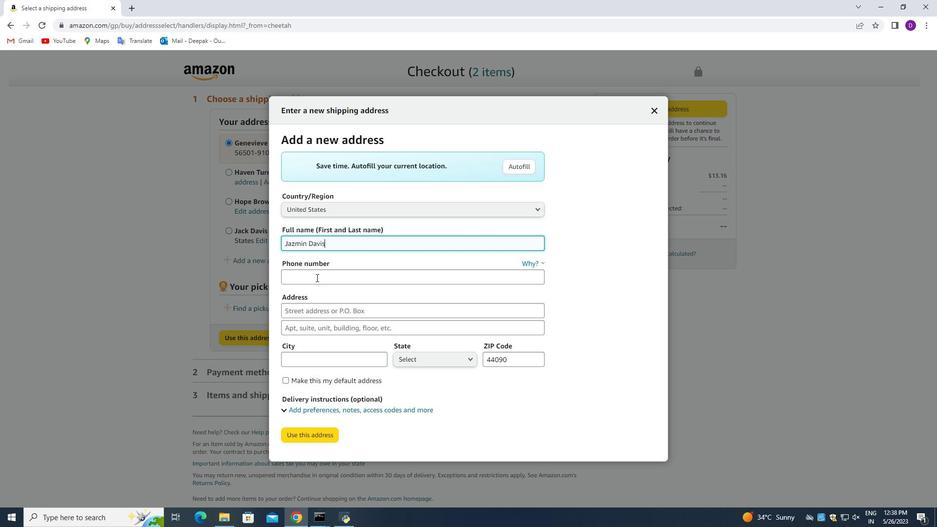 
Action: Mouse moved to (316, 279)
Screenshot: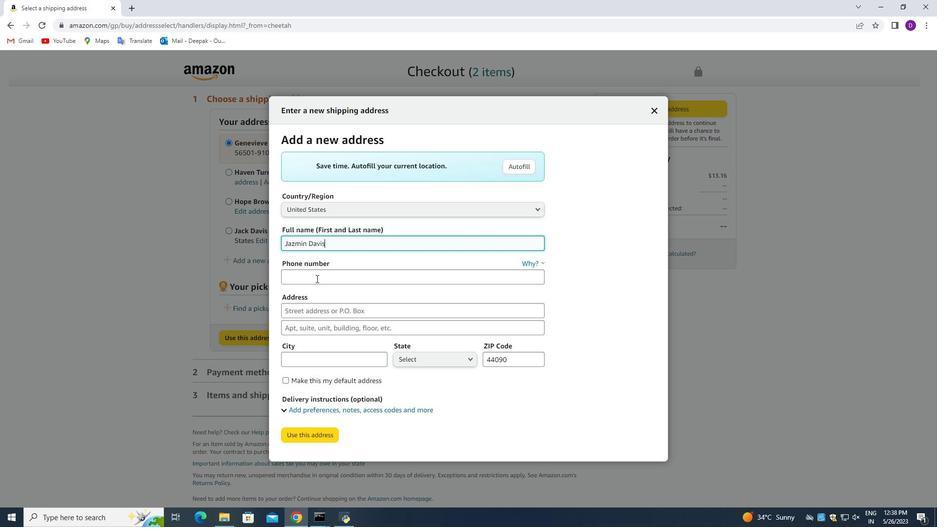 
Action: Key pressed 6062873572
Screenshot: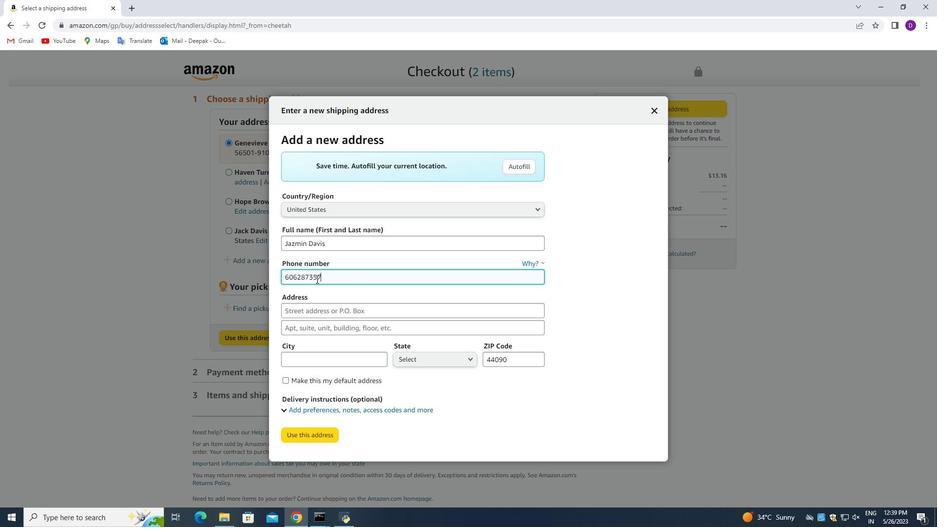 
Action: Mouse moved to (325, 314)
Screenshot: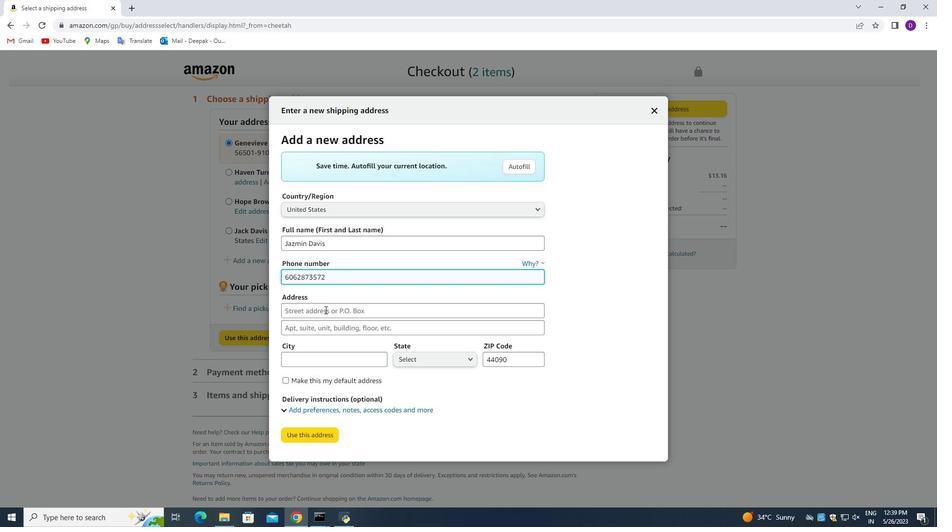 
Action: Mouse pressed left at (325, 314)
Screenshot: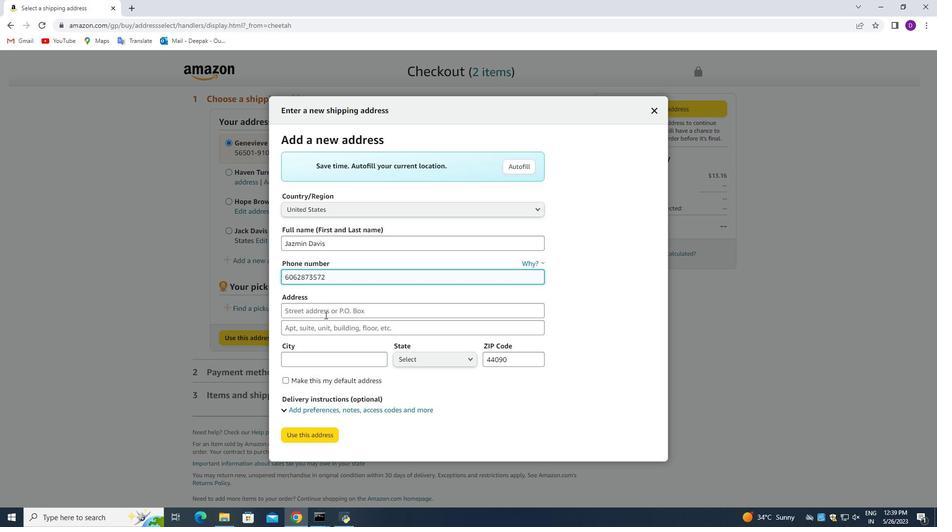 
Action: Mouse moved to (336, 293)
Screenshot: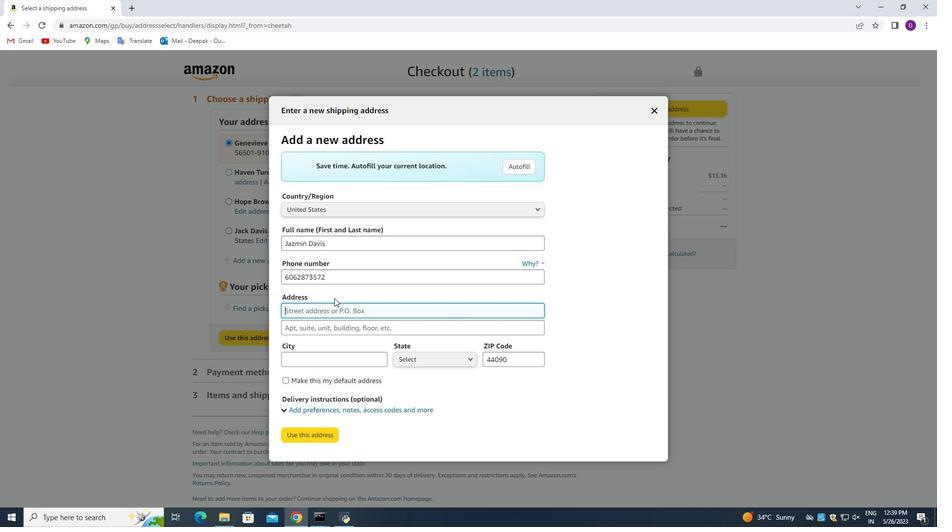 
Action: Key pressed 304<Key.space><Key.shift>Lower<Key.space><Key.shift_r>Asd<Key.backspace><Key.backspace>dkinstown<Key.space>r=<Key.backspace><Key.backspace><Key.backspace><Key.space><Key.shift_r>RD
Screenshot: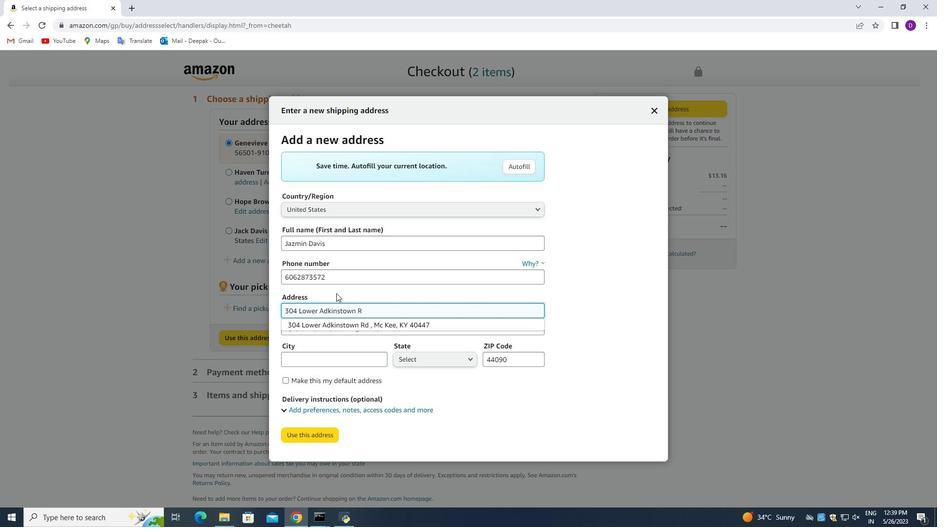 
Action: Mouse moved to (437, 389)
Screenshot: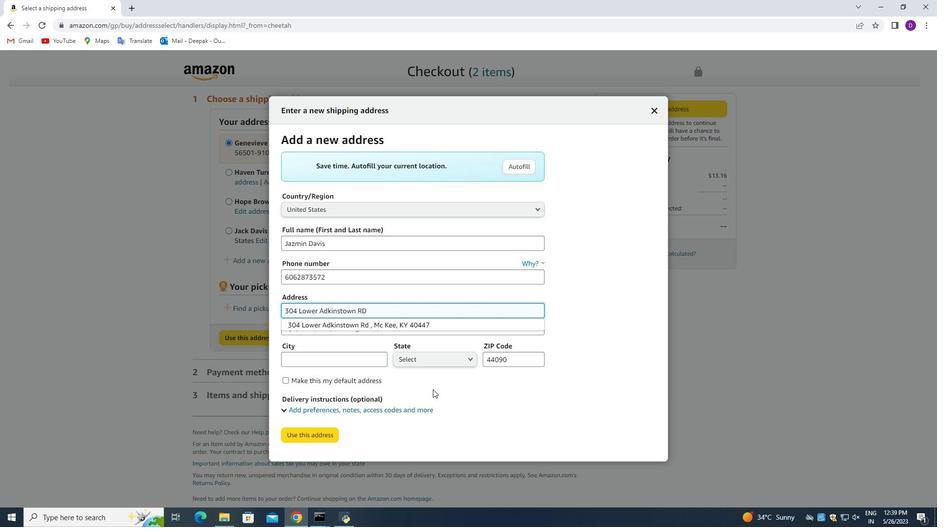 
Action: Mouse pressed left at (437, 389)
Screenshot: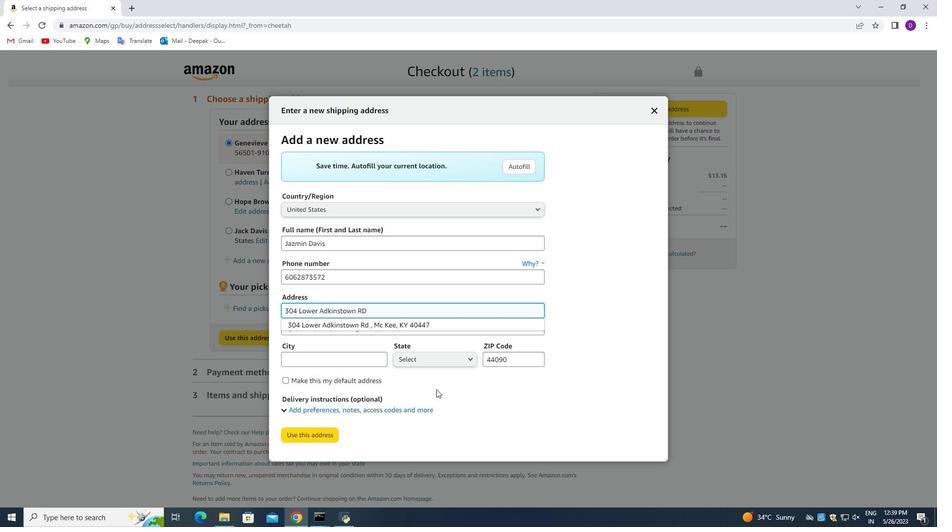 
Action: Mouse moved to (326, 322)
Screenshot: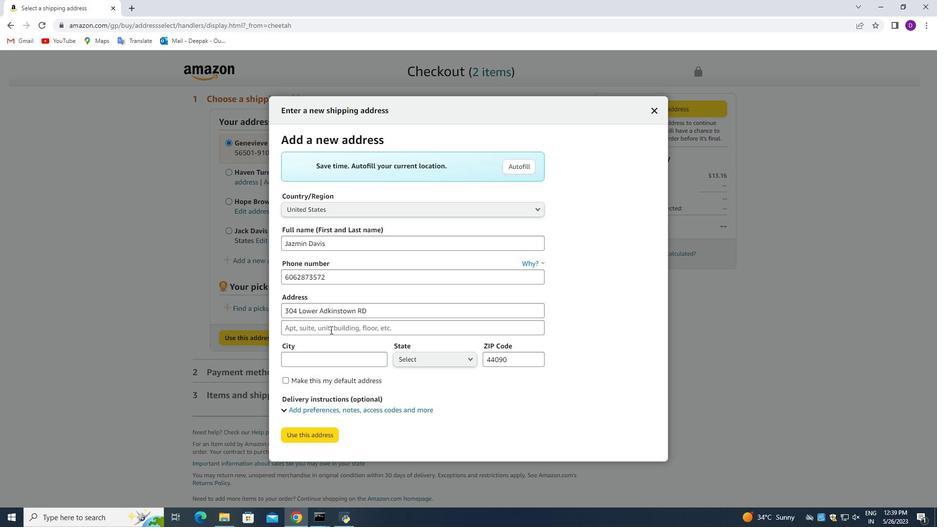 
Action: Mouse pressed left at (326, 322)
Screenshot: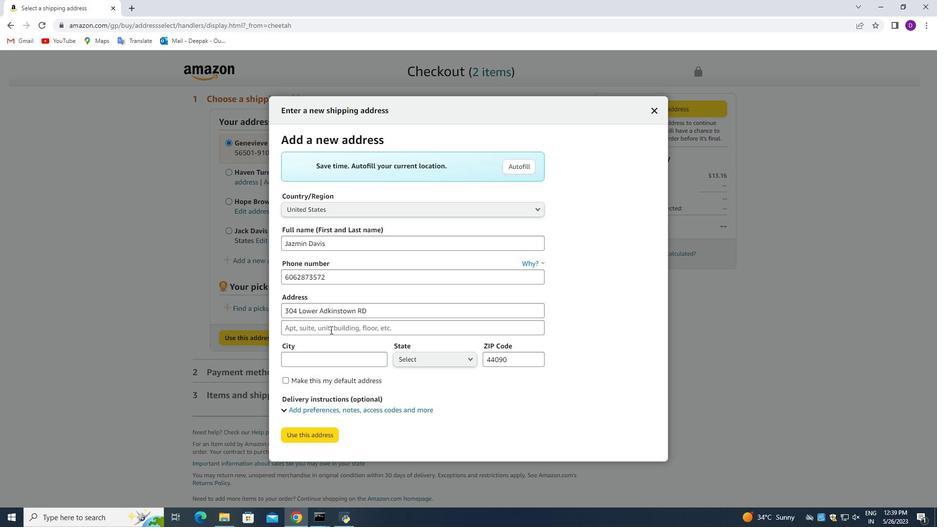 
Action: Mouse moved to (381, 253)
Screenshot: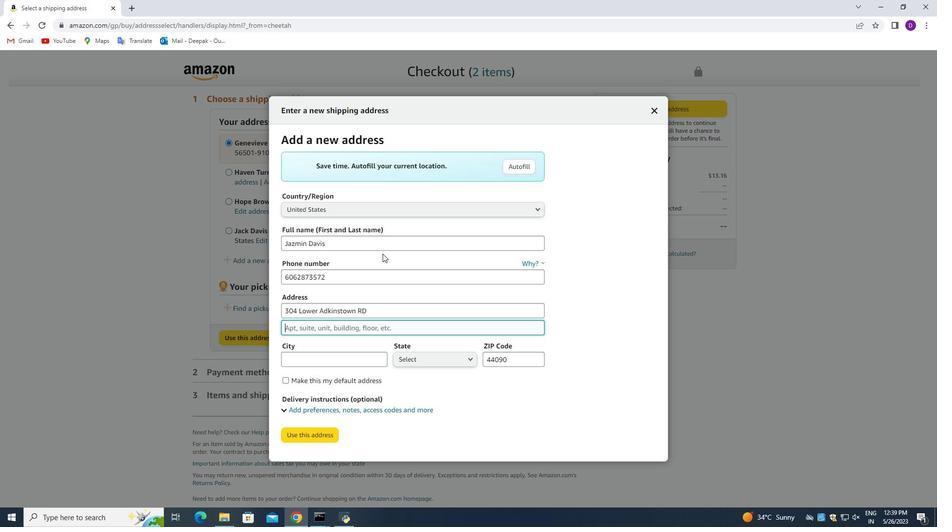 
Action: Key pressed <Key.shift>Mc<Key.space><Key.shift>Kee,<Key.space><Key.shift>Kentucky<Key.shift>(KY),<Key.space>4044<Key.backspace><Key.backspace><Key.backspace><Key.backspace>
Screenshot: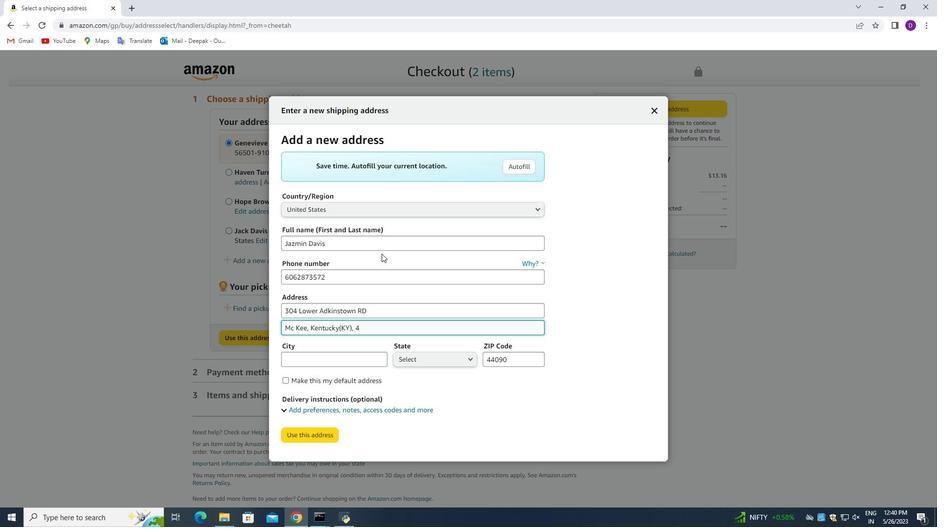 
Action: Mouse moved to (516, 363)
Screenshot: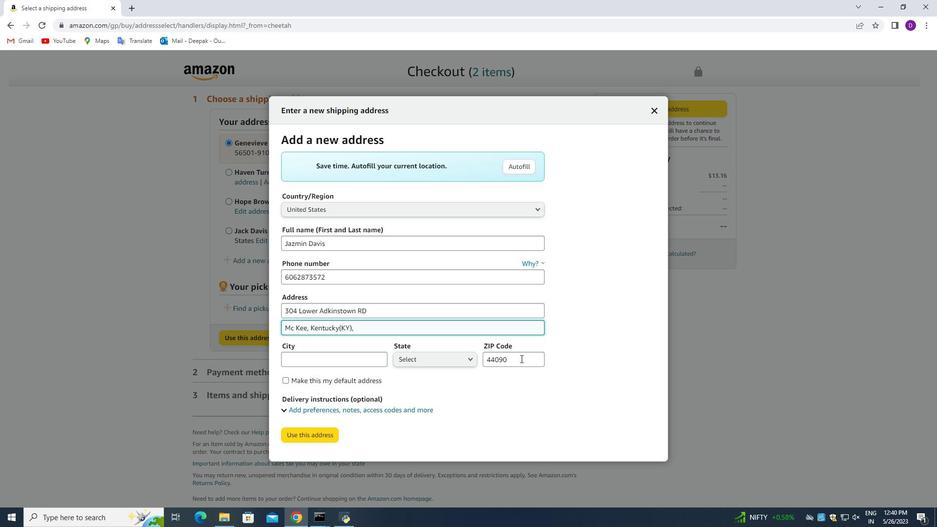 
Action: Mouse pressed left at (516, 363)
Screenshot: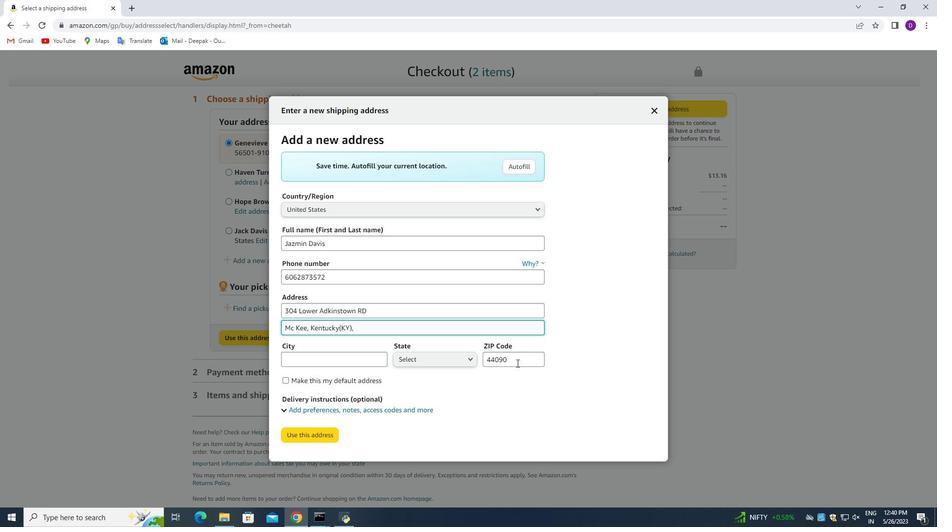 
Action: Mouse pressed left at (516, 363)
Screenshot: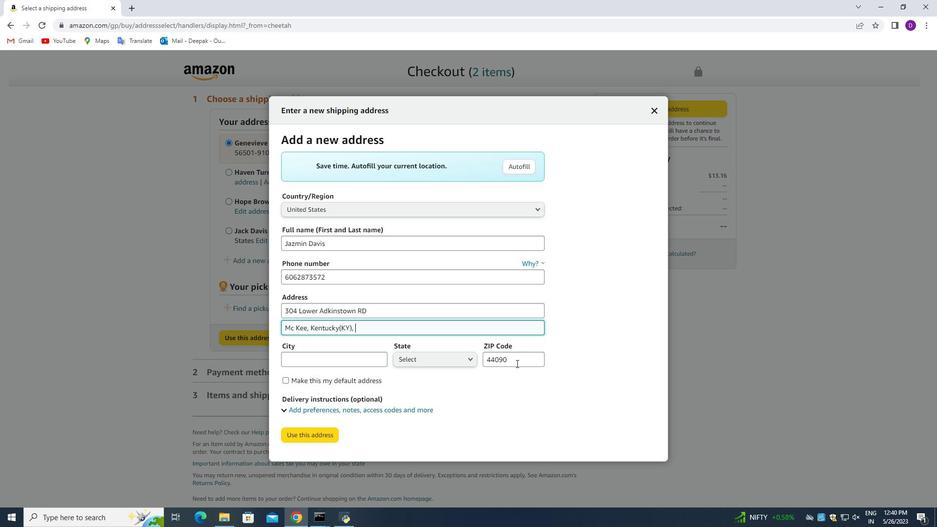 
Action: Mouse moved to (491, 365)
Screenshot: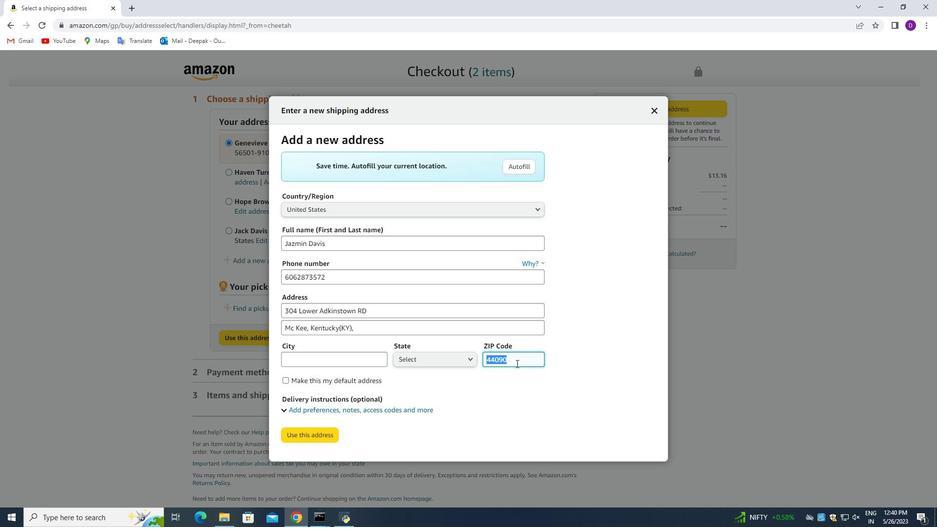 
Action: Key pressed 40447
Screenshot: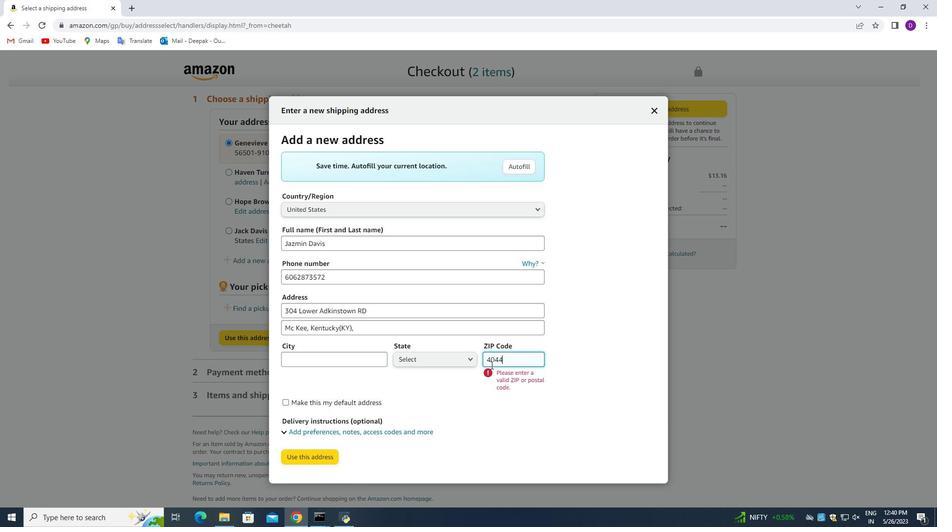 
Action: Mouse moved to (328, 358)
Screenshot: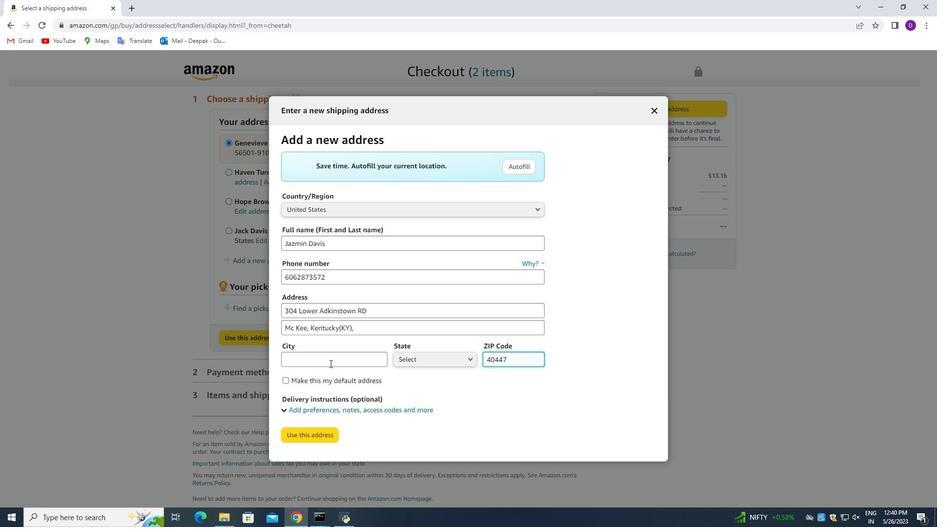 
Action: Mouse pressed left at (328, 358)
Screenshot: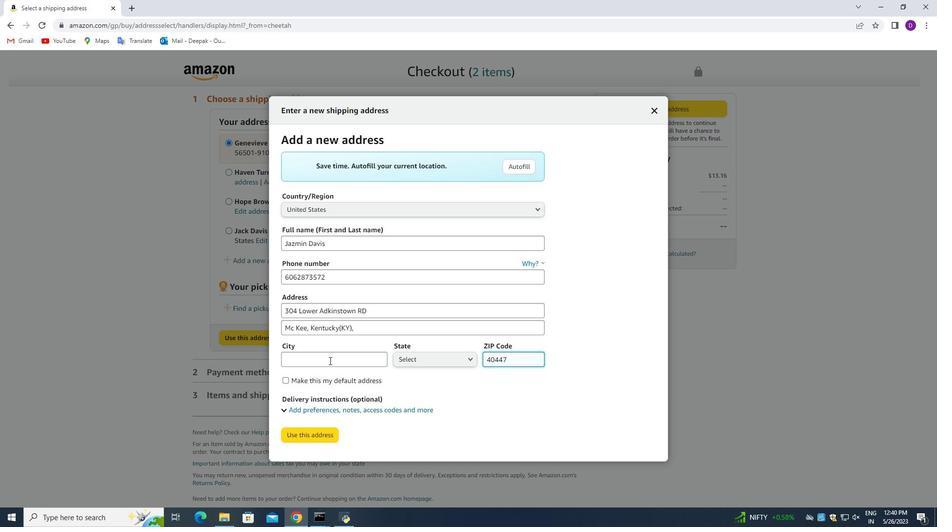 
Action: Key pressed <Key.shift>Kentucky
Screenshot: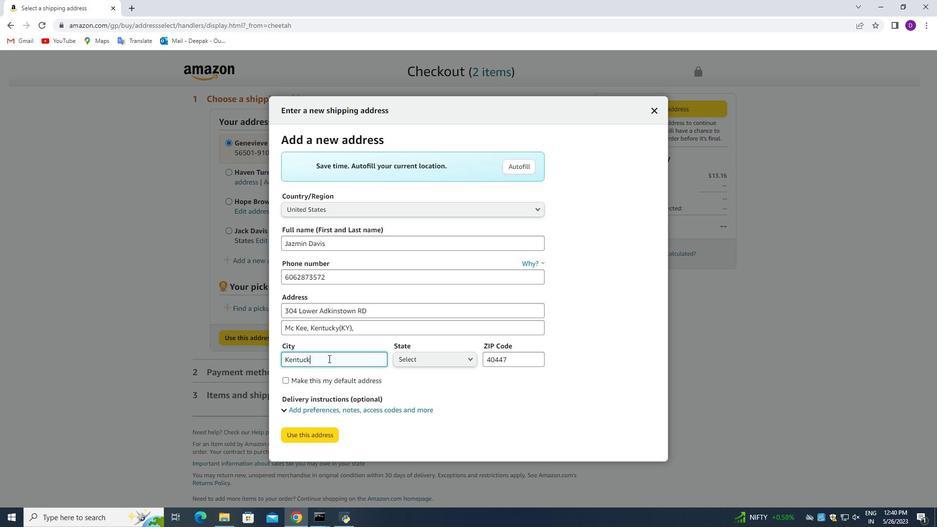 
Action: Mouse moved to (457, 358)
Screenshot: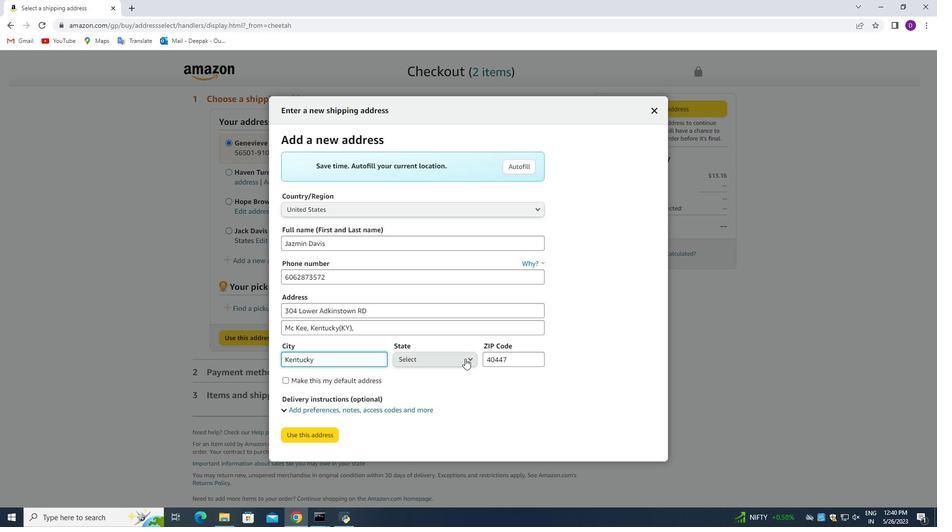 
Action: Mouse pressed left at (457, 358)
Screenshot: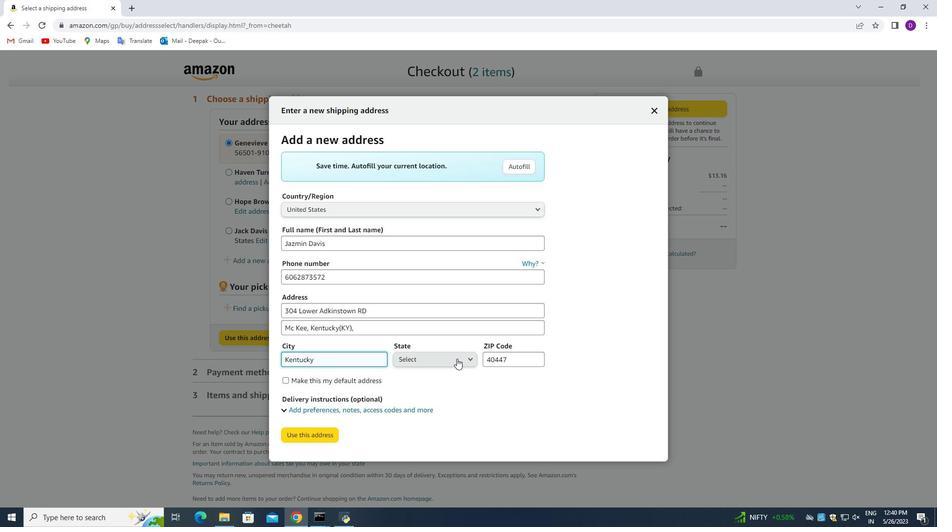 
Action: Mouse moved to (435, 225)
Screenshot: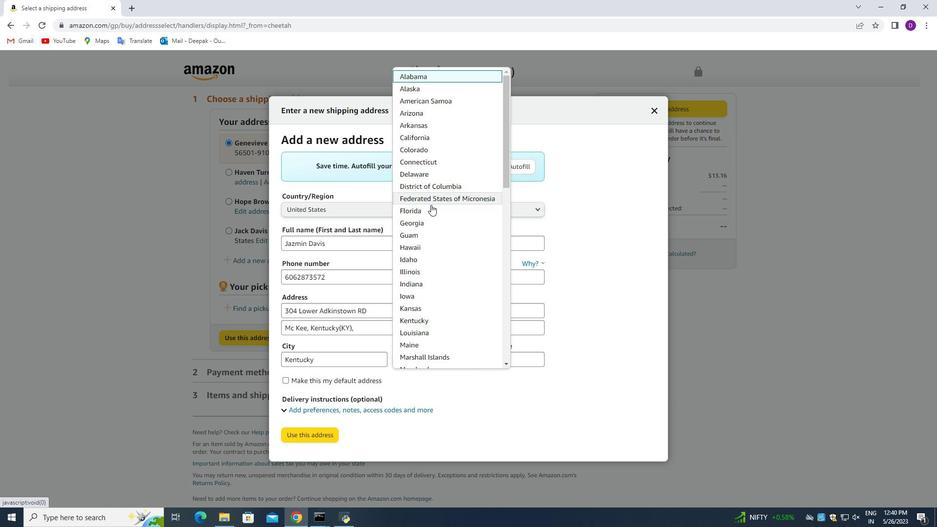 
Action: Mouse scrolled (435, 224) with delta (0, 0)
Screenshot: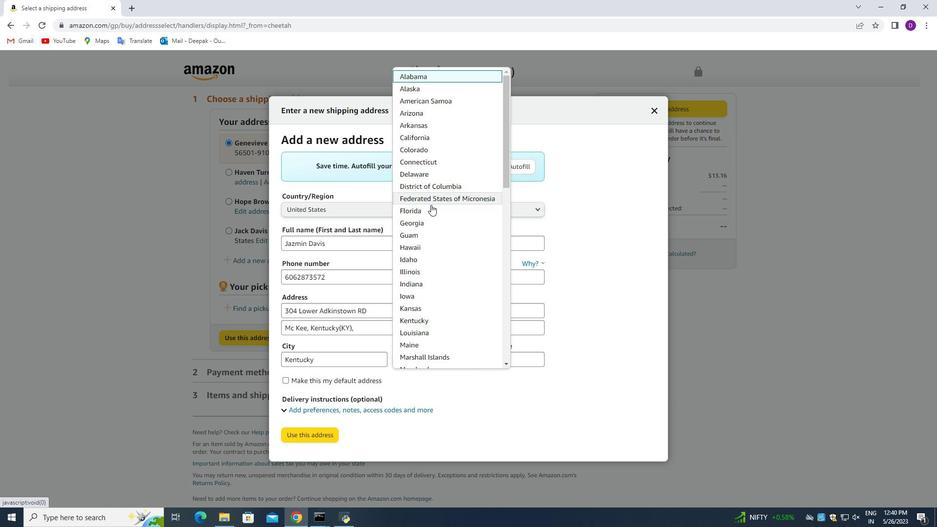 
Action: Mouse moved to (437, 228)
Screenshot: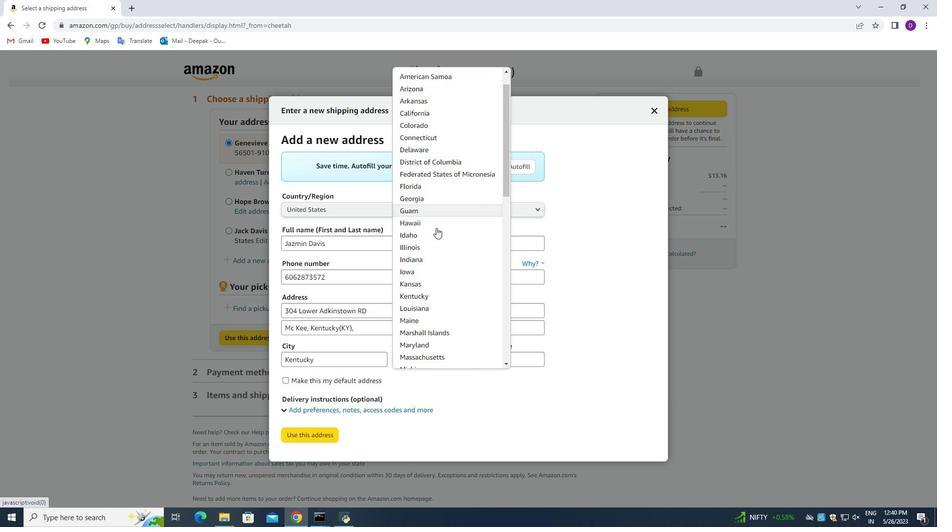 
Action: Mouse scrolled (436, 228) with delta (0, 0)
Screenshot: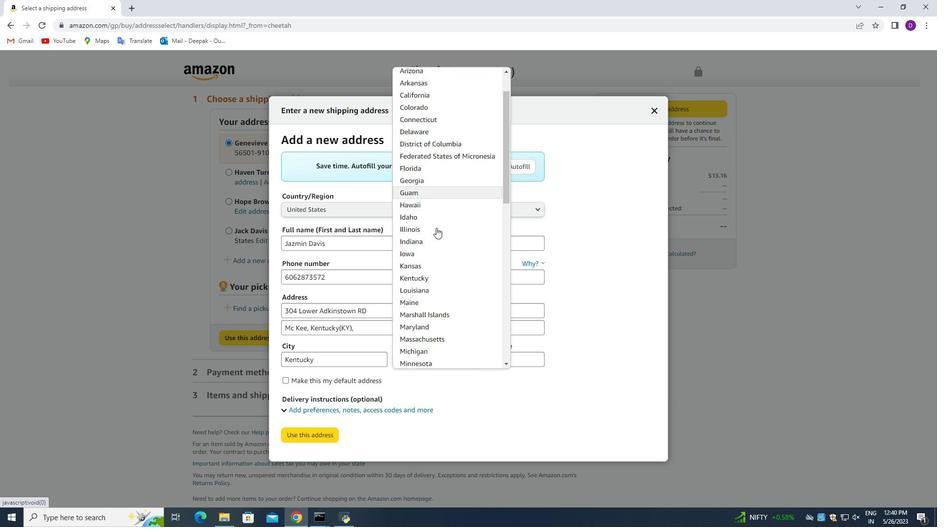 
Action: Mouse moved to (437, 228)
Screenshot: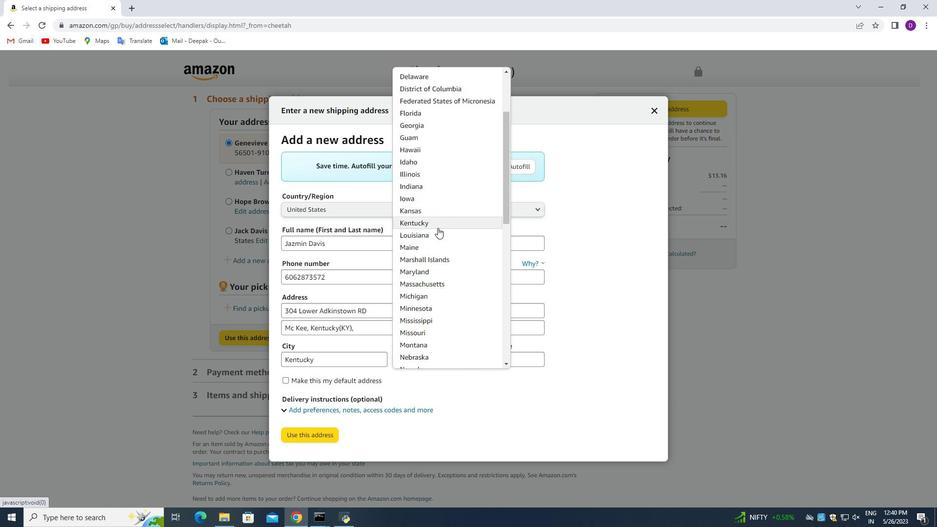 
Action: Mouse pressed left at (437, 228)
Screenshot: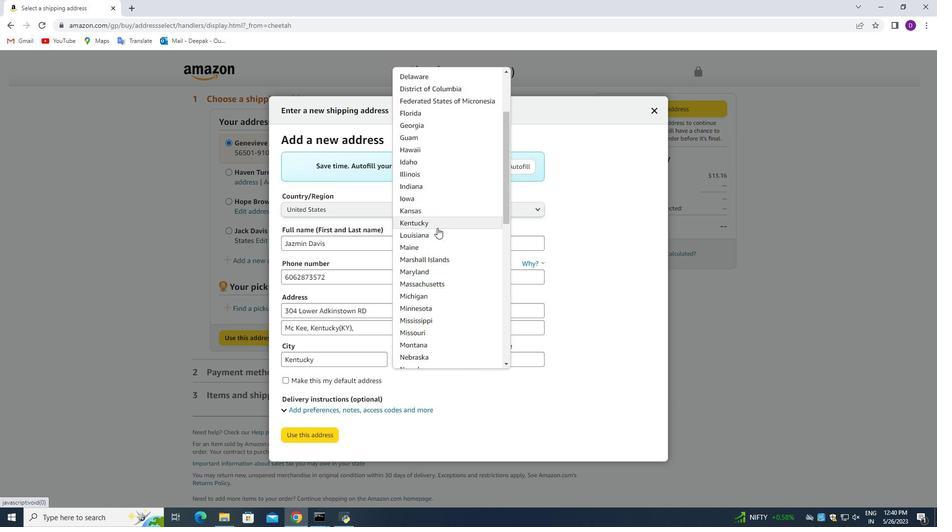 
Action: Mouse moved to (415, 296)
Screenshot: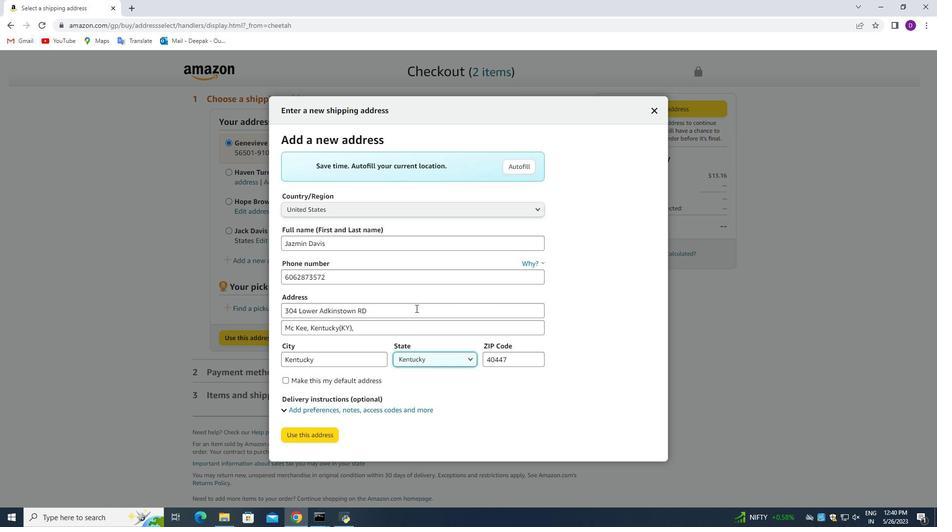 
Action: Mouse scrolled (415, 297) with delta (0, 0)
Screenshot: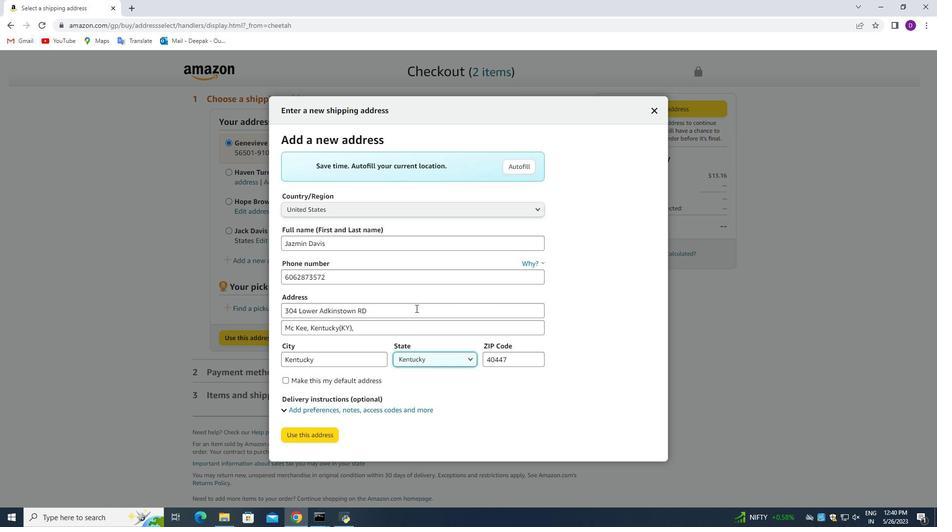 
Action: Mouse moved to (415, 295)
Screenshot: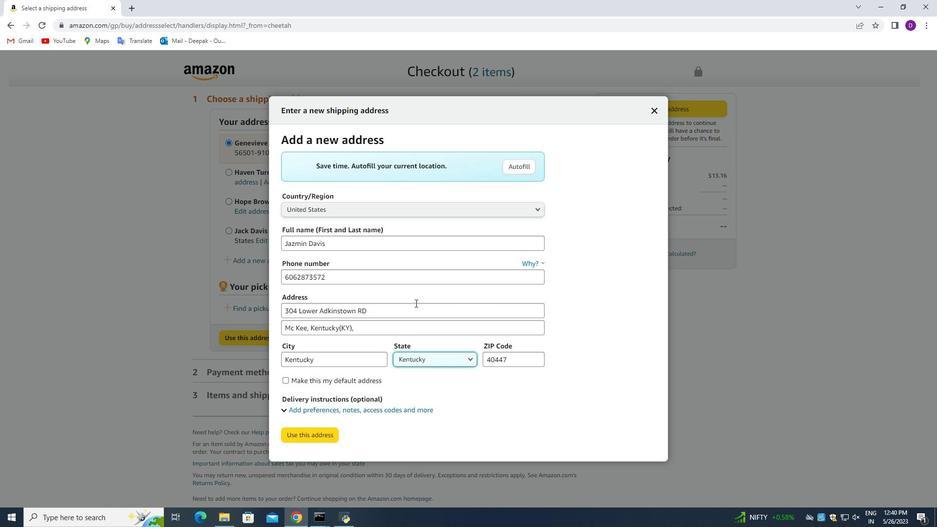 
Action: Mouse scrolled (415, 296) with delta (0, 0)
Screenshot: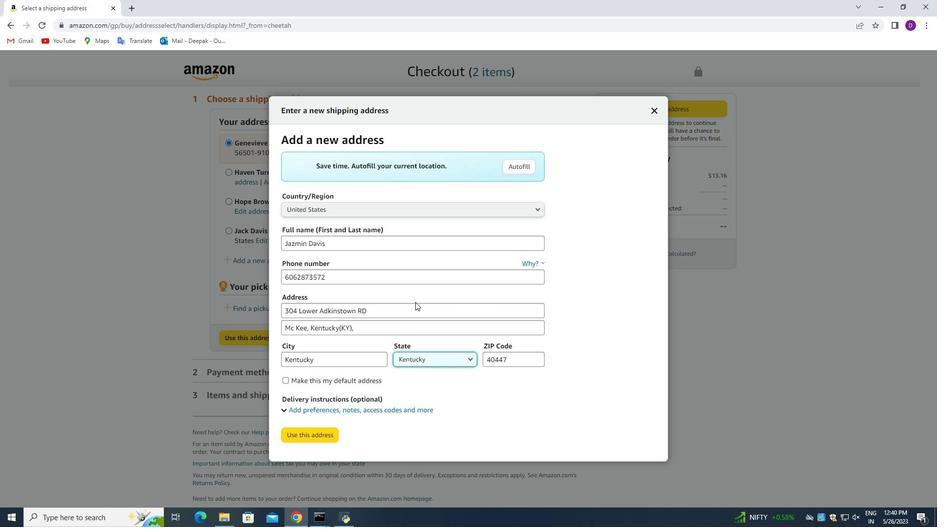 
Action: Mouse moved to (309, 432)
Screenshot: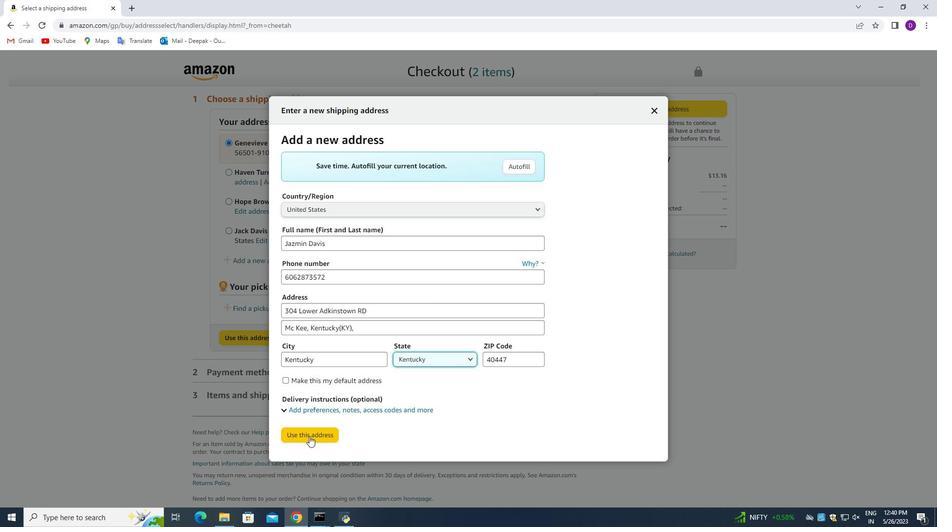 
Action: Mouse pressed left at (309, 432)
Screenshot: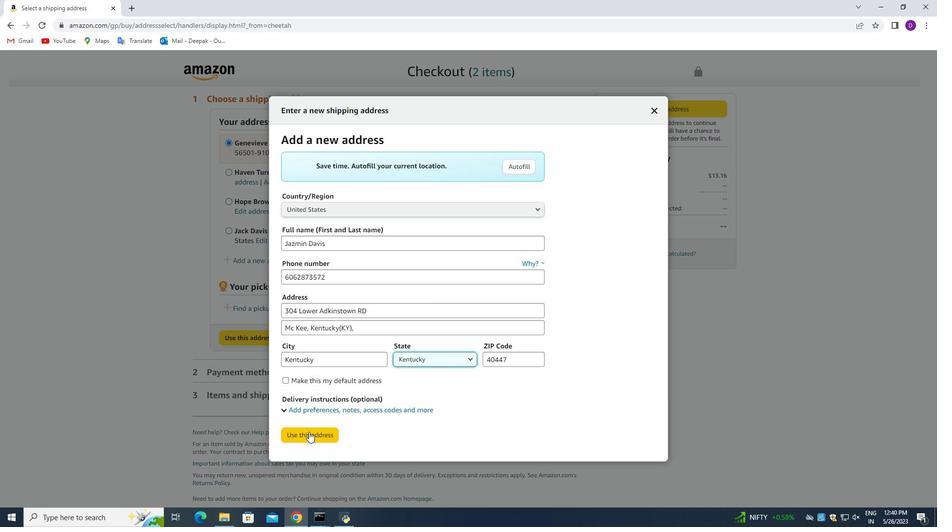 
Action: Mouse moved to (451, 361)
Screenshot: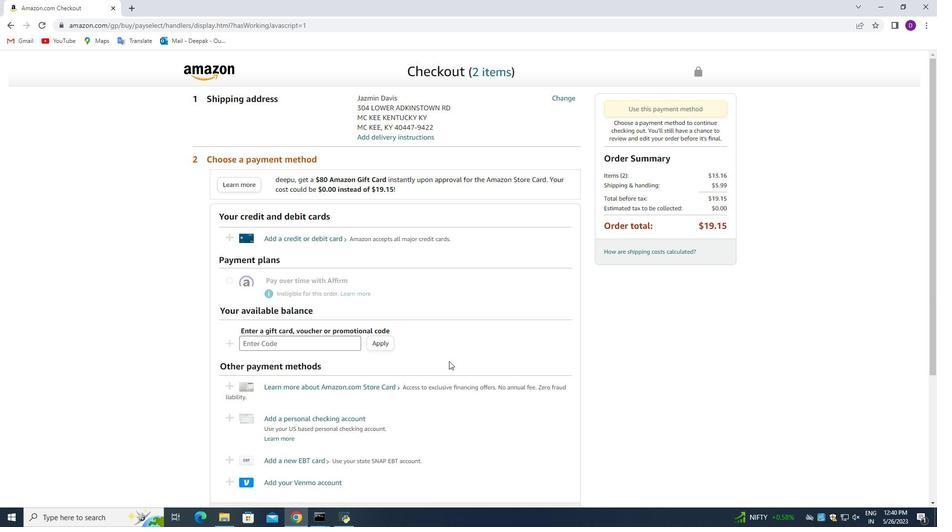 
Action: Mouse scrolled (451, 360) with delta (0, 0)
Screenshot: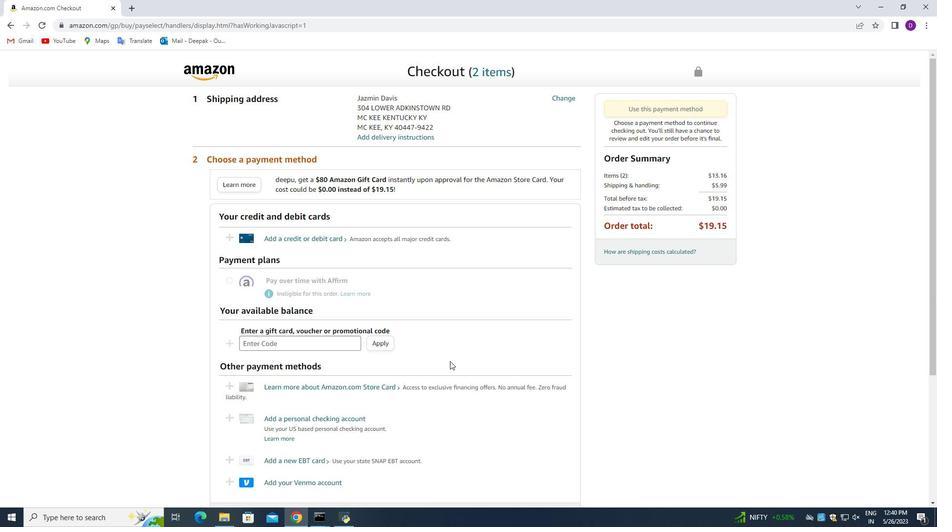 
Action: Mouse scrolled (451, 360) with delta (0, 0)
Screenshot: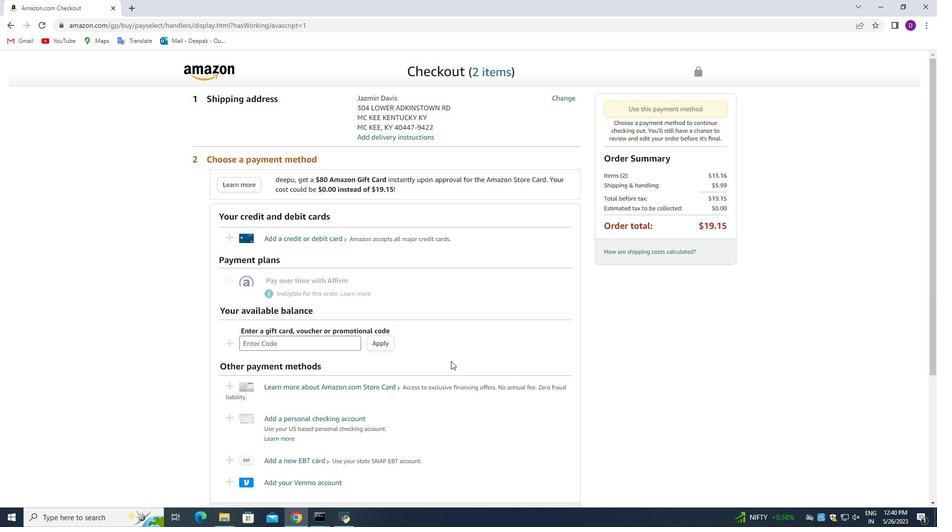 
Action: Mouse moved to (451, 360)
Screenshot: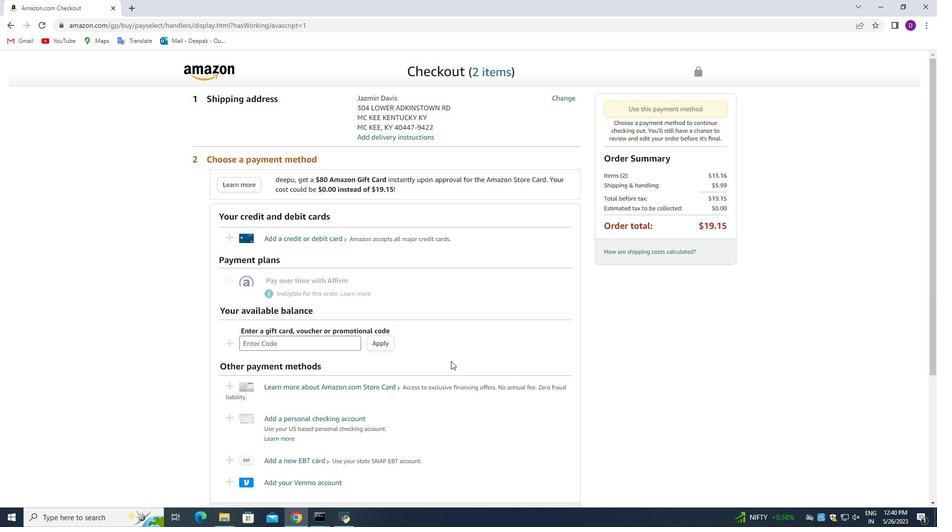 
Action: Mouse scrolled (451, 360) with delta (0, 0)
Screenshot: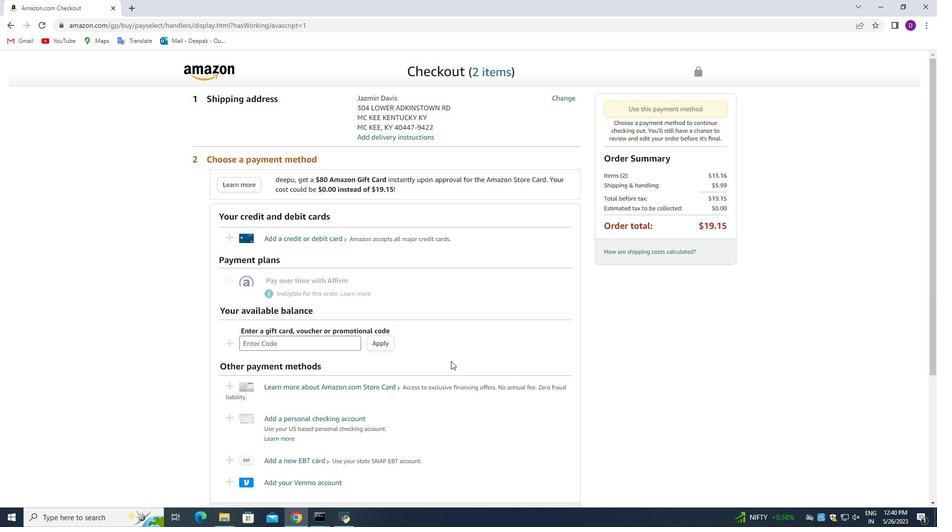 
Action: Mouse moved to (424, 351)
Screenshot: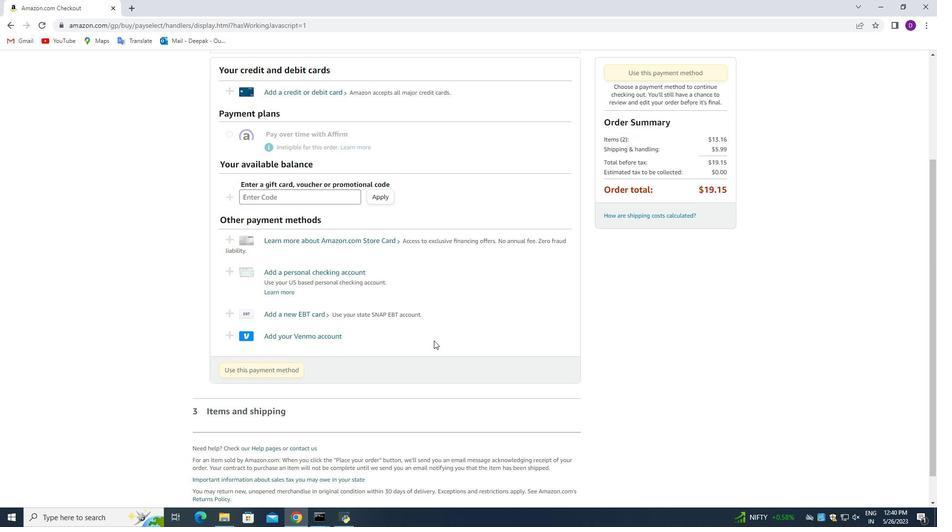 
Action: Mouse scrolled (424, 350) with delta (0, 0)
Screenshot: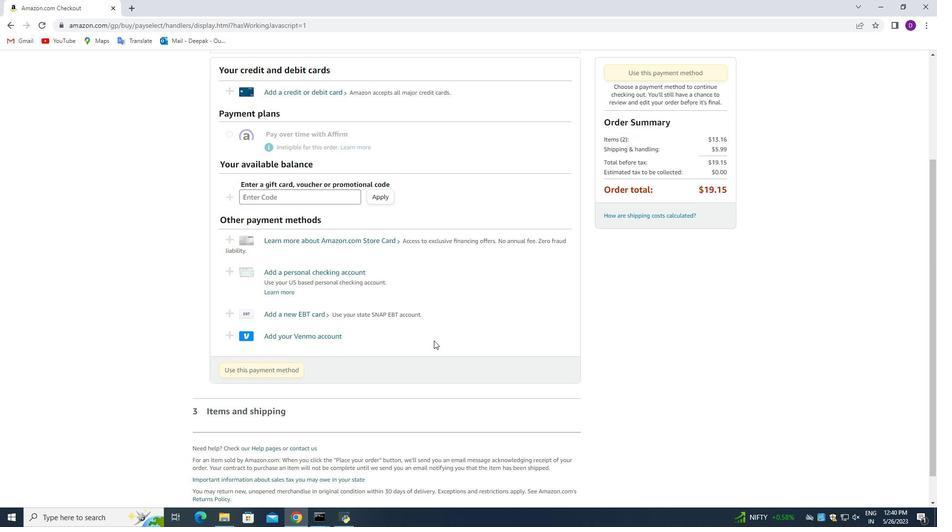 
Action: Mouse moved to (420, 353)
Screenshot: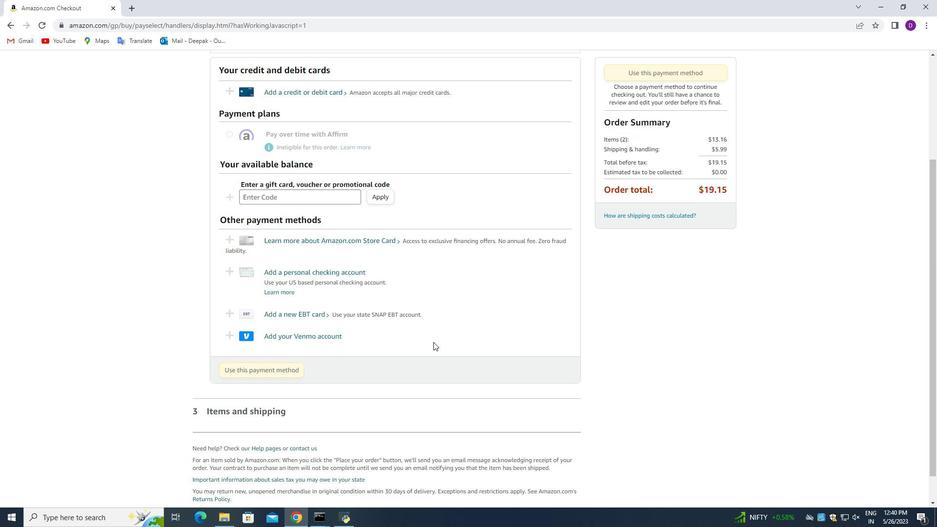 
Action: Mouse scrolled (420, 352) with delta (0, 0)
Screenshot: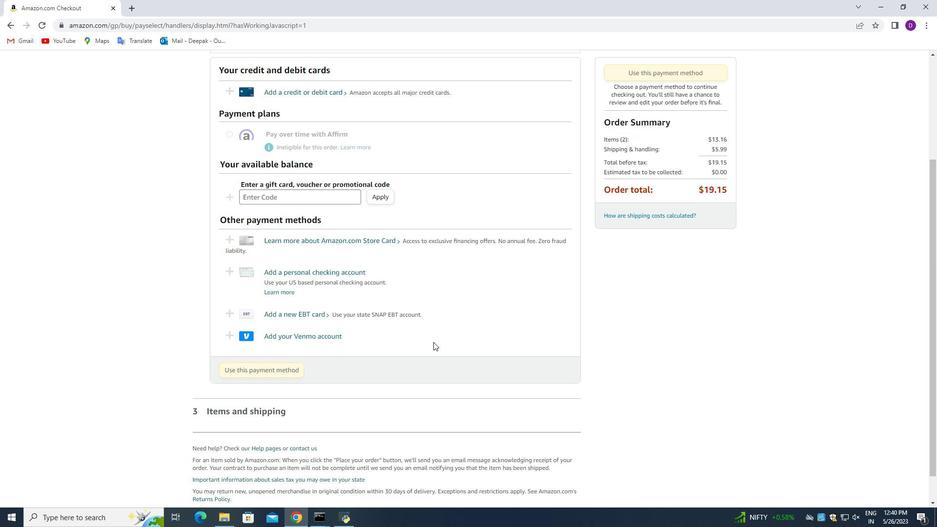 
Action: Mouse moved to (418, 353)
Screenshot: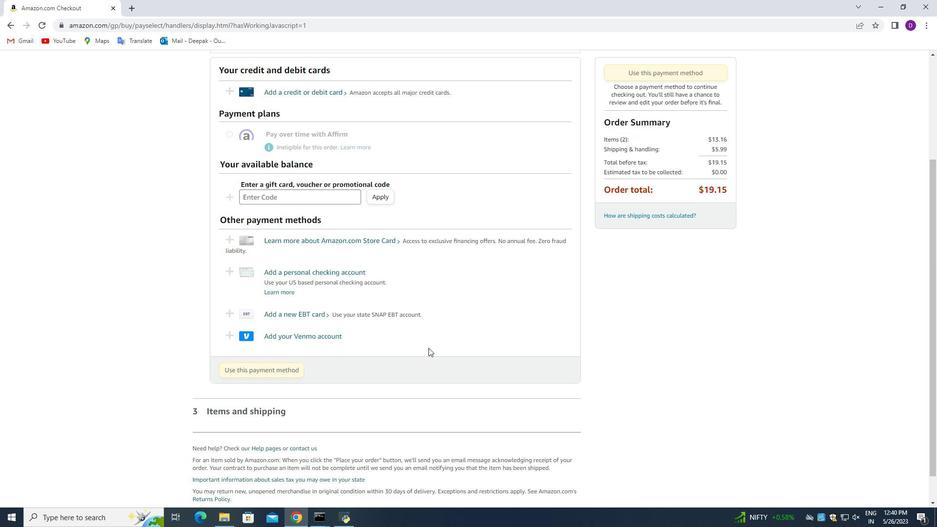 
Action: Mouse scrolled (418, 352) with delta (0, 0)
Screenshot: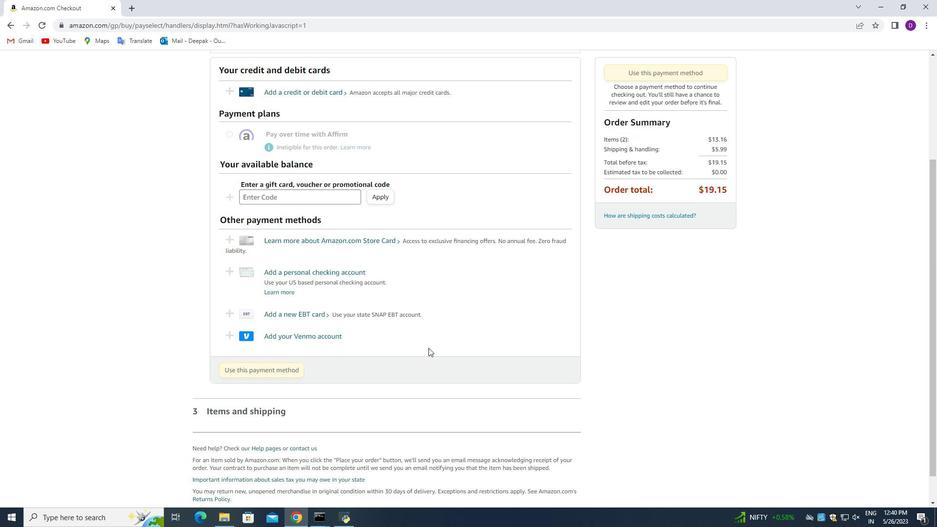 
Action: Mouse moved to (402, 382)
Screenshot: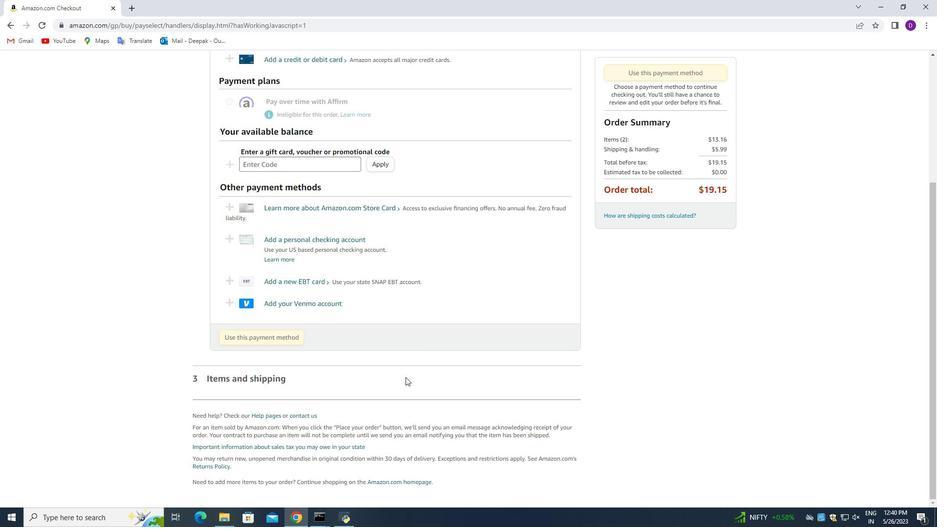 
Action: Mouse scrolled (402, 382) with delta (0, 0)
Screenshot: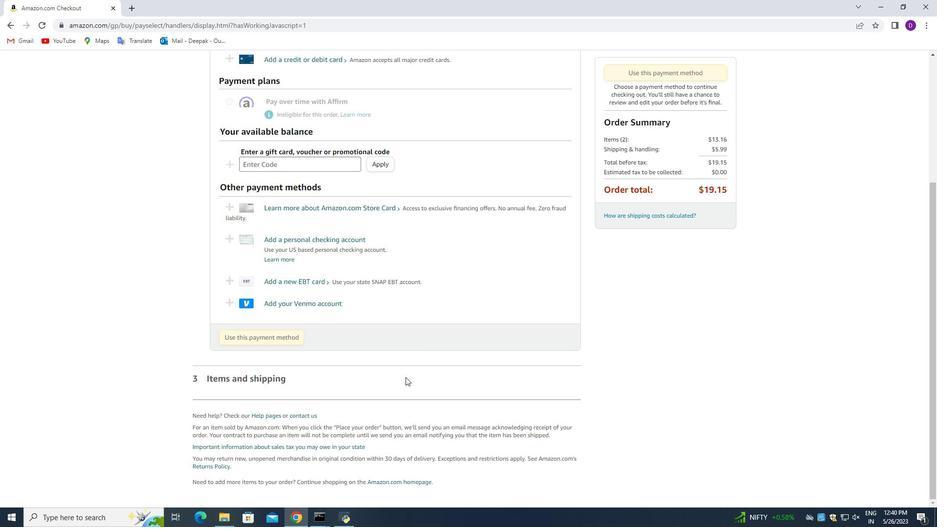 
Action: Mouse moved to (402, 383)
Screenshot: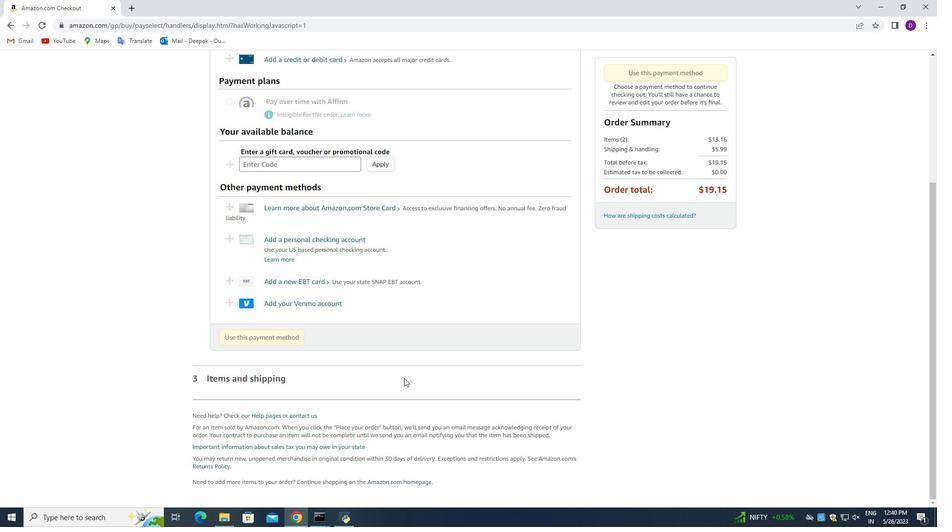
Action: Mouse scrolled (402, 383) with delta (0, 0)
Screenshot: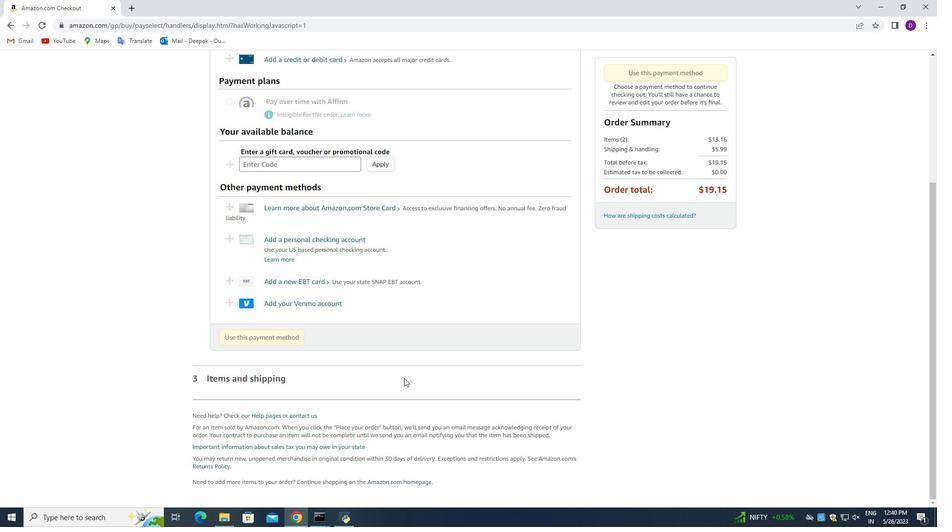 
Action: Mouse moved to (402, 384)
Screenshot: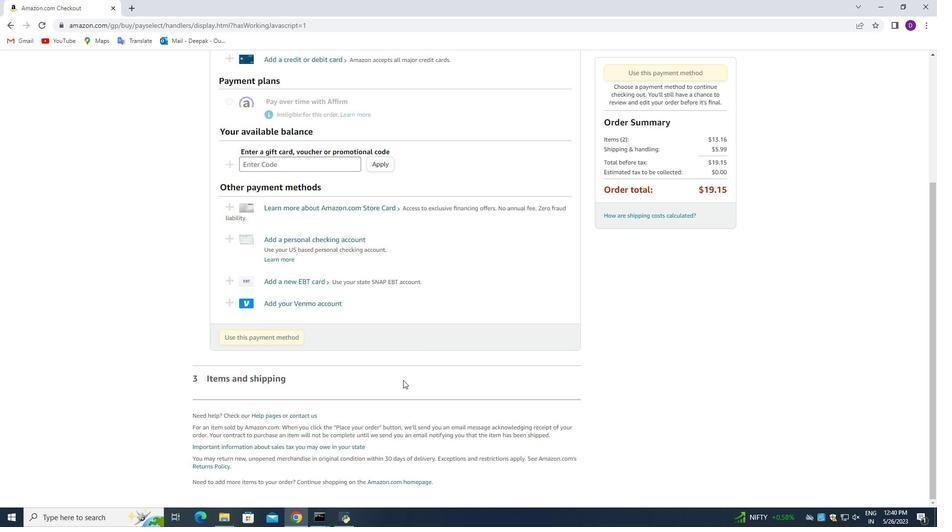 
Action: Mouse scrolled (402, 383) with delta (0, 0)
Screenshot: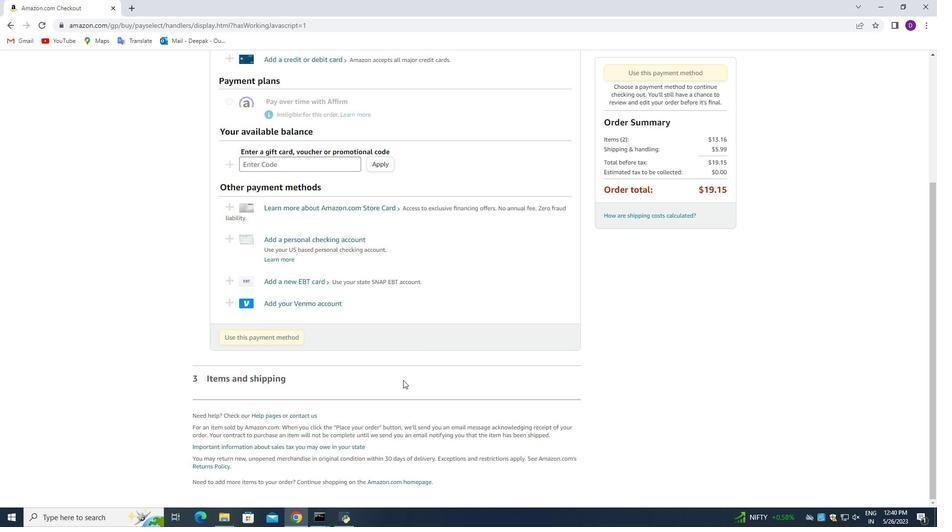 
Action: Mouse scrolled (402, 383) with delta (0, 0)
Screenshot: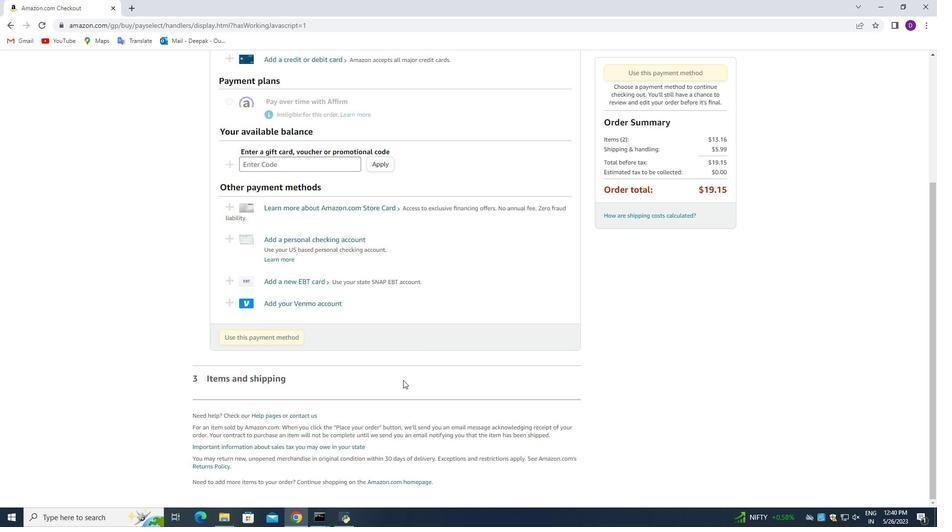 
Action: Mouse moved to (398, 373)
Screenshot: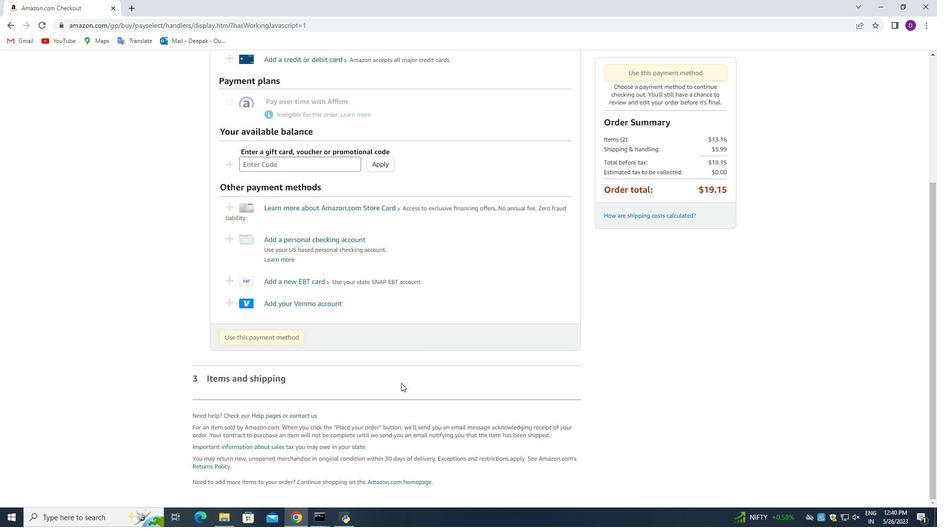 
Action: Mouse scrolled (398, 373) with delta (0, 0)
Screenshot: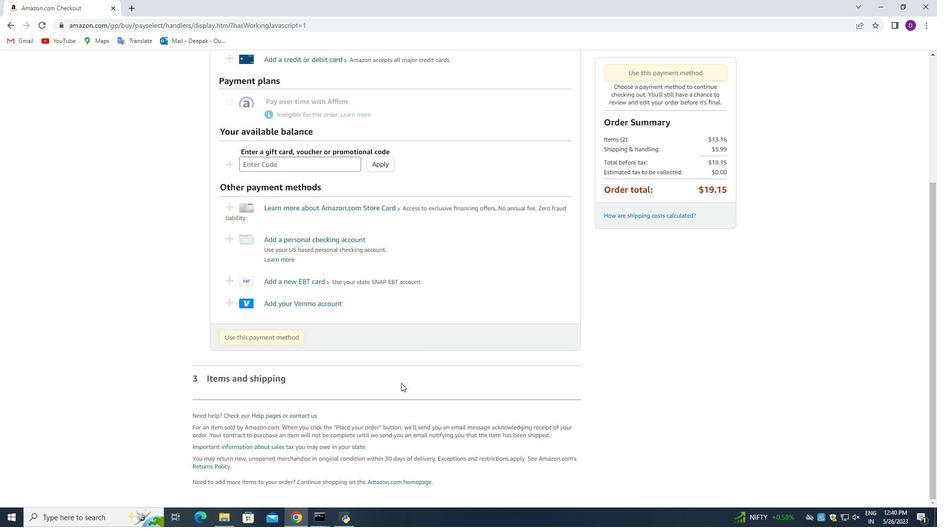 
Action: Mouse moved to (395, 371)
Screenshot: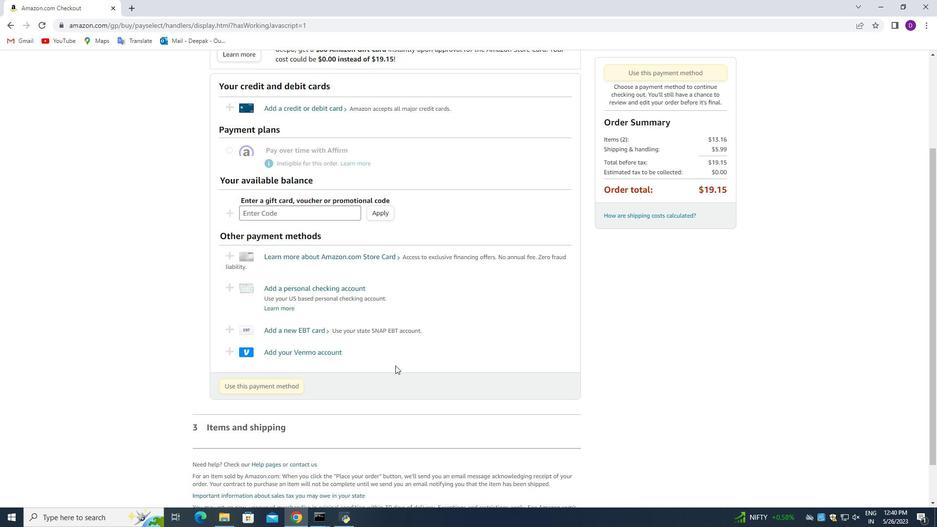 
Action: Mouse scrolled (395, 371) with delta (0, 0)
Screenshot: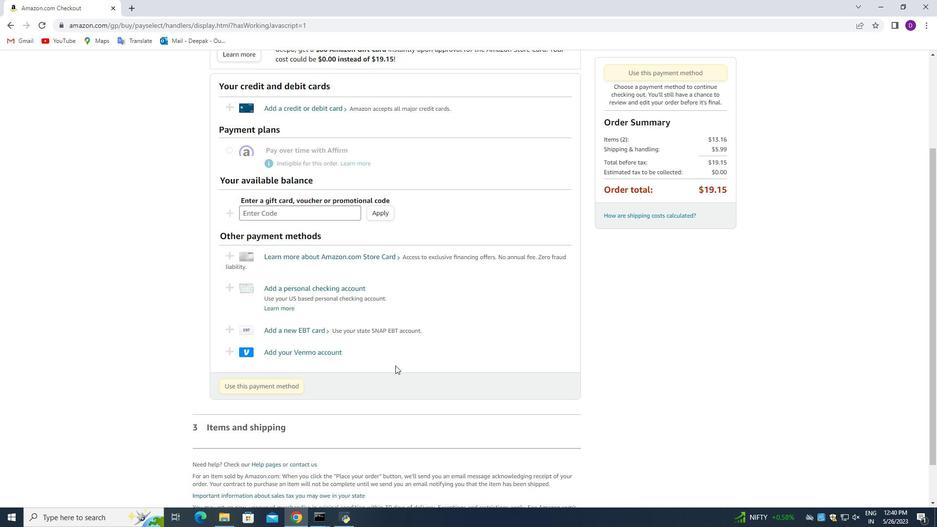 
Action: Mouse moved to (395, 371)
Screenshot: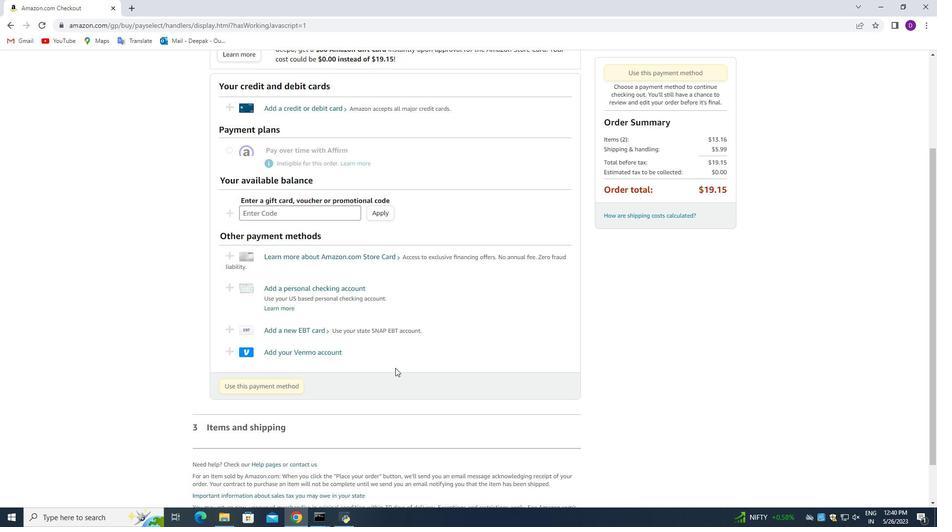 
Action: Mouse scrolled (395, 371) with delta (0, 0)
Screenshot: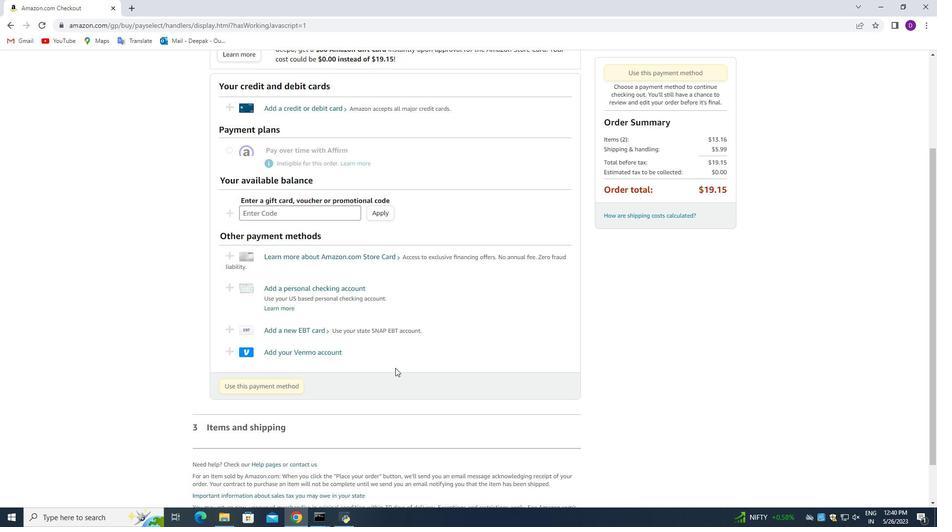 
Action: Mouse moved to (395, 372)
Screenshot: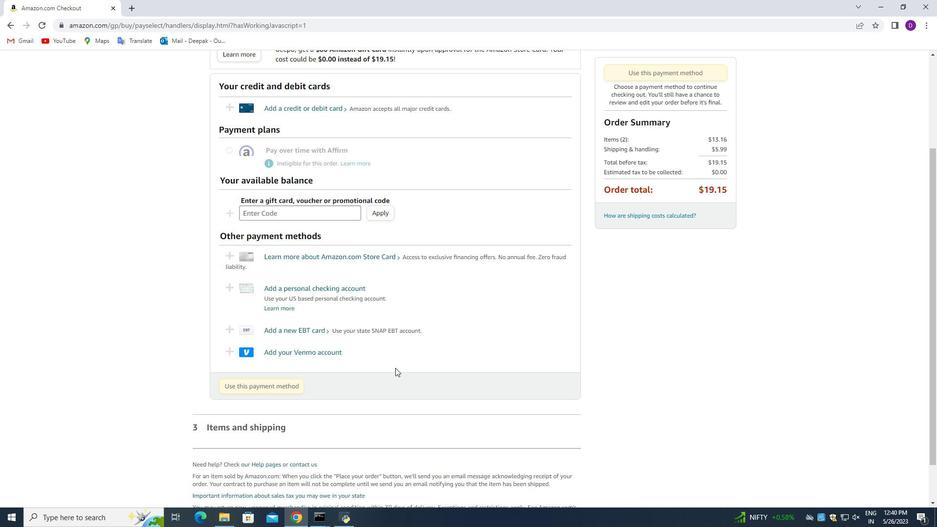 
Action: Mouse scrolled (395, 371) with delta (0, 0)
Screenshot: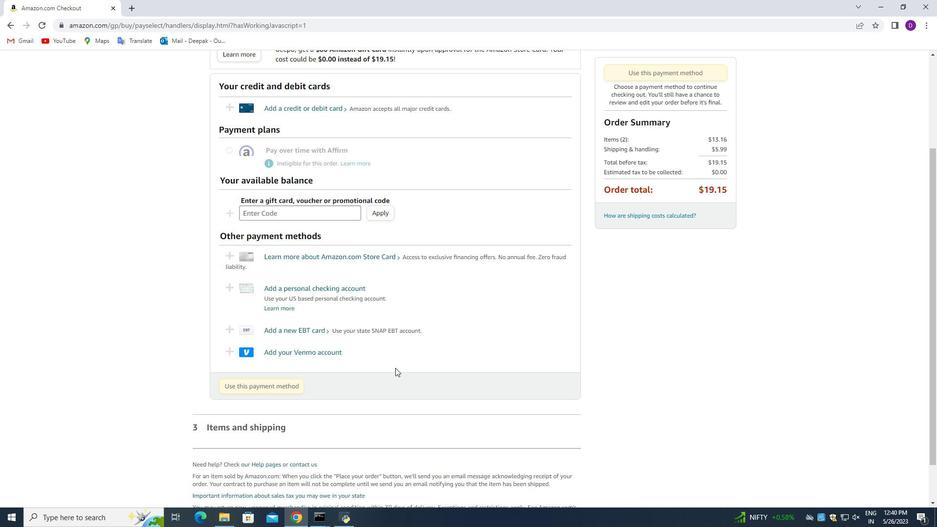 
Action: Mouse moved to (395, 372)
Screenshot: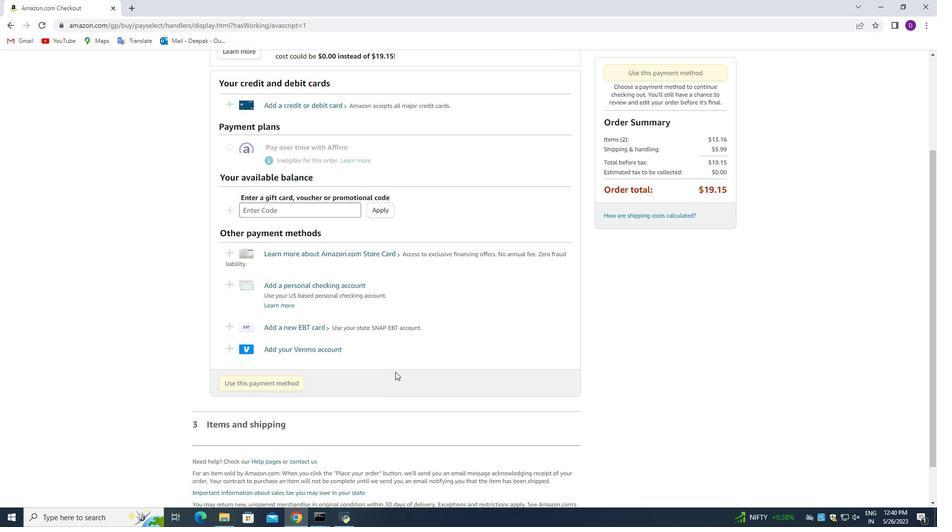 
Action: Mouse scrolled (395, 372) with delta (0, 0)
Screenshot: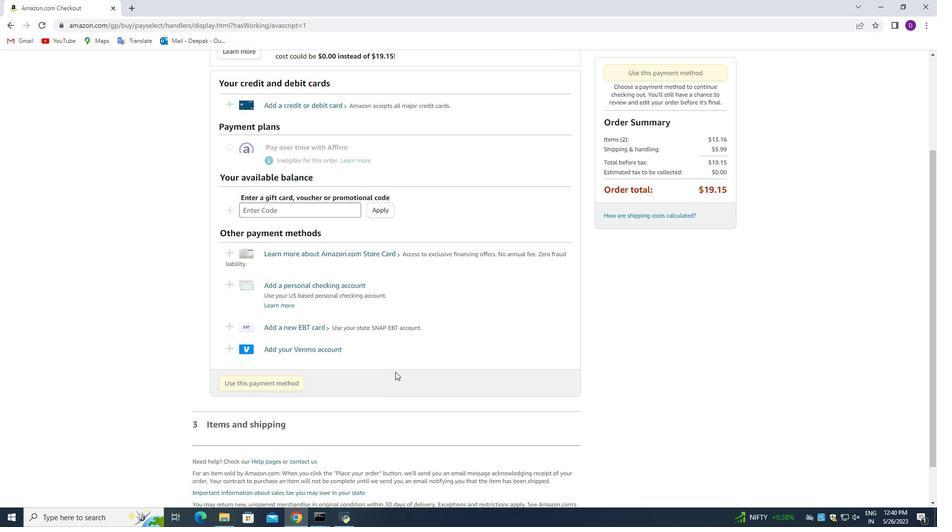 
Action: Mouse moved to (368, 370)
Screenshot: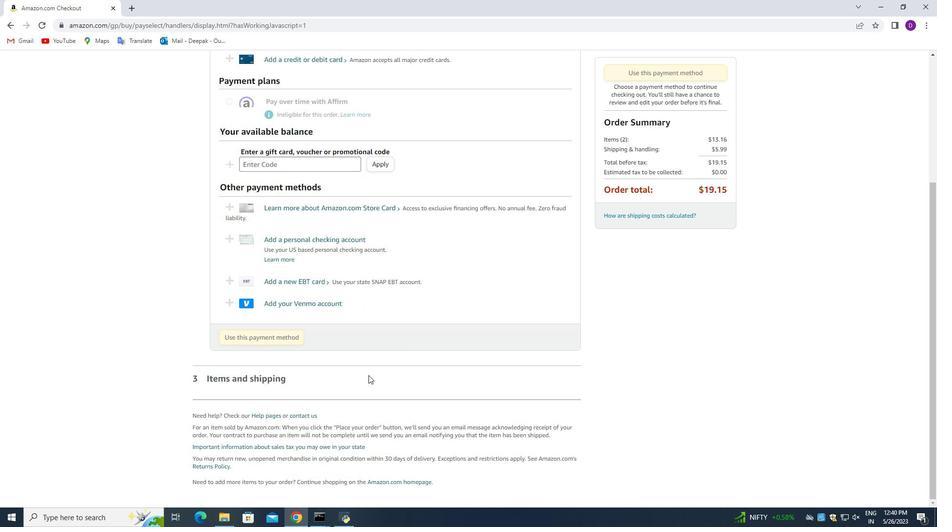 
Action: Mouse scrolled (368, 371) with delta (0, 0)
Screenshot: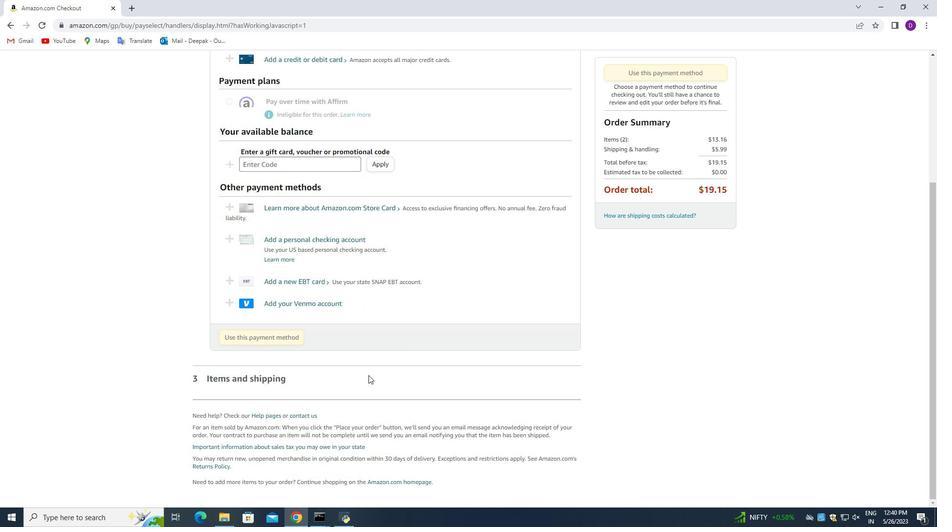 
Action: Mouse moved to (394, 362)
Screenshot: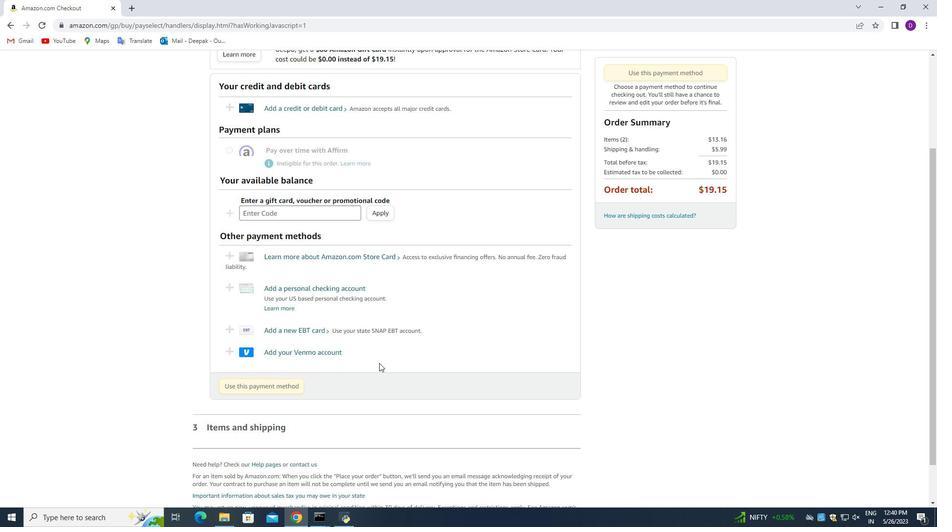 
Action: Mouse scrolled (394, 362) with delta (0, 0)
Screenshot: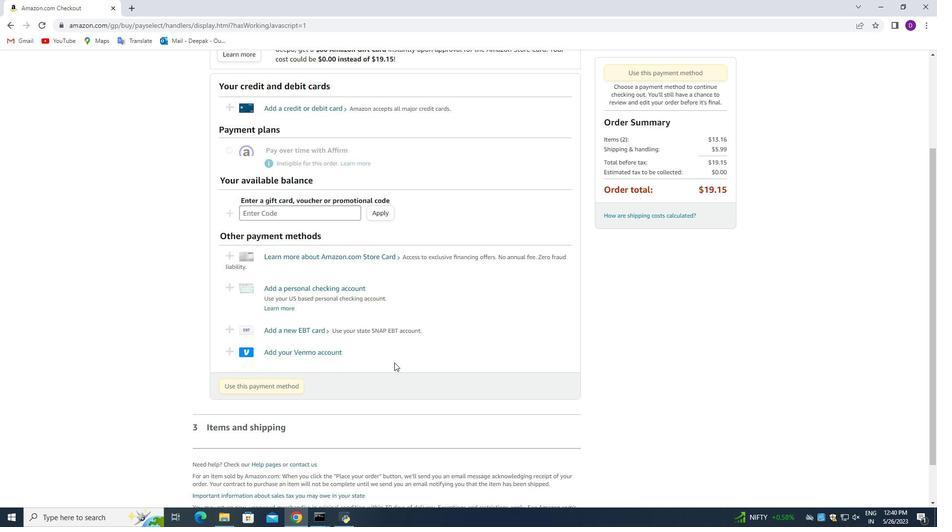 
Action: Mouse moved to (391, 351)
Screenshot: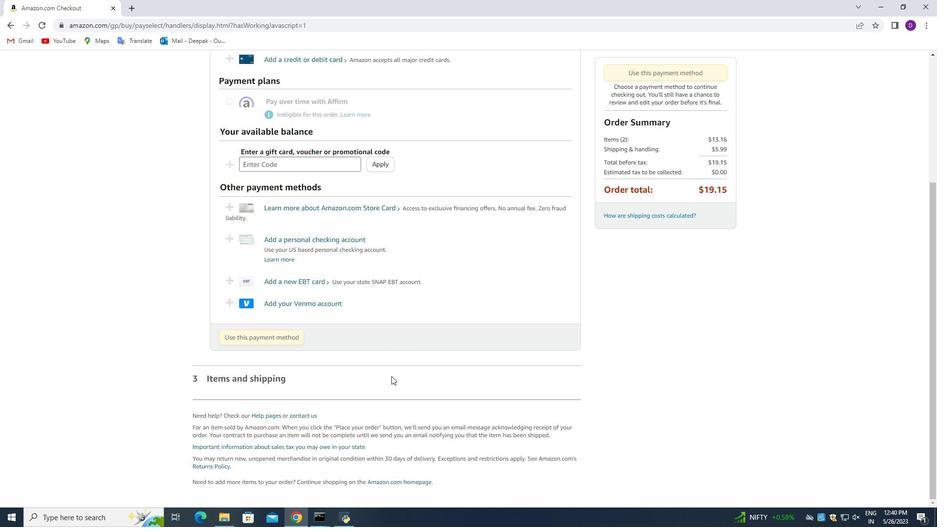 
Action: Mouse scrolled (391, 351) with delta (0, 0)
Screenshot: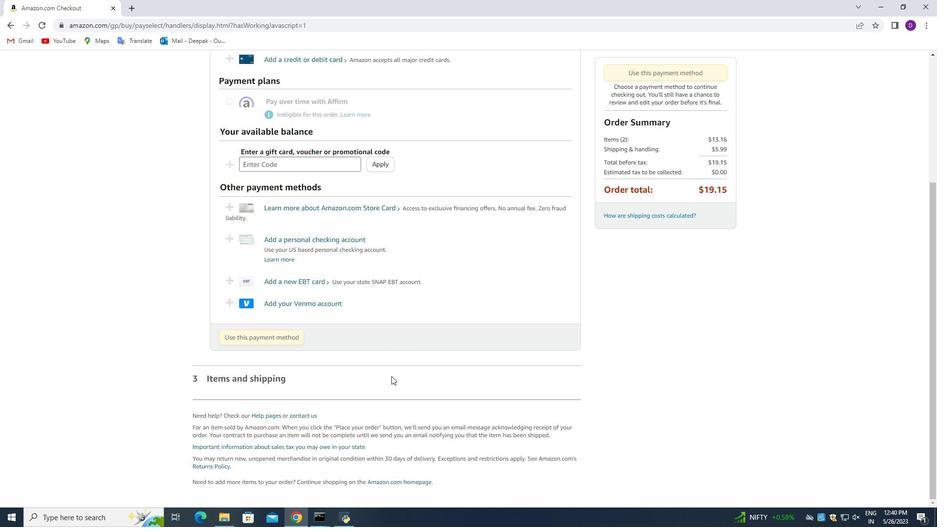 
Action: Mouse moved to (391, 342)
Screenshot: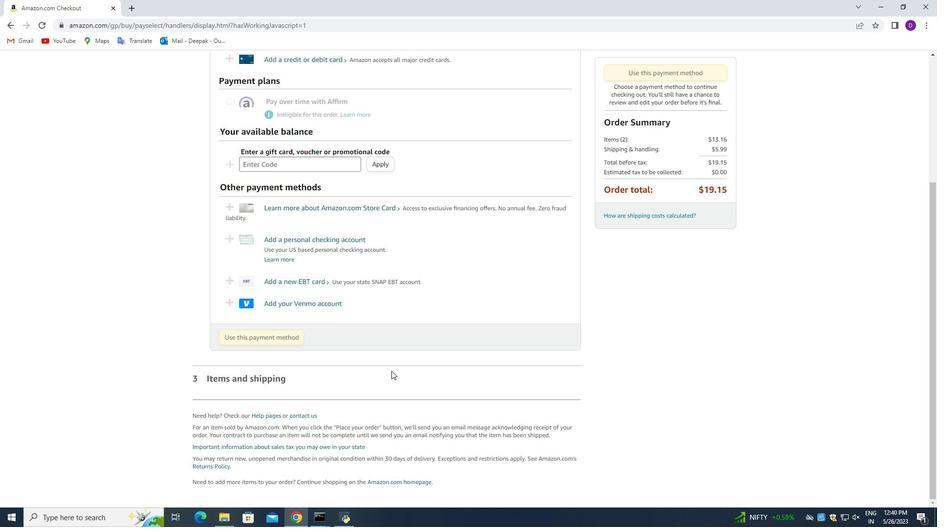 
Action: Mouse scrolled (391, 342) with delta (0, 0)
Screenshot: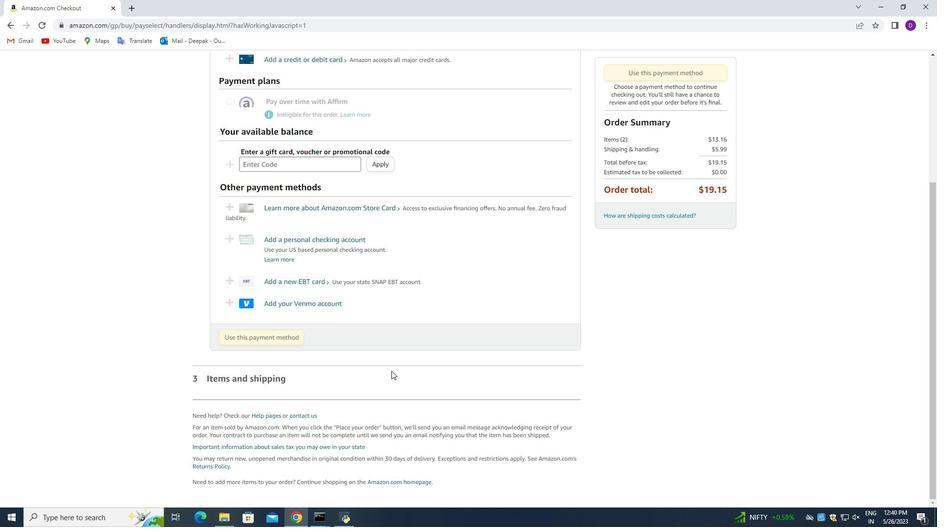 
Action: Mouse moved to (390, 335)
Screenshot: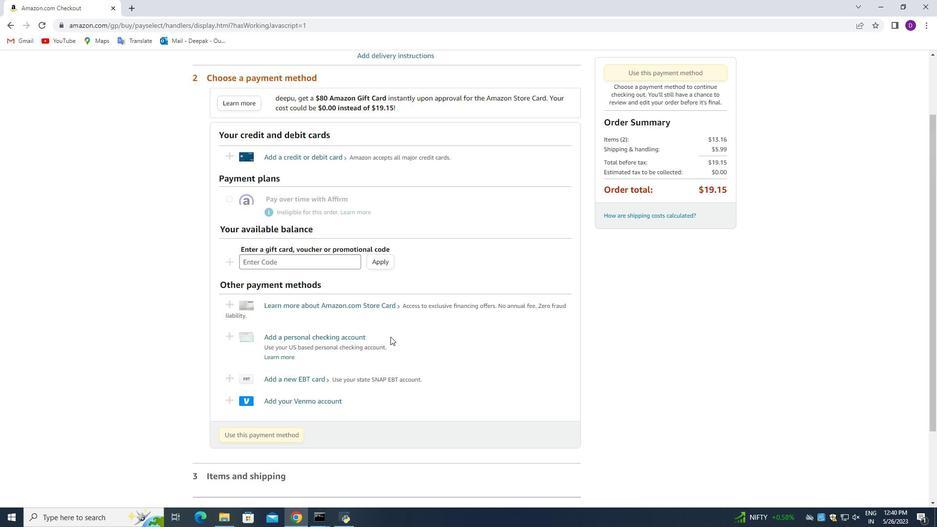 
Action: Mouse scrolled (390, 335) with delta (0, 0)
Screenshot: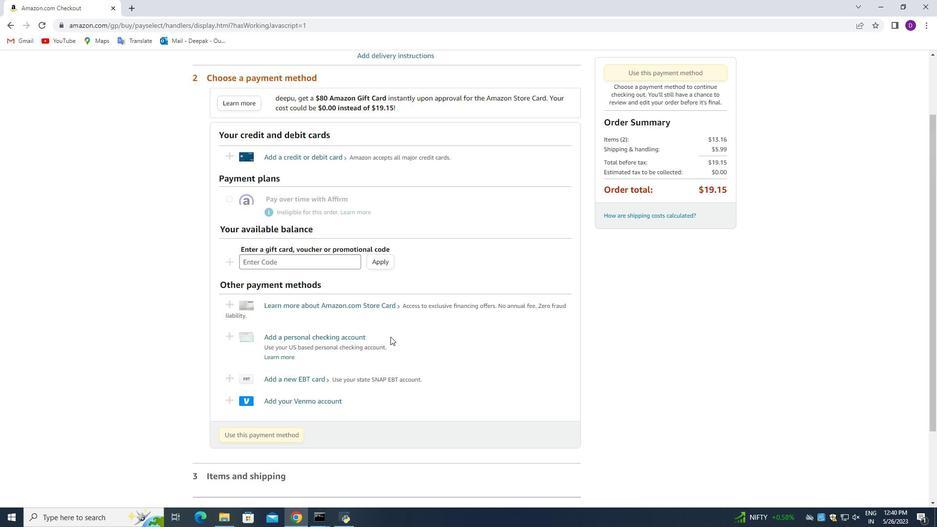 
Action: Mouse moved to (392, 332)
Screenshot: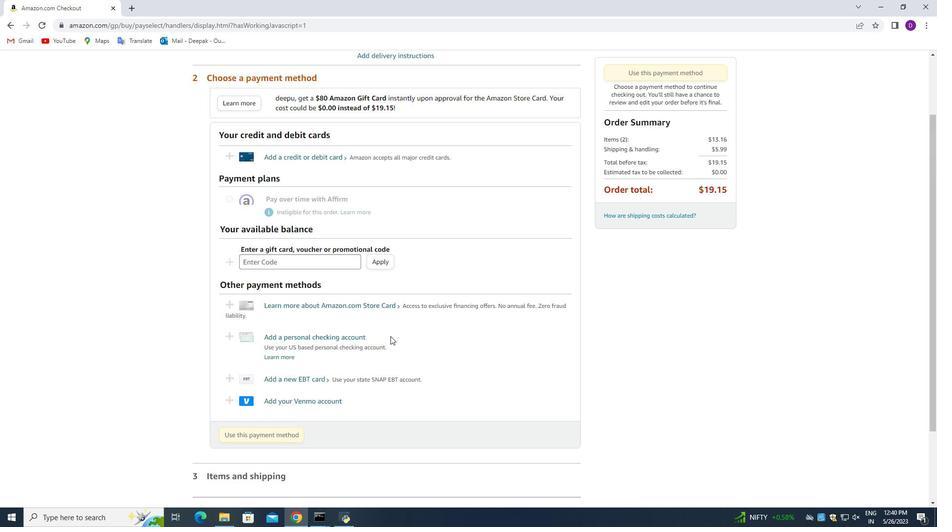 
Action: Mouse scrolled (392, 332) with delta (0, 0)
Screenshot: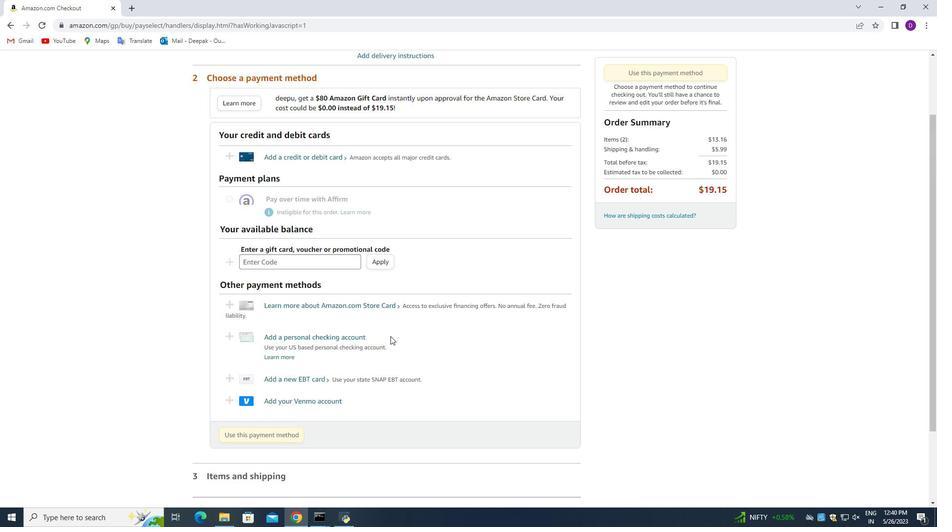 
Action: Mouse moved to (392, 329)
Screenshot: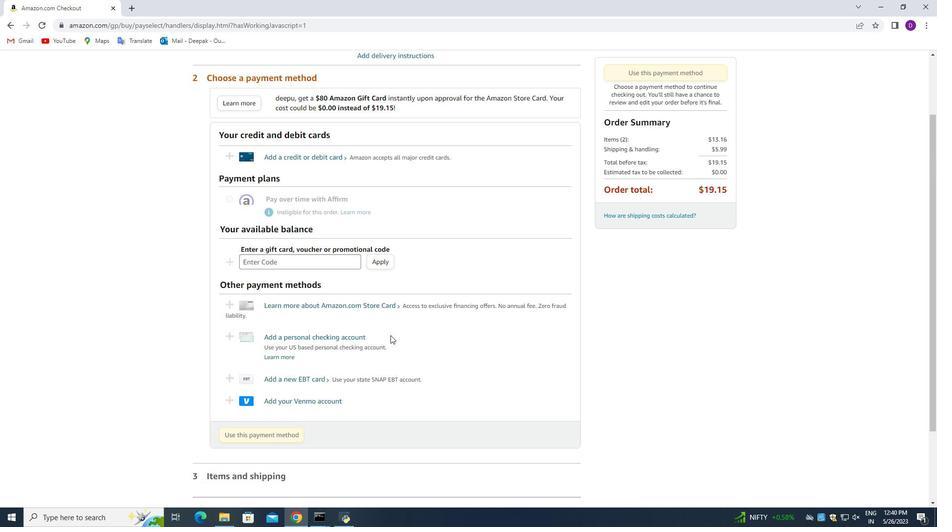 
Action: Mouse scrolled (392, 329) with delta (0, 0)
Screenshot: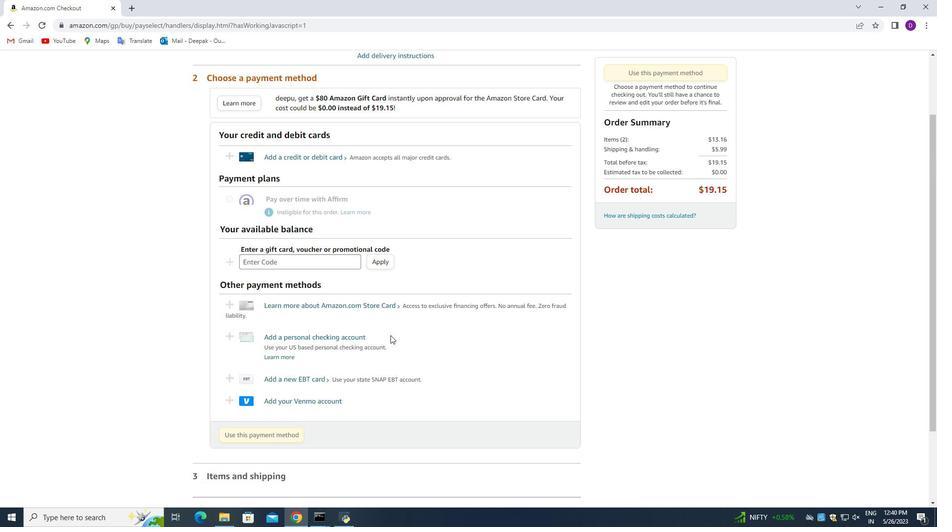 
Action: Mouse moved to (393, 309)
Screenshot: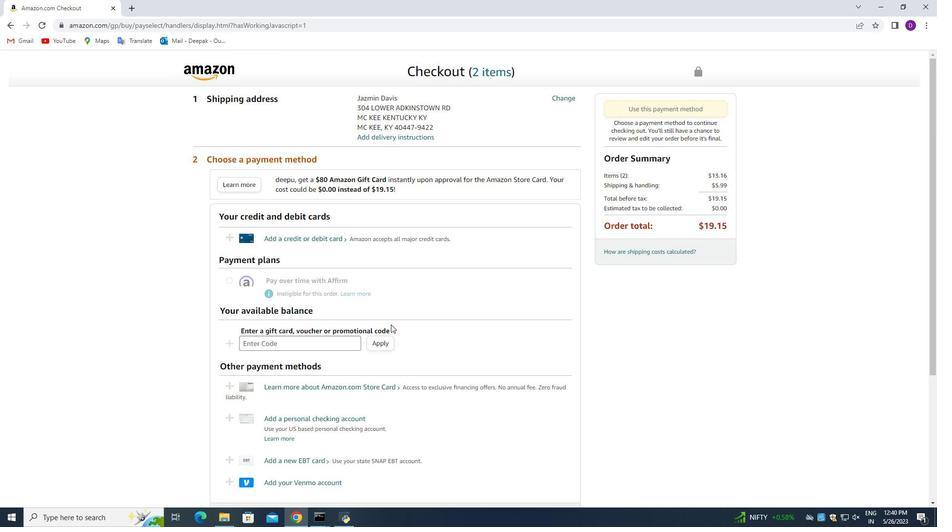 
Action: Mouse scrolled (393, 309) with delta (0, 0)
Screenshot: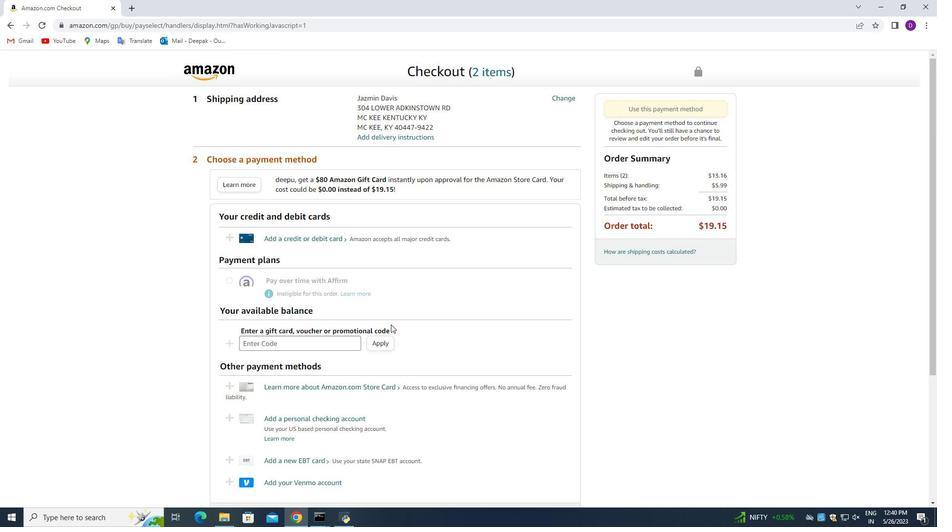 
Action: Mouse moved to (393, 304)
Screenshot: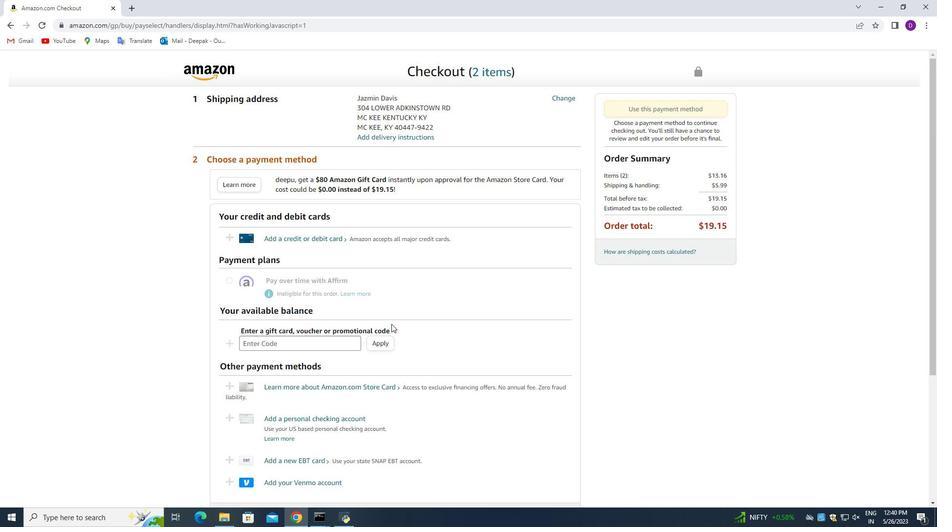 
Action: Mouse scrolled (393, 304) with delta (0, 0)
Screenshot: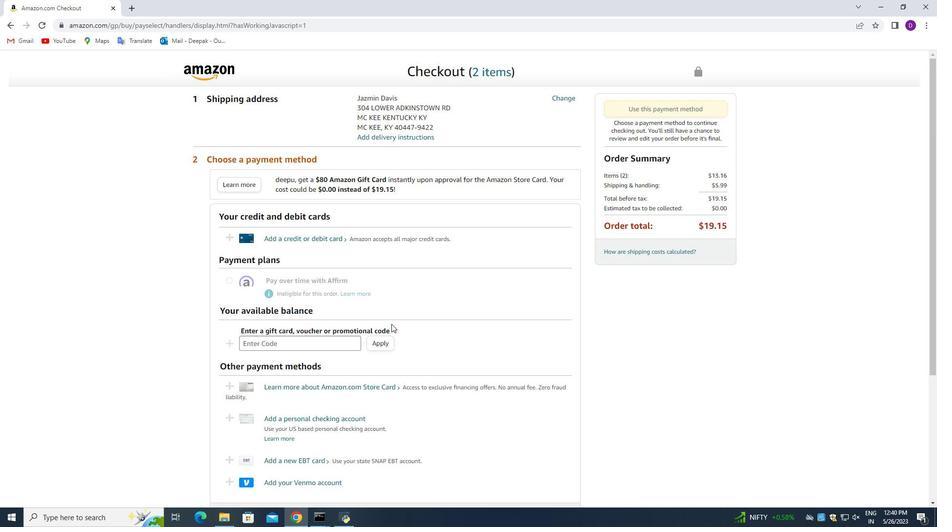 
Action: Mouse moved to (393, 298)
Screenshot: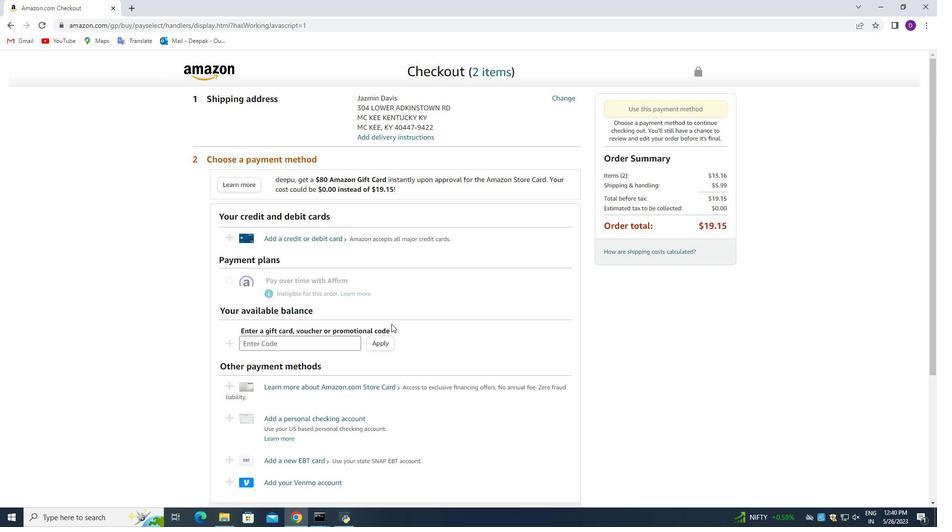 
Action: Mouse scrolled (393, 298) with delta (0, 0)
Screenshot: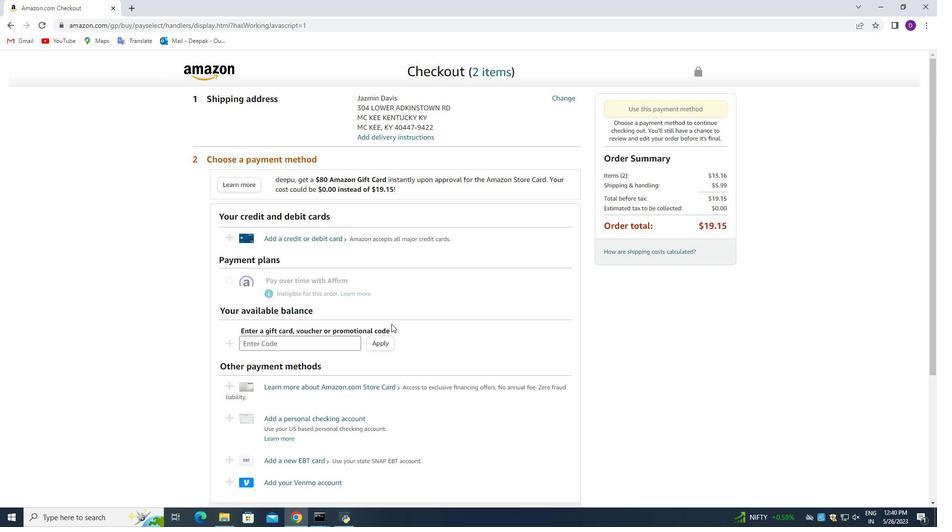 
Action: Mouse moved to (393, 294)
Screenshot: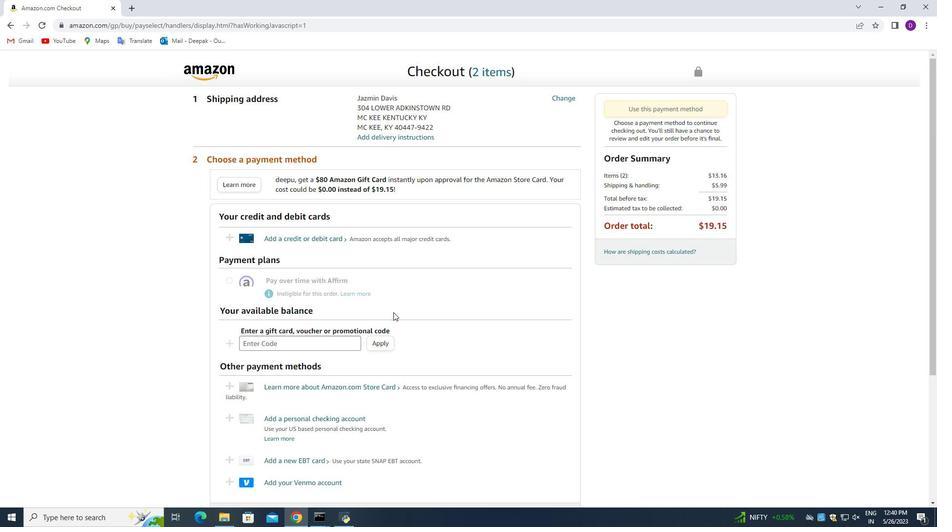 
Action: Mouse scrolled (393, 295) with delta (0, 0)
Screenshot: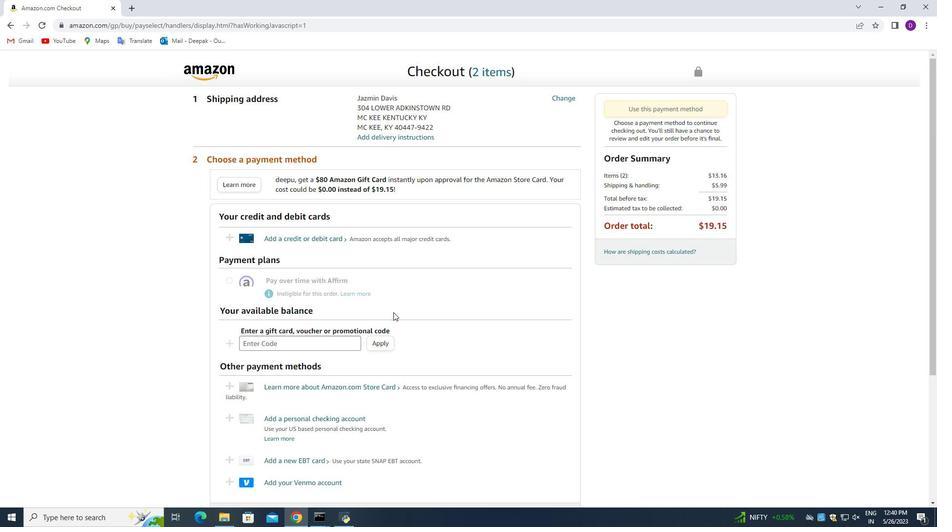 
Action: Mouse moved to (265, 227)
Screenshot: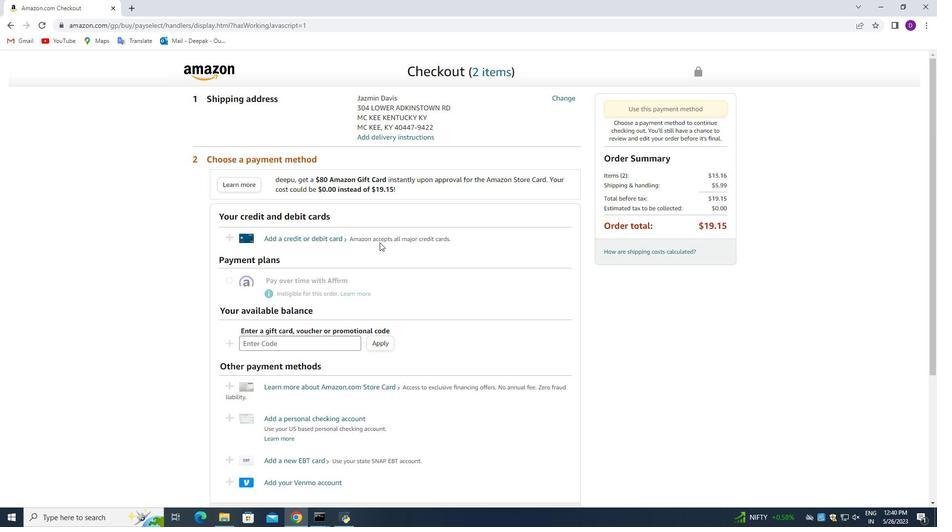 
Action: Mouse scrolled (265, 228) with delta (0, 0)
Screenshot: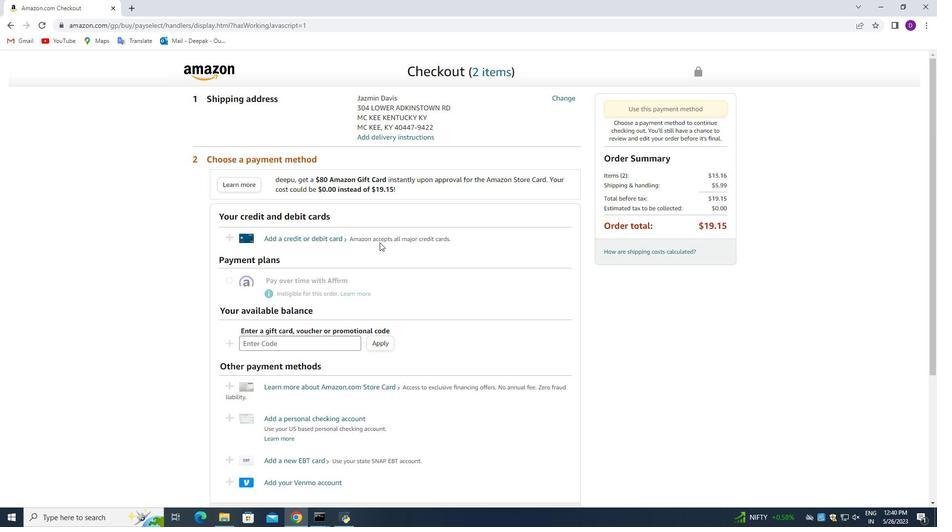 
Action: Mouse moved to (240, 225)
Screenshot: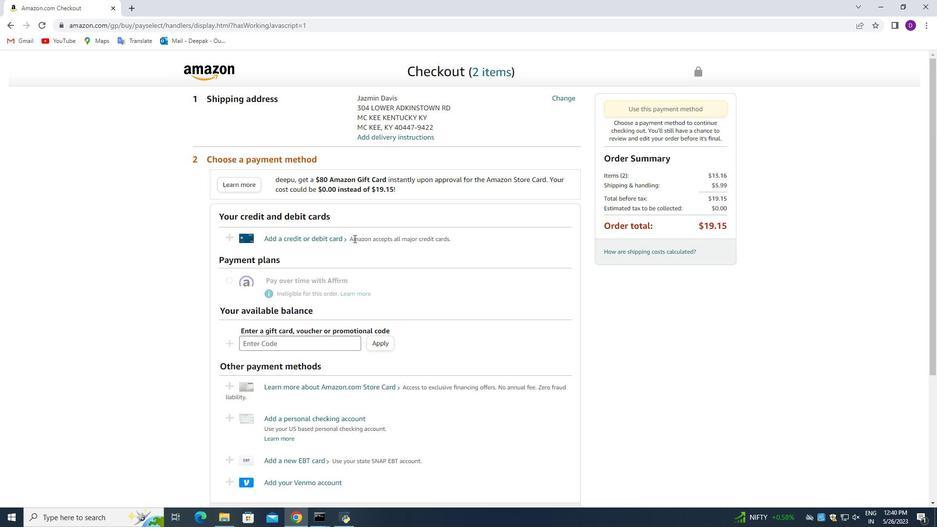 
Action: Mouse scrolled (245, 226) with delta (0, 0)
Screenshot: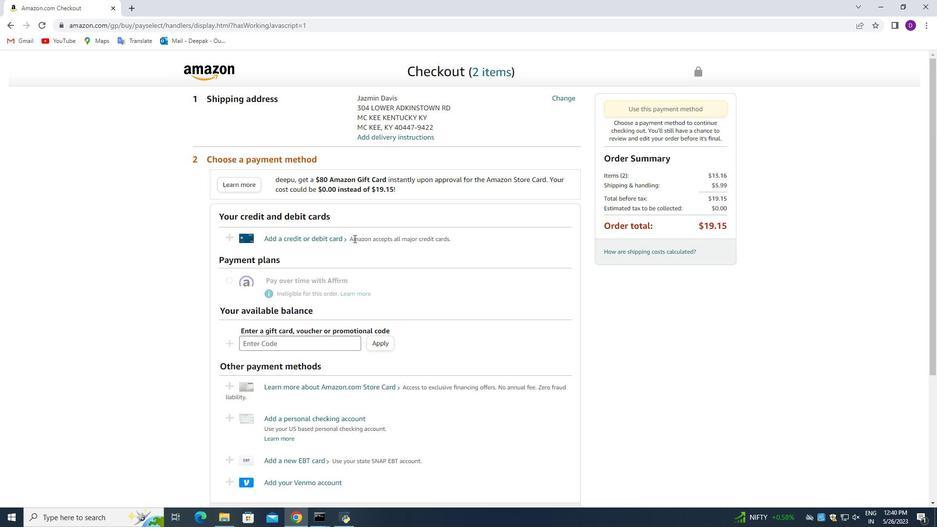 
Action: Mouse moved to (229, 224)
Screenshot: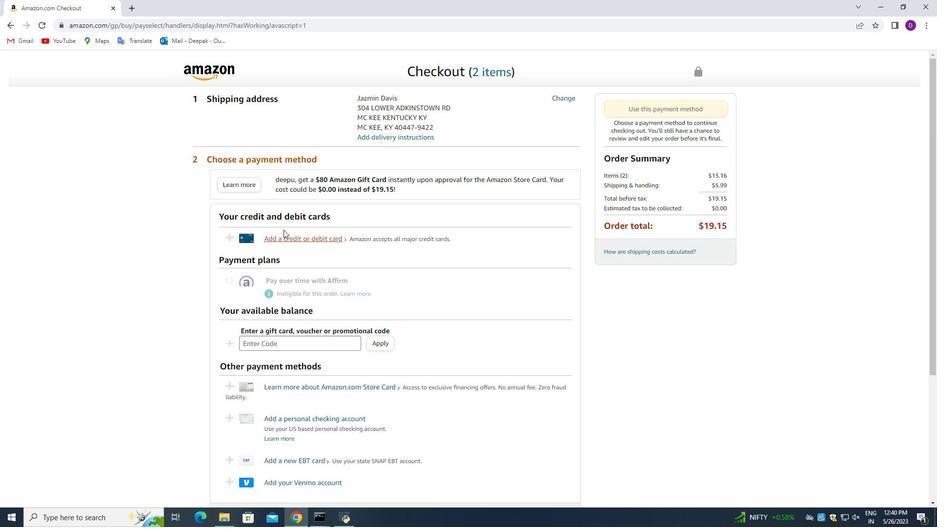 
Action: Mouse scrolled (232, 225) with delta (0, 0)
Screenshot: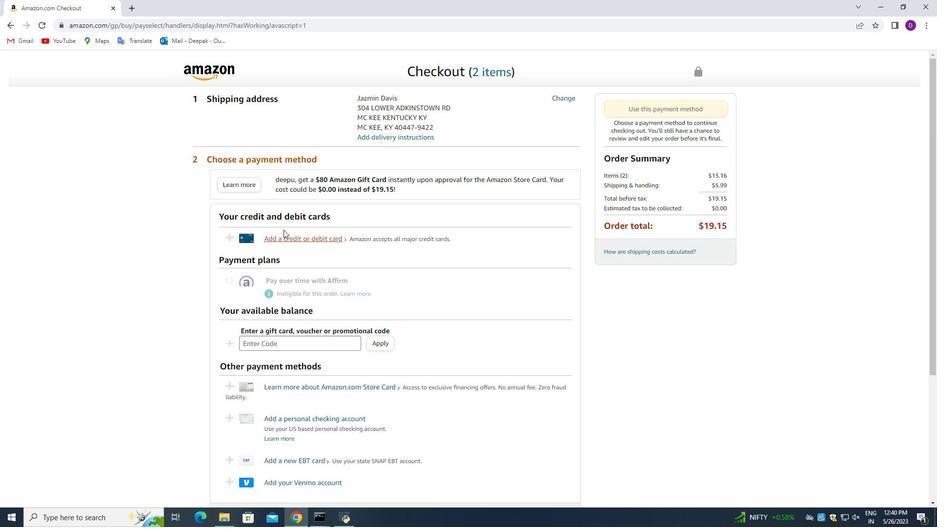 
Action: Mouse moved to (225, 224)
Screenshot: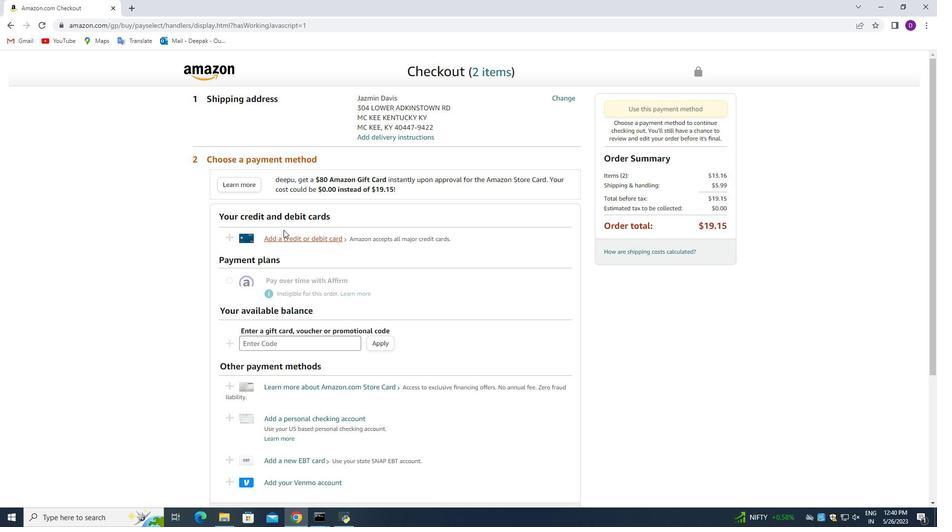 
Action: Mouse scrolled (225, 224) with delta (0, 0)
Screenshot: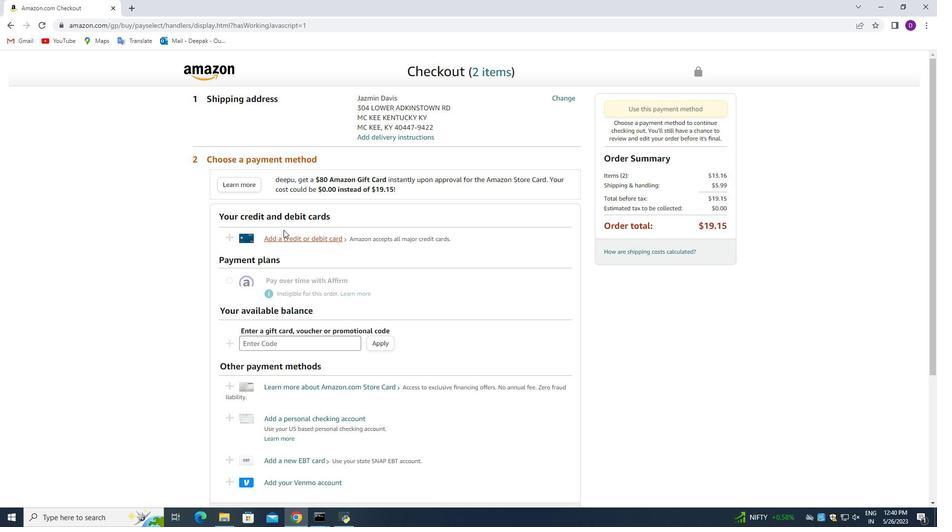
Action: Mouse moved to (181, 244)
Screenshot: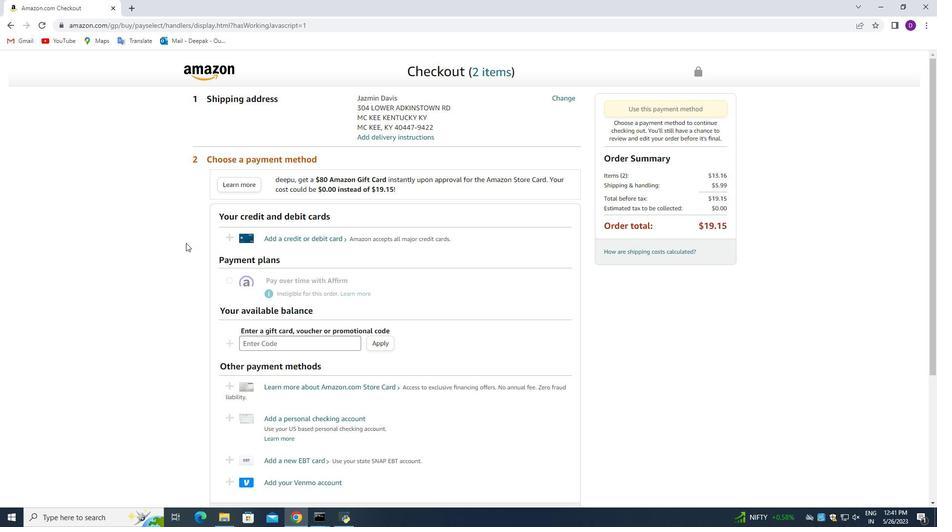 
Action: Mouse scrolled (181, 245) with delta (0, 0)
Screenshot: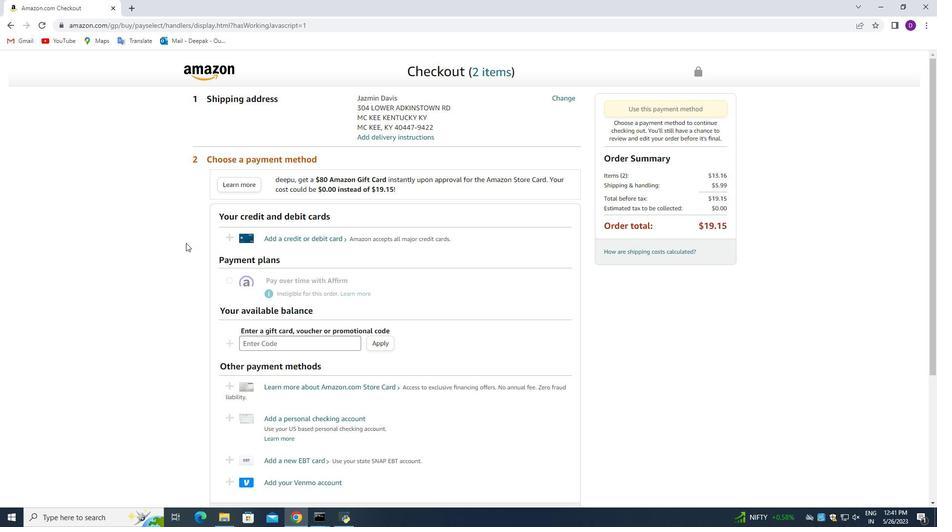 
Action: Mouse scrolled (181, 245) with delta (0, 0)
Screenshot: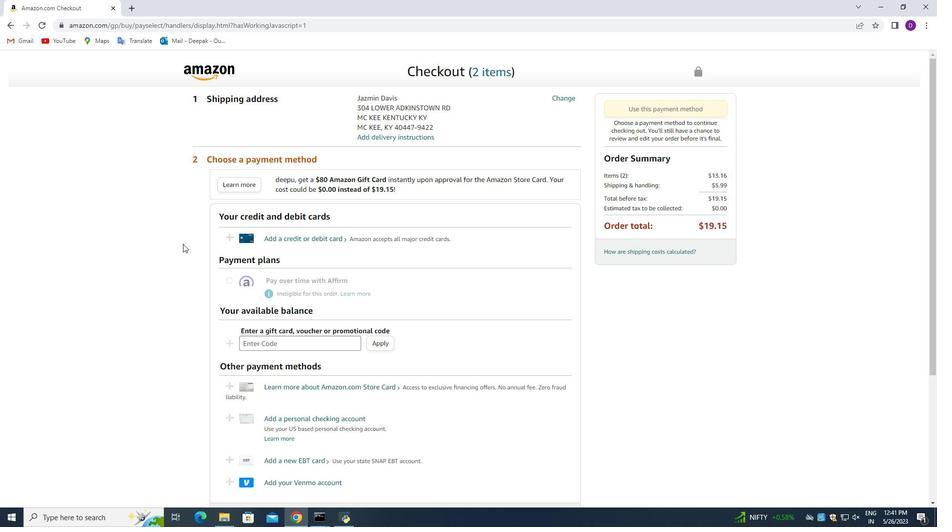 
Action: Mouse scrolled (181, 245) with delta (0, 0)
Screenshot: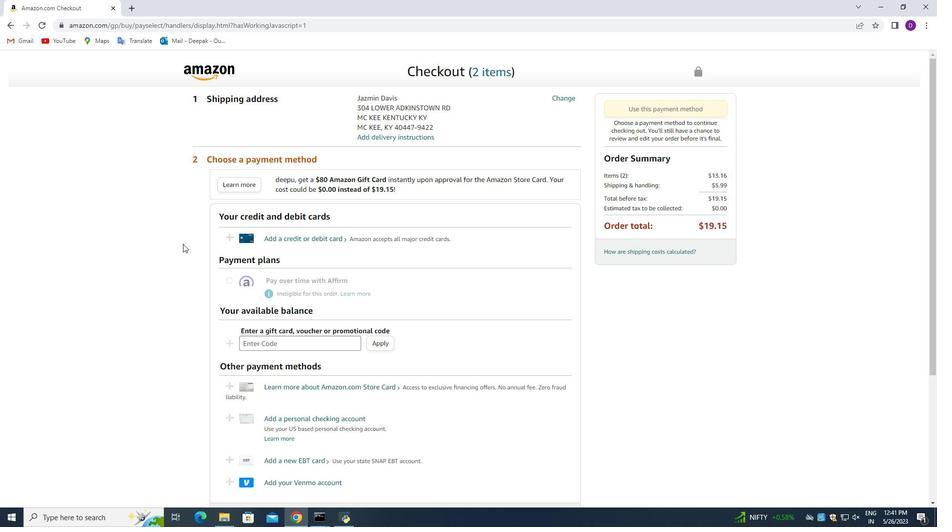 
